 Task: Find connections with filter location Singur with filter topic #Educationwith filter profile language French with filter current company PwC Acceleration Centers in India with filter school Careers for youth in BANGALORE with filter industry Primary and Secondary Education with filter service category Ghostwriting with filter keywords title Help Desk Worker/Desktop Support
Action: Mouse moved to (488, 62)
Screenshot: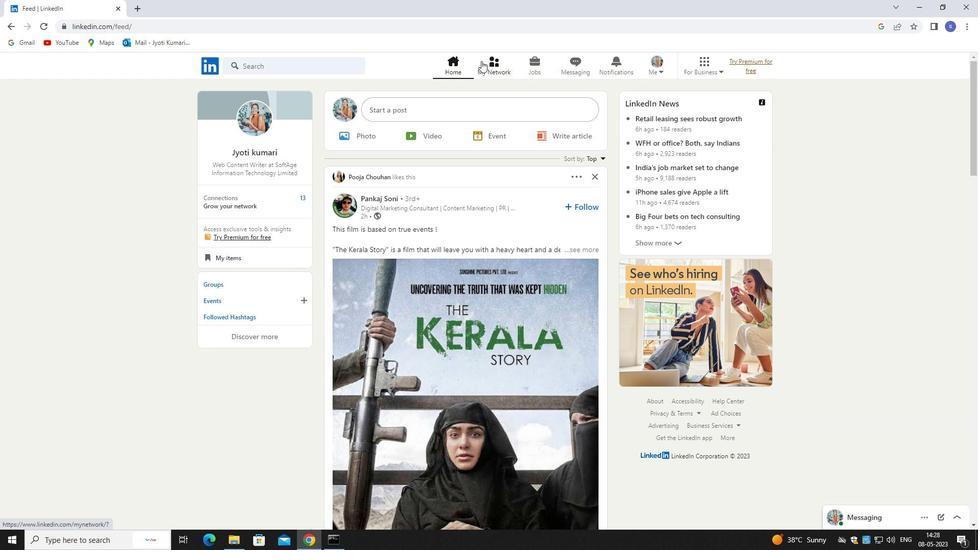 
Action: Mouse pressed left at (488, 62)
Screenshot: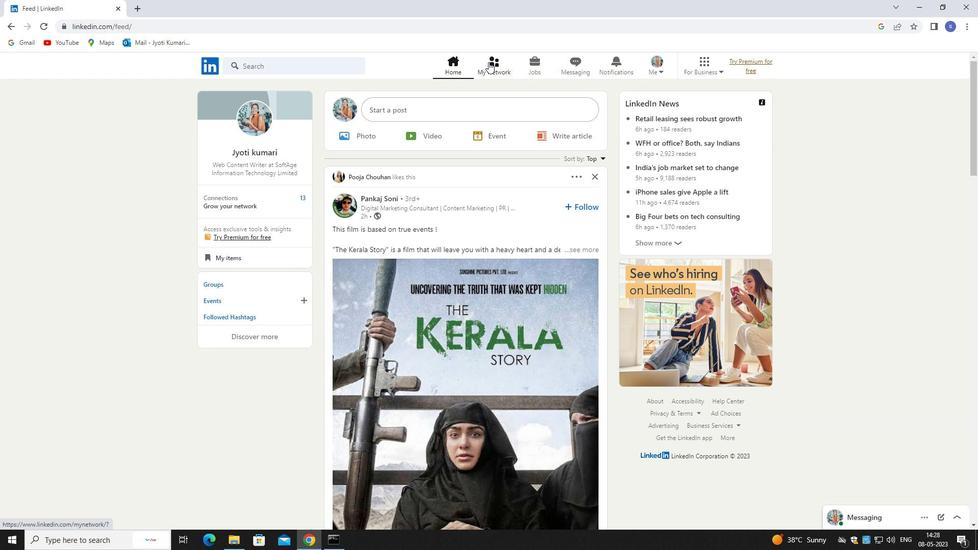 
Action: Mouse pressed left at (488, 62)
Screenshot: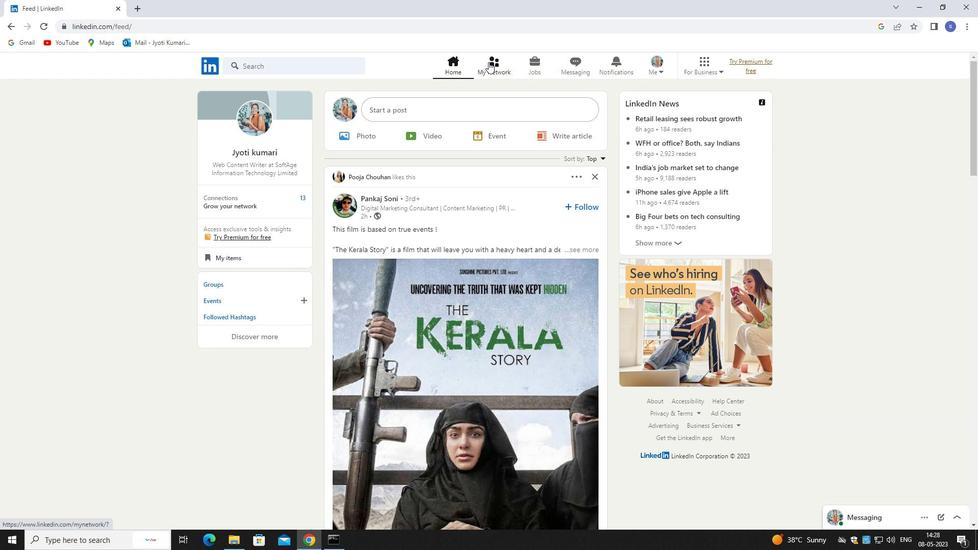
Action: Mouse moved to (337, 116)
Screenshot: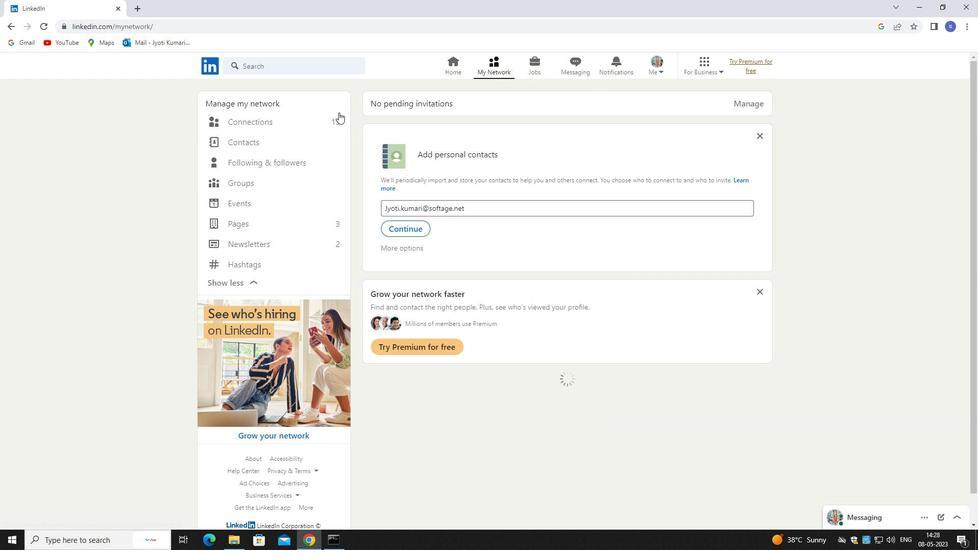
Action: Mouse pressed left at (337, 116)
Screenshot: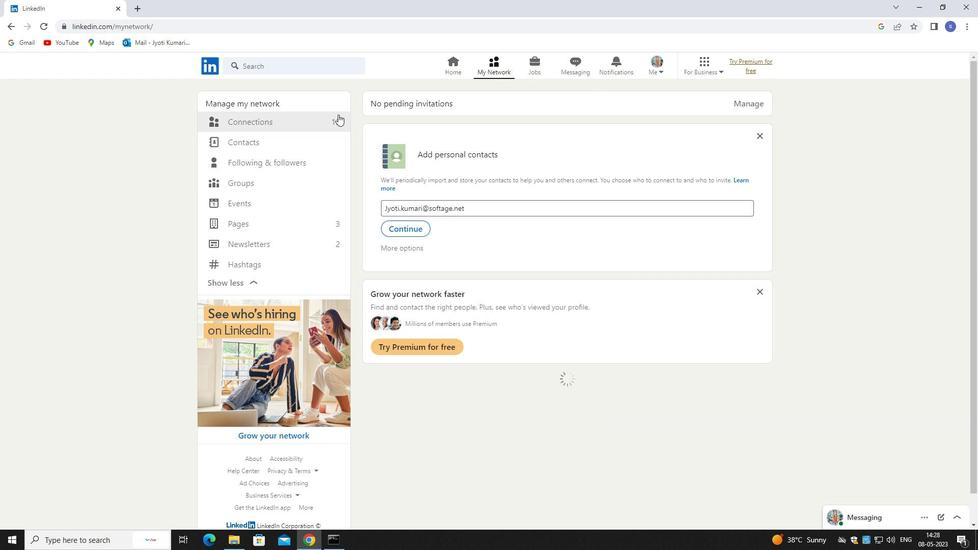 
Action: Mouse moved to (337, 116)
Screenshot: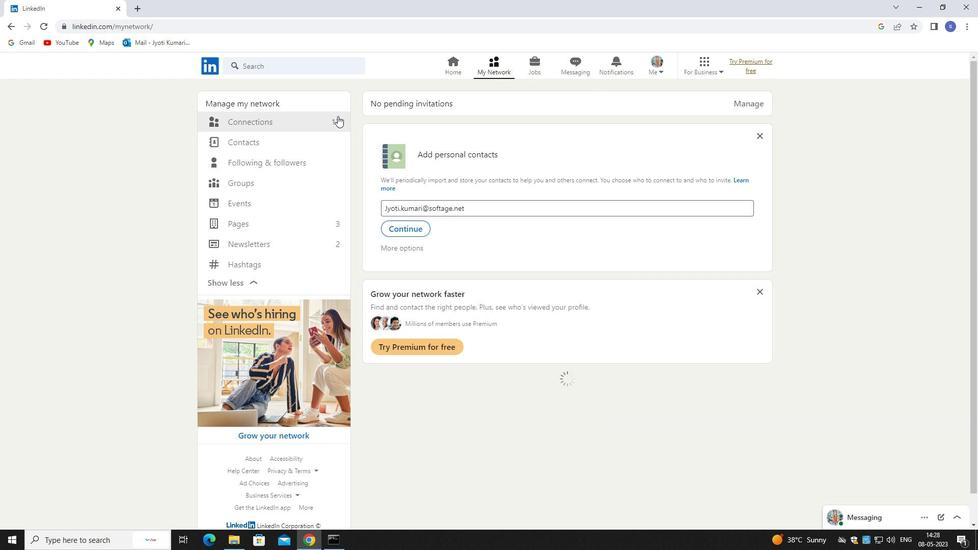 
Action: Mouse pressed left at (337, 116)
Screenshot: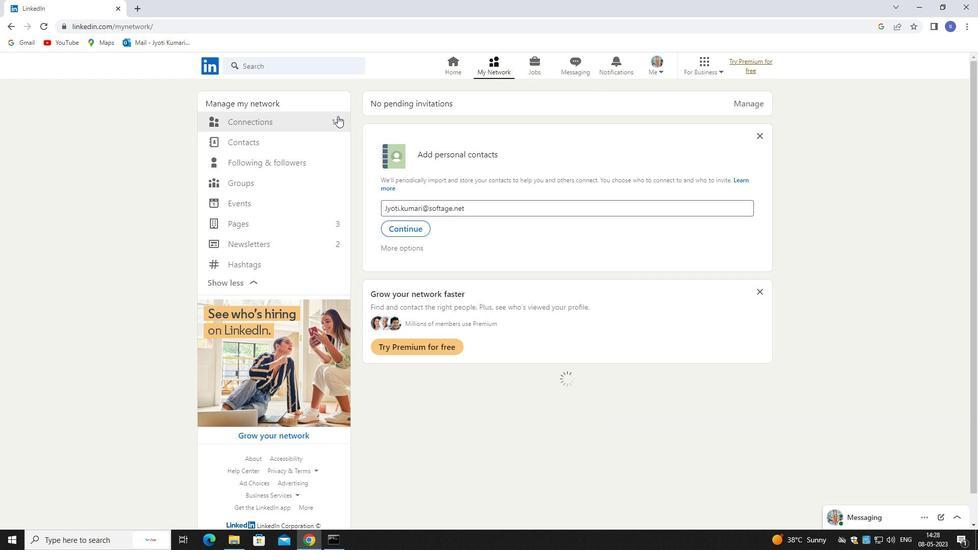 
Action: Mouse moved to (546, 116)
Screenshot: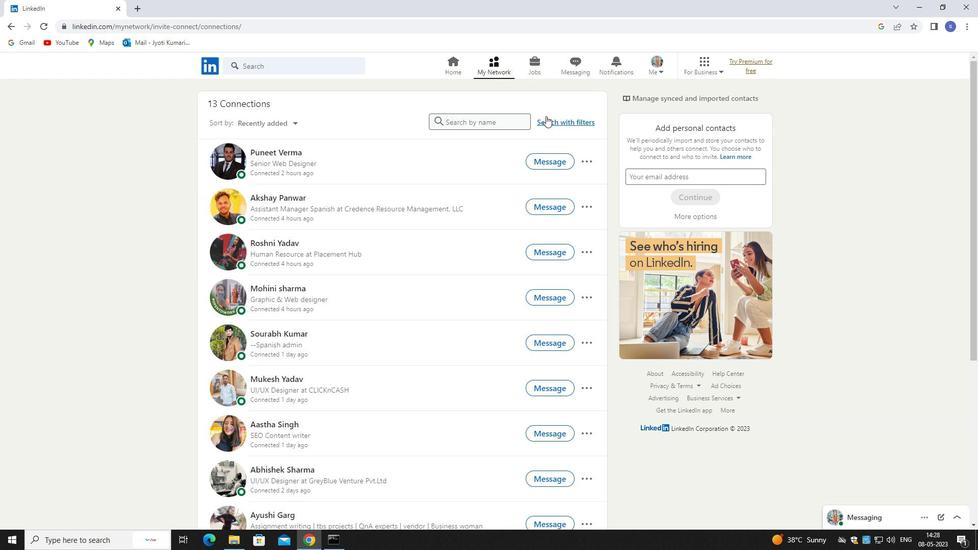 
Action: Mouse pressed left at (546, 116)
Screenshot: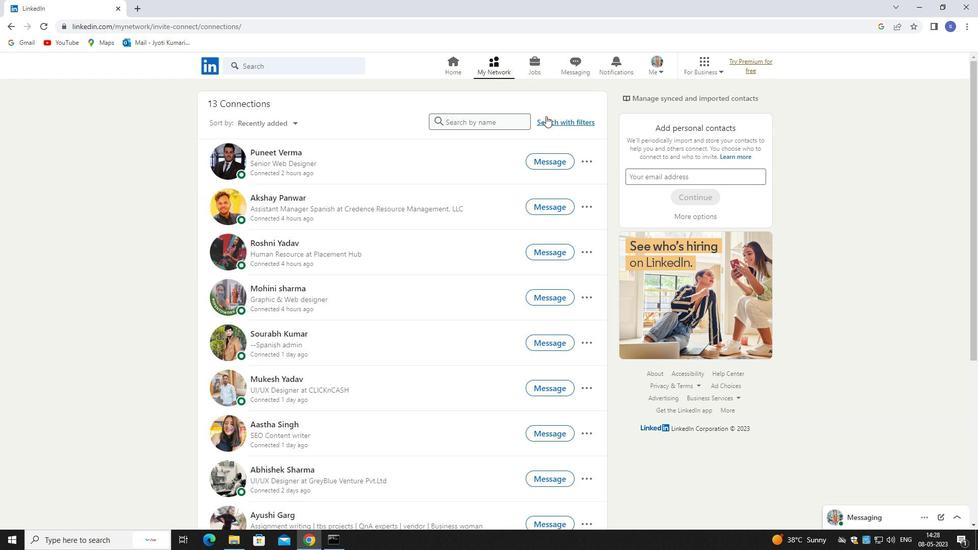 
Action: Mouse moved to (520, 92)
Screenshot: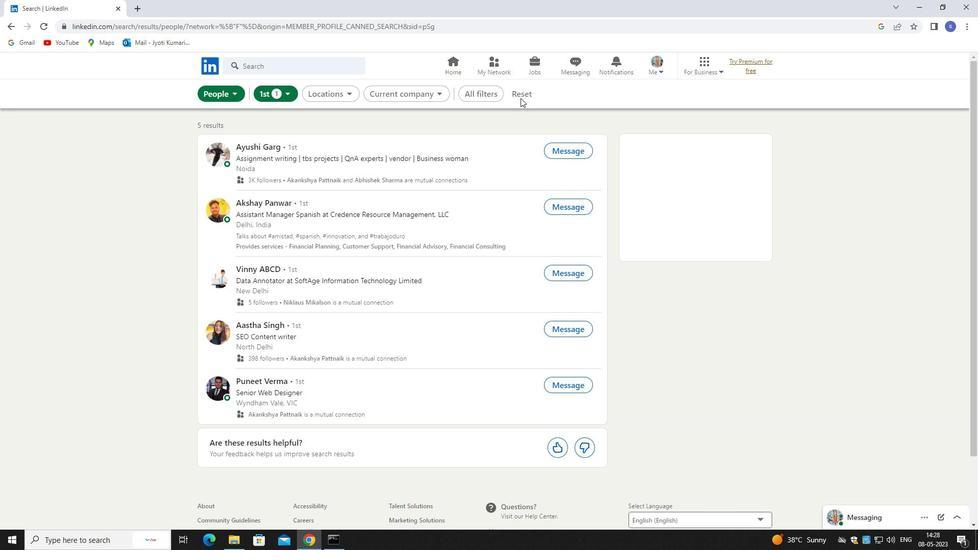 
Action: Mouse pressed left at (520, 92)
Screenshot: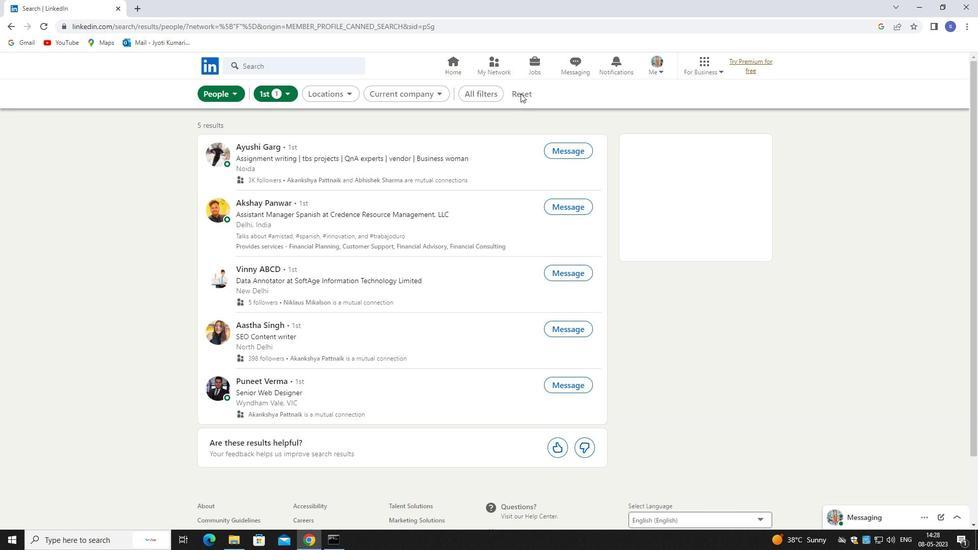 
Action: Mouse moved to (499, 99)
Screenshot: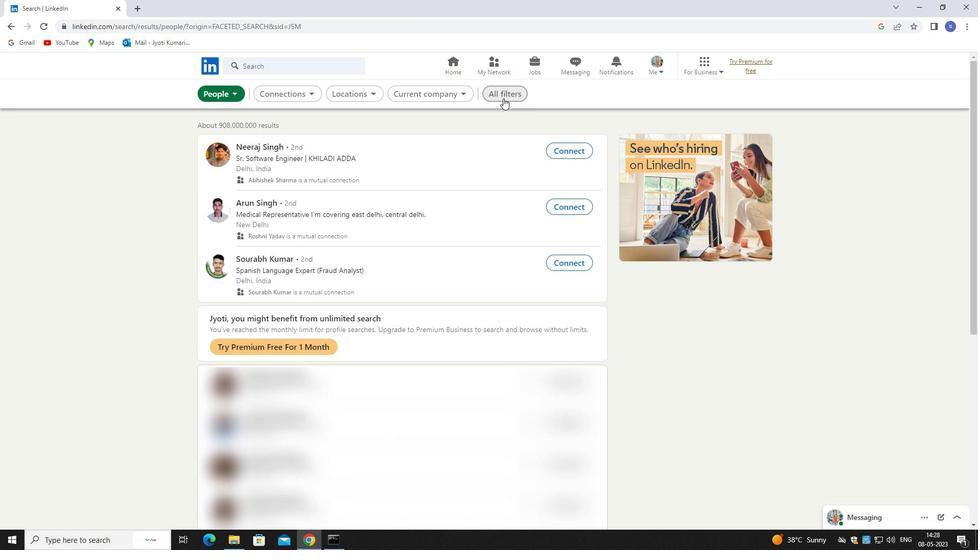 
Action: Mouse pressed left at (499, 99)
Screenshot: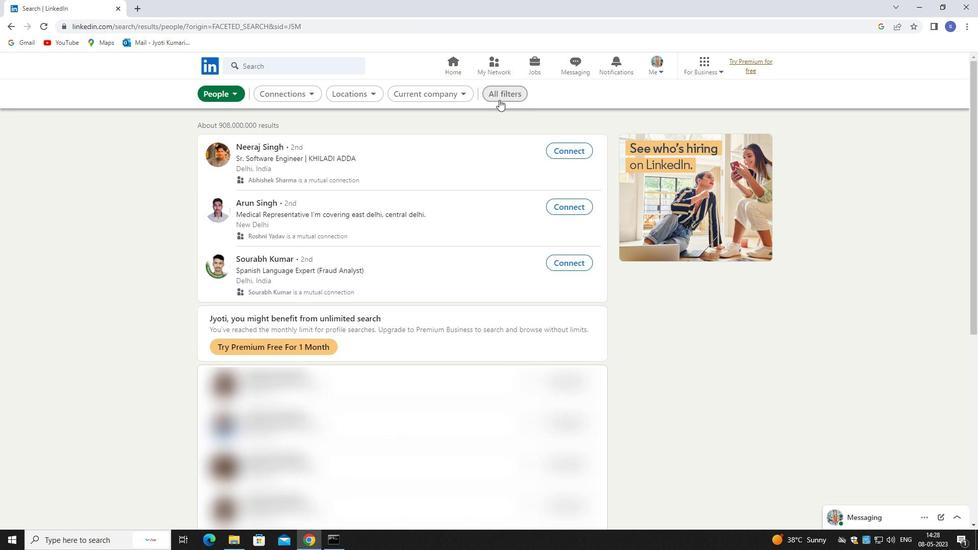 
Action: Mouse moved to (868, 403)
Screenshot: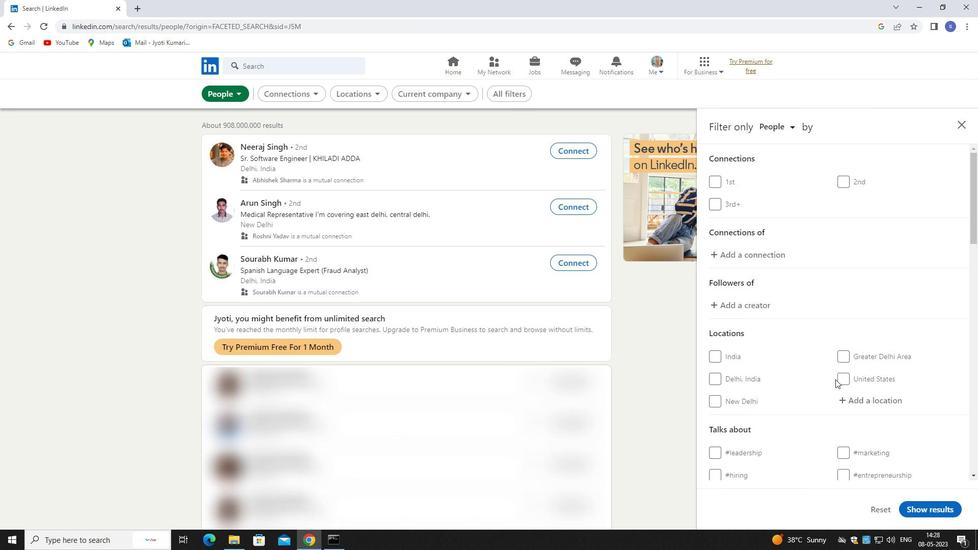 
Action: Mouse pressed left at (868, 403)
Screenshot: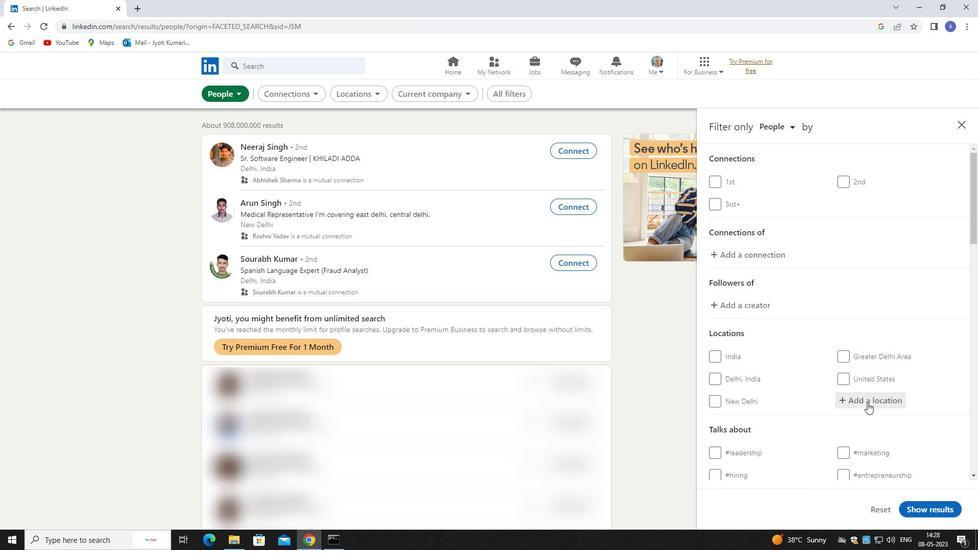 
Action: Mouse moved to (849, 331)
Screenshot: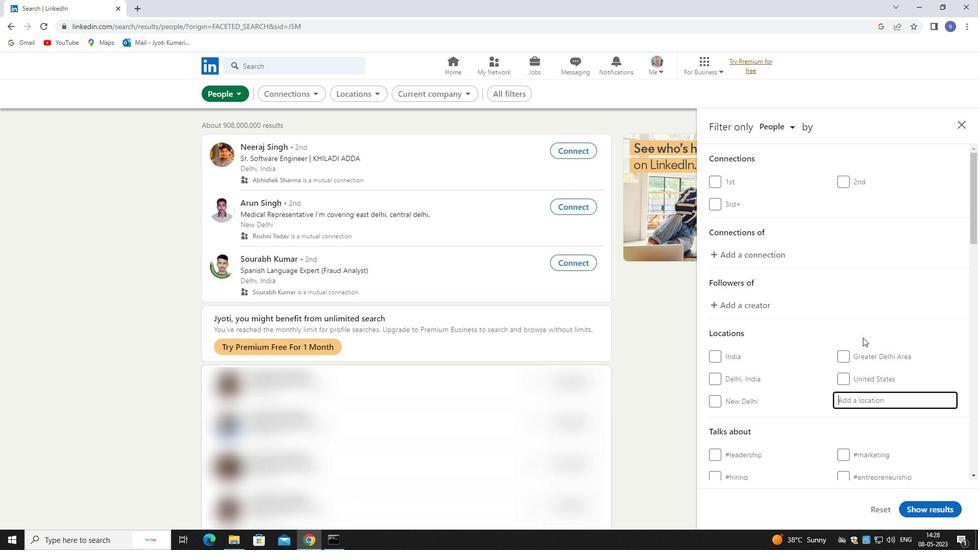 
Action: Key pressed <Key.shift>SINGUR
Screenshot: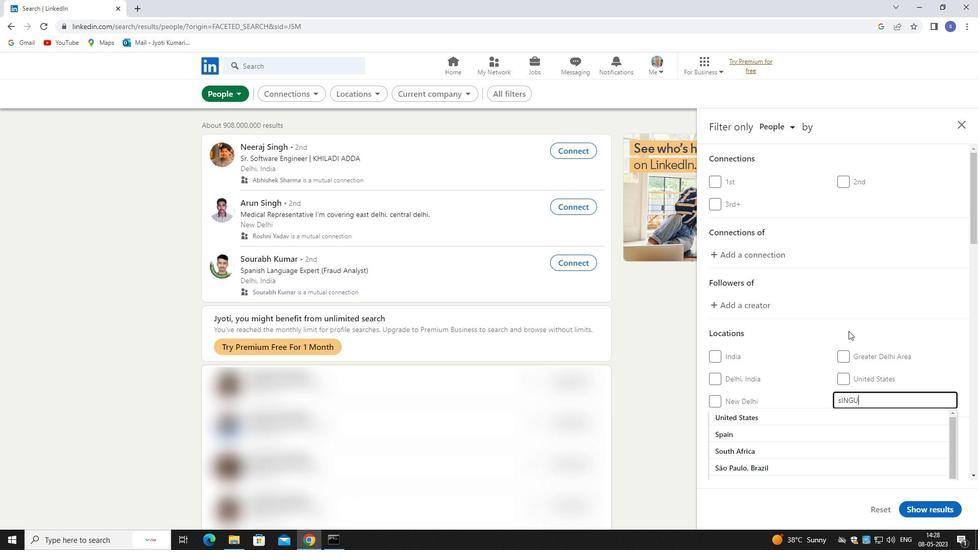 
Action: Mouse moved to (807, 415)
Screenshot: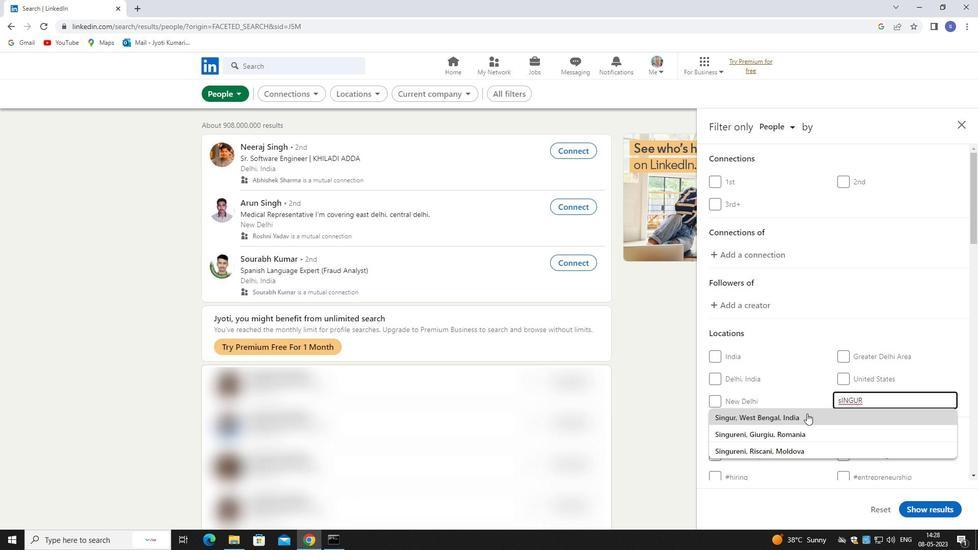 
Action: Mouse pressed left at (807, 415)
Screenshot: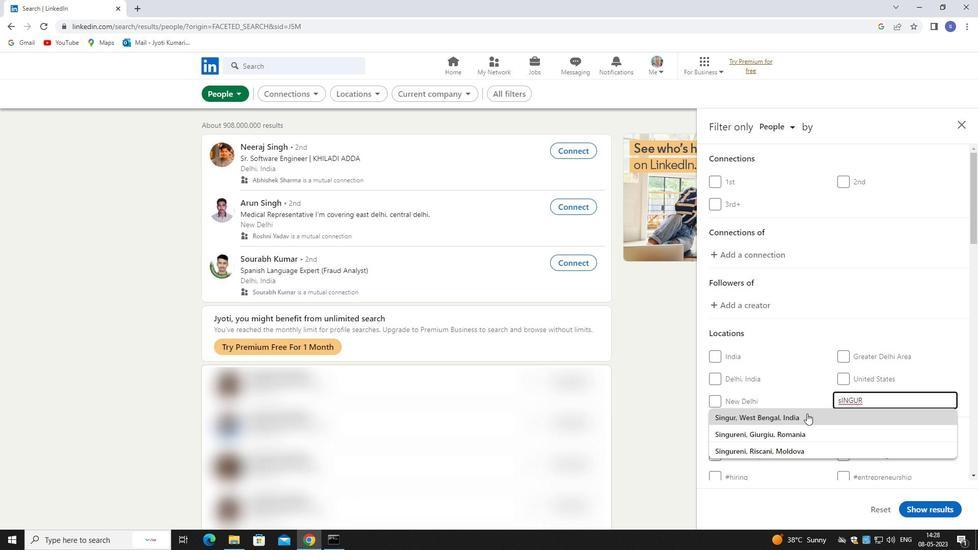 
Action: Mouse moved to (796, 425)
Screenshot: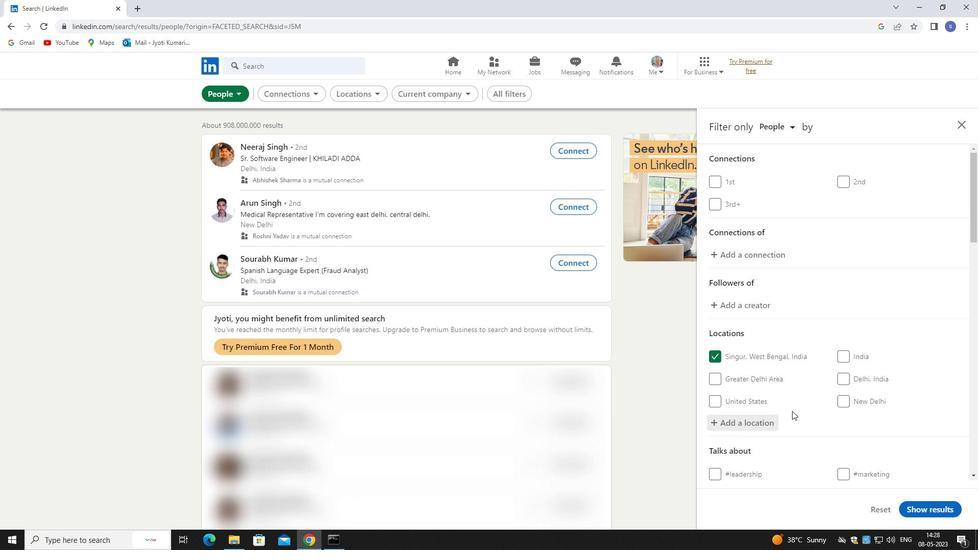 
Action: Mouse scrolled (796, 425) with delta (0, 0)
Screenshot: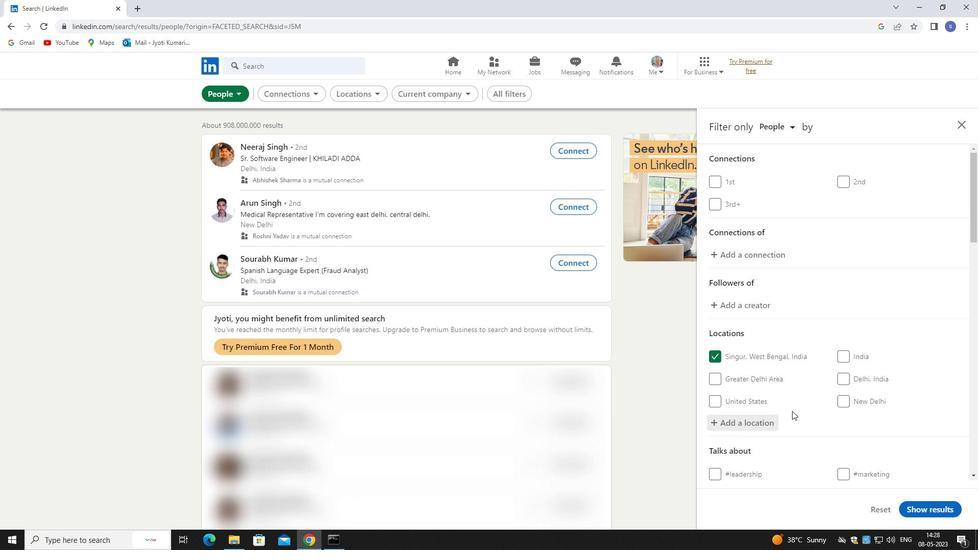 
Action: Mouse moved to (801, 433)
Screenshot: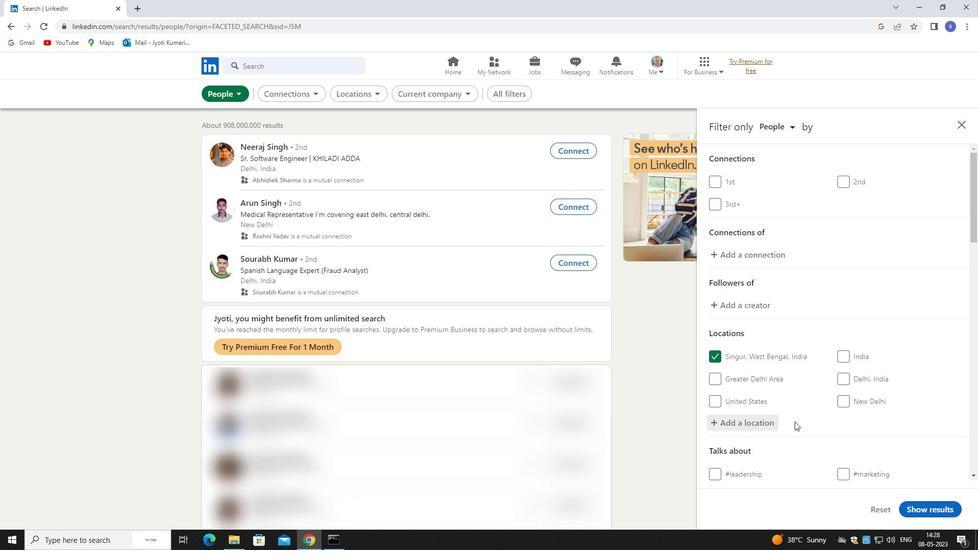 
Action: Mouse scrolled (801, 432) with delta (0, 0)
Screenshot: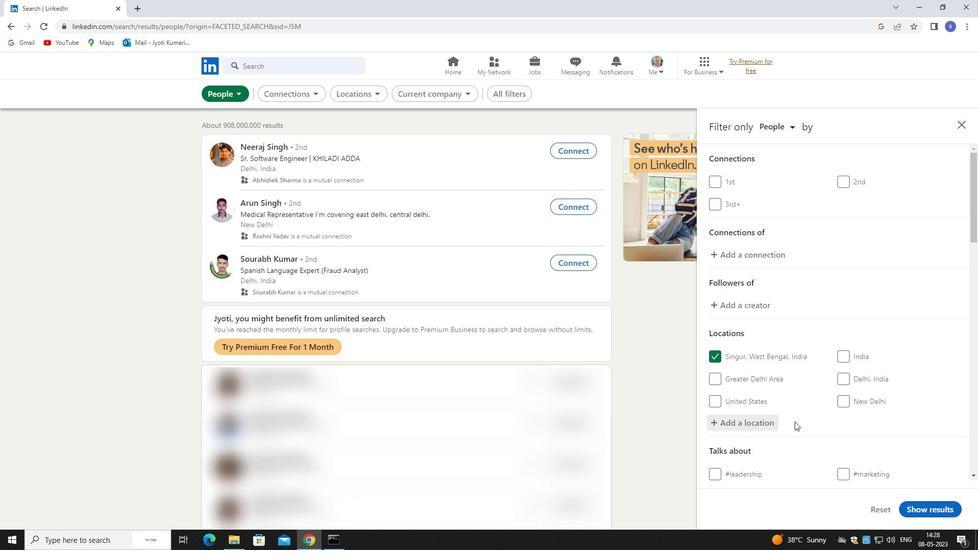 
Action: Mouse moved to (806, 435)
Screenshot: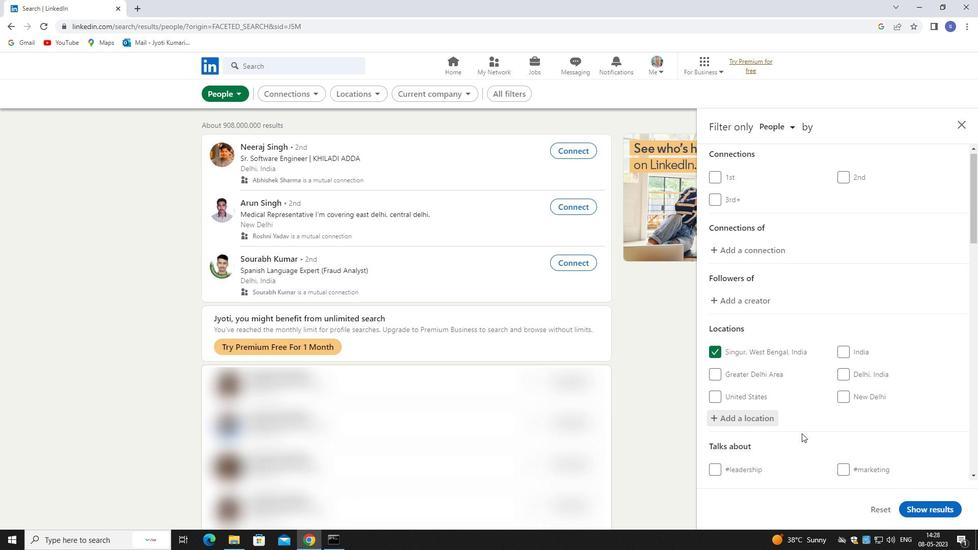 
Action: Mouse scrolled (806, 434) with delta (0, 0)
Screenshot: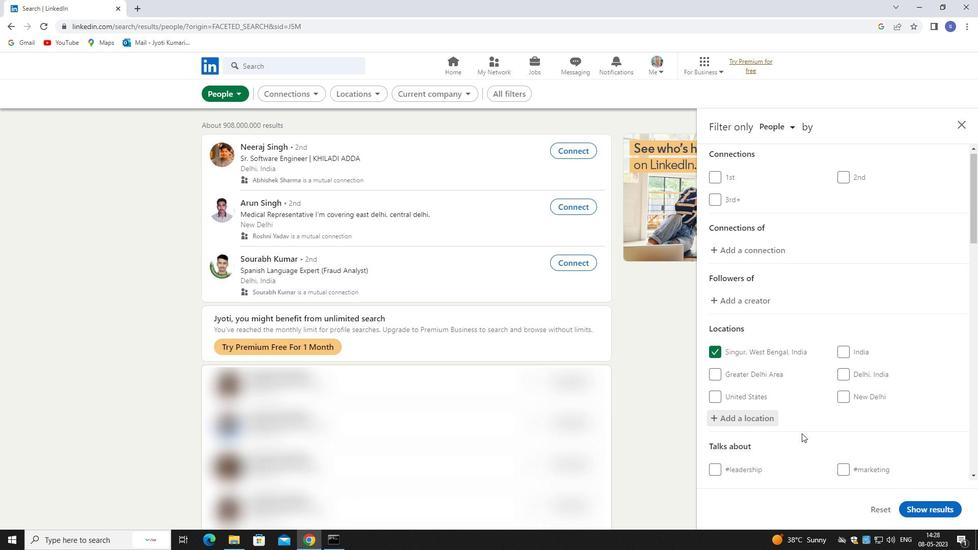 
Action: Mouse moved to (883, 363)
Screenshot: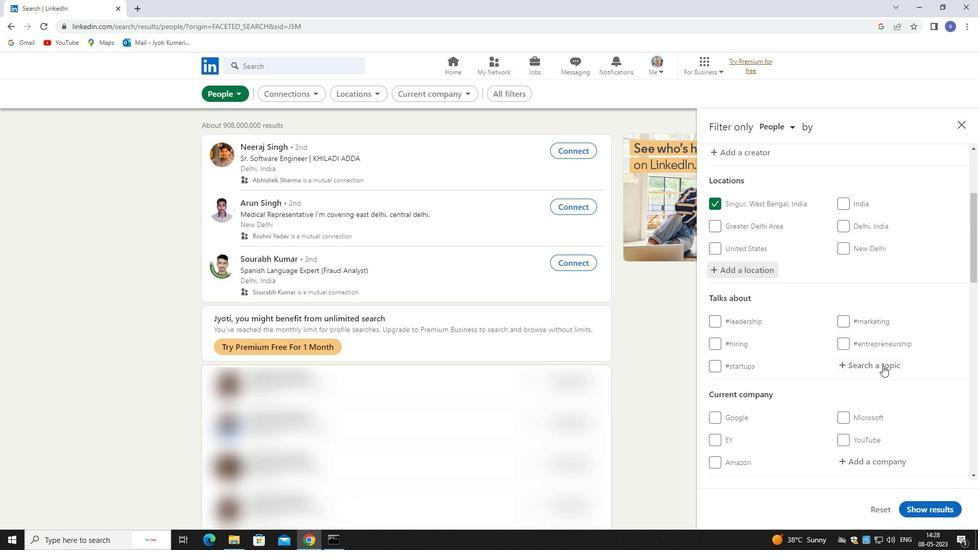
Action: Mouse pressed left at (883, 363)
Screenshot: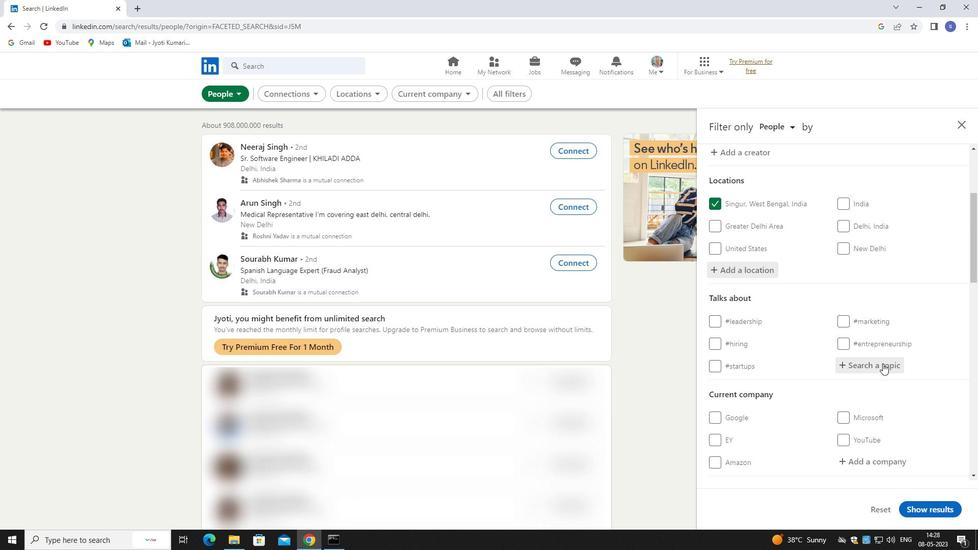 
Action: Mouse moved to (851, 358)
Screenshot: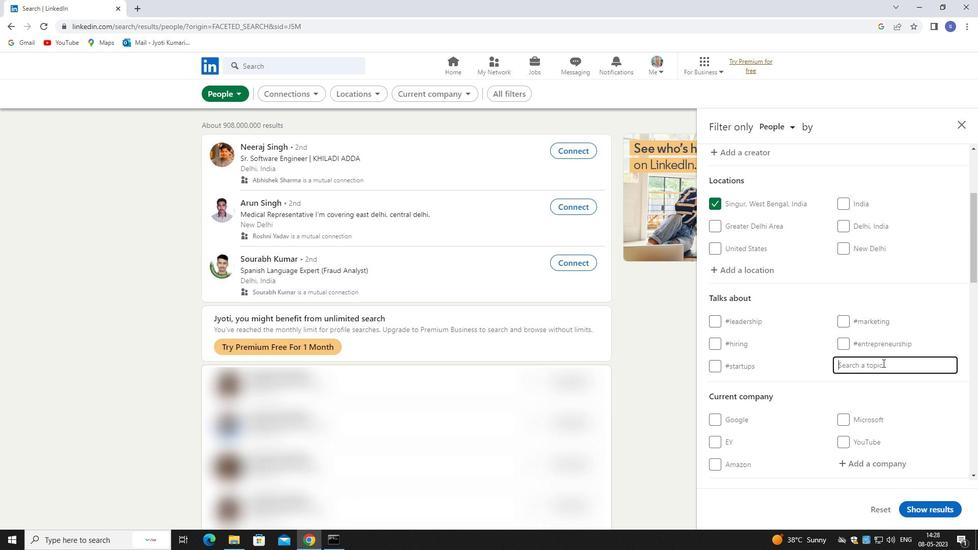 
Action: Key pressed EDUCATION
Screenshot: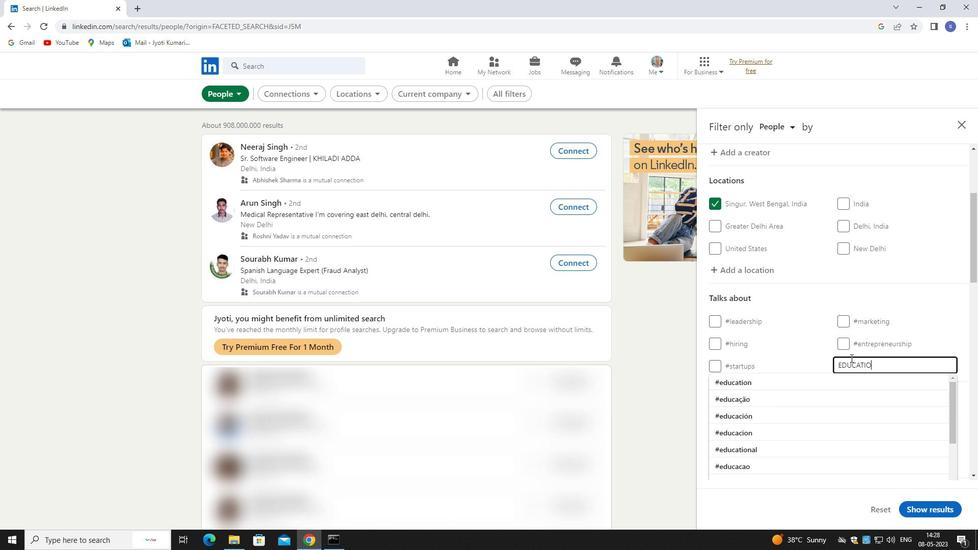 
Action: Mouse moved to (847, 385)
Screenshot: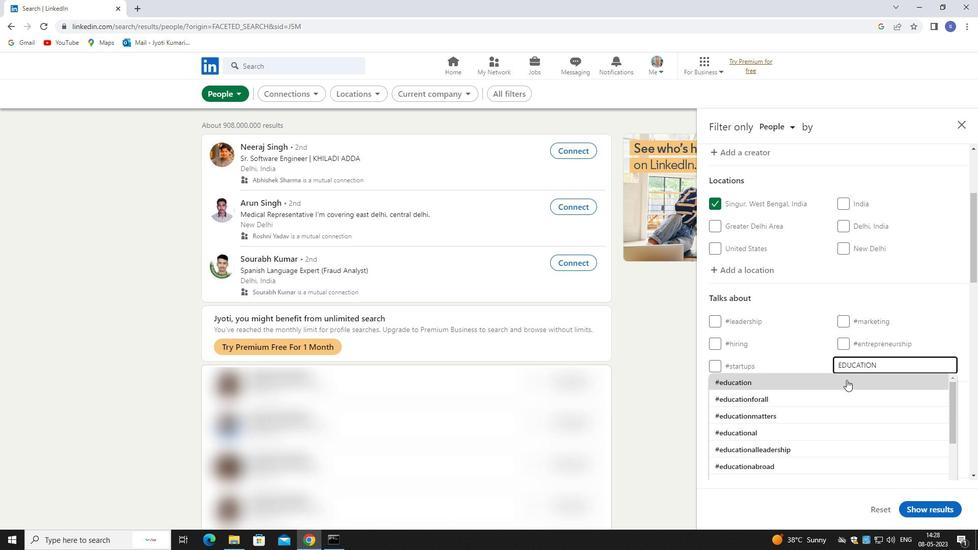 
Action: Mouse pressed left at (847, 385)
Screenshot: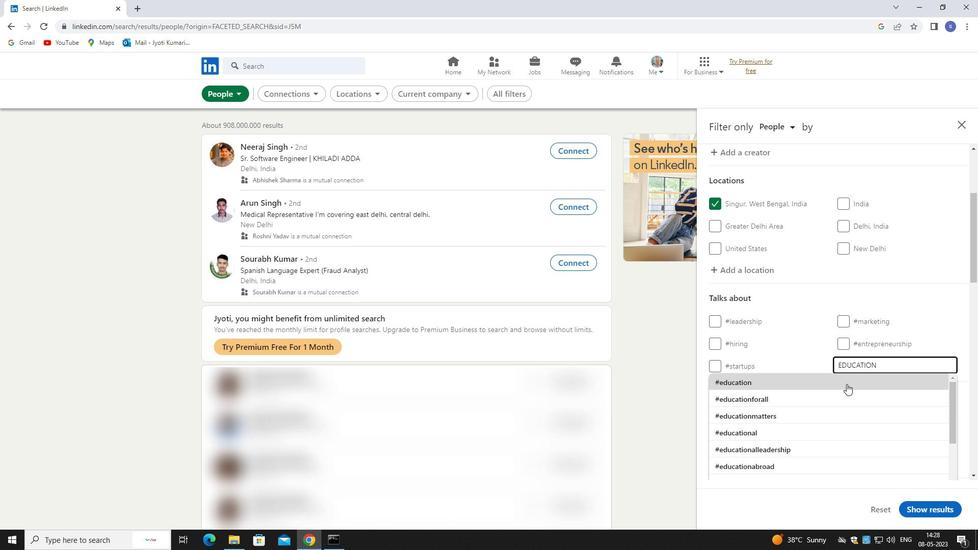 
Action: Mouse moved to (847, 383)
Screenshot: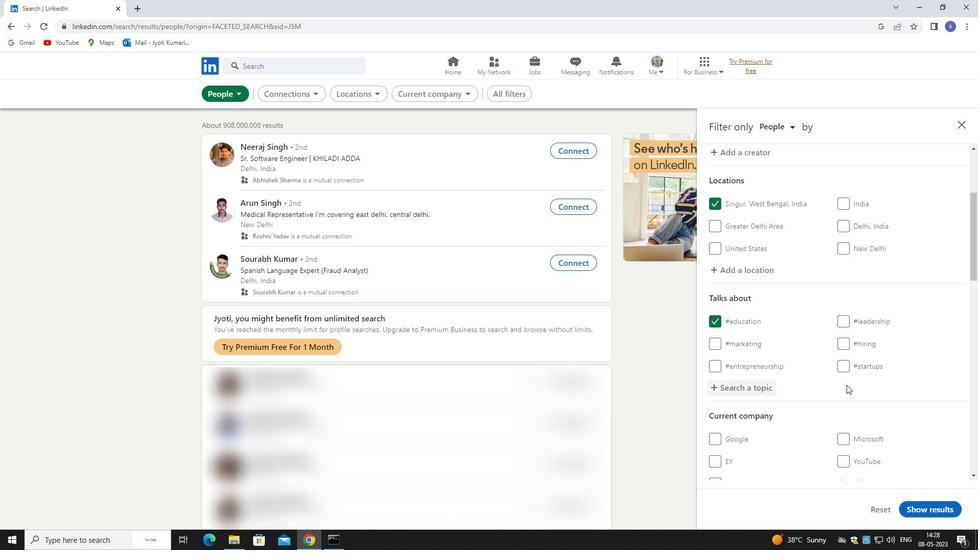 
Action: Mouse scrolled (847, 383) with delta (0, 0)
Screenshot: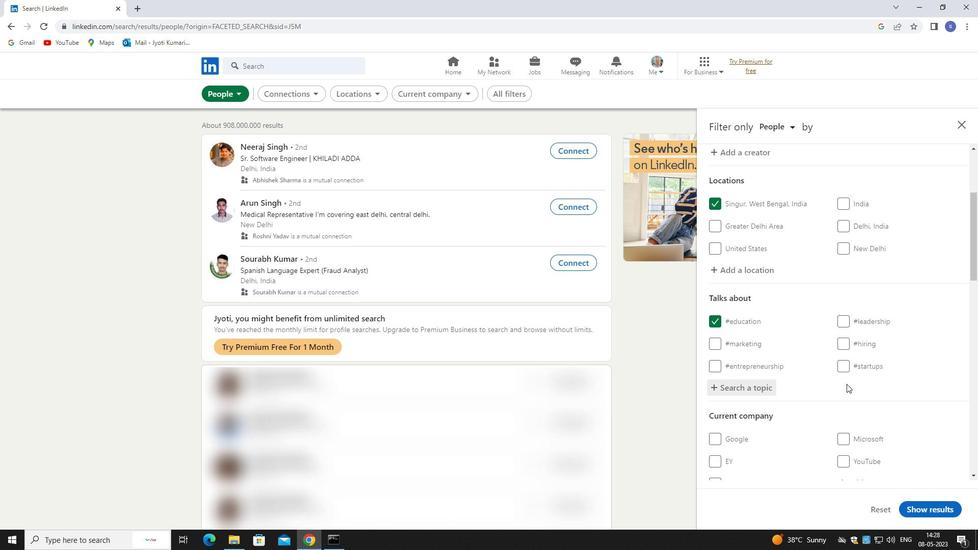 
Action: Mouse scrolled (847, 383) with delta (0, 0)
Screenshot: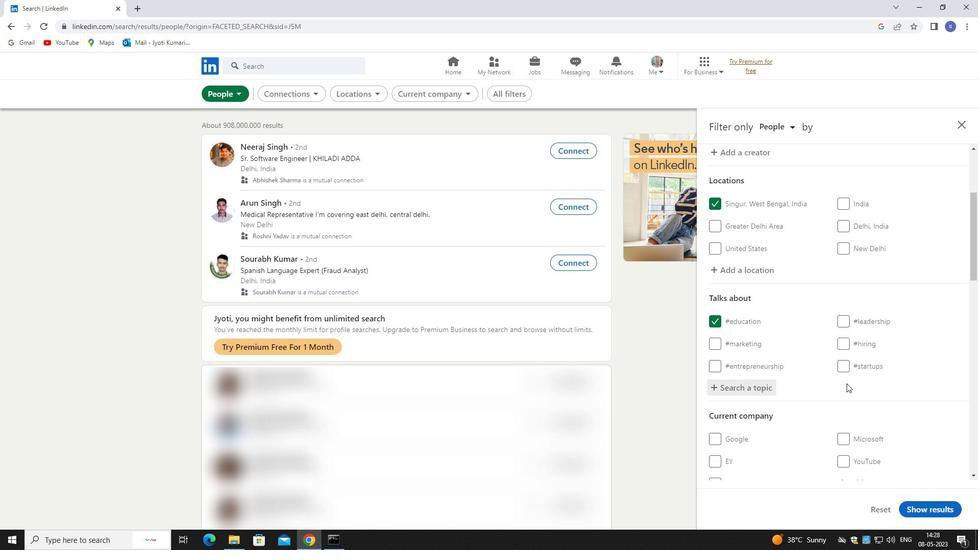 
Action: Mouse scrolled (847, 383) with delta (0, 0)
Screenshot: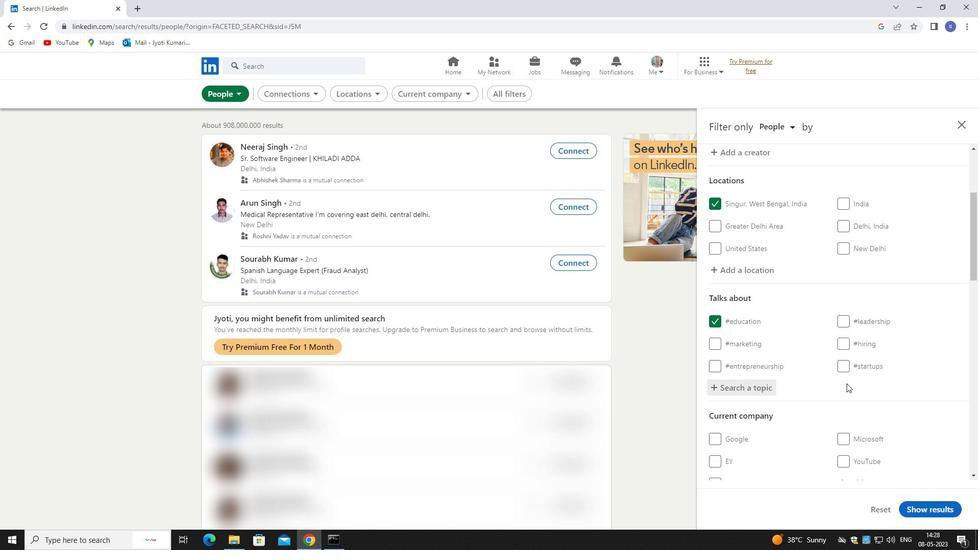 
Action: Mouse moved to (879, 334)
Screenshot: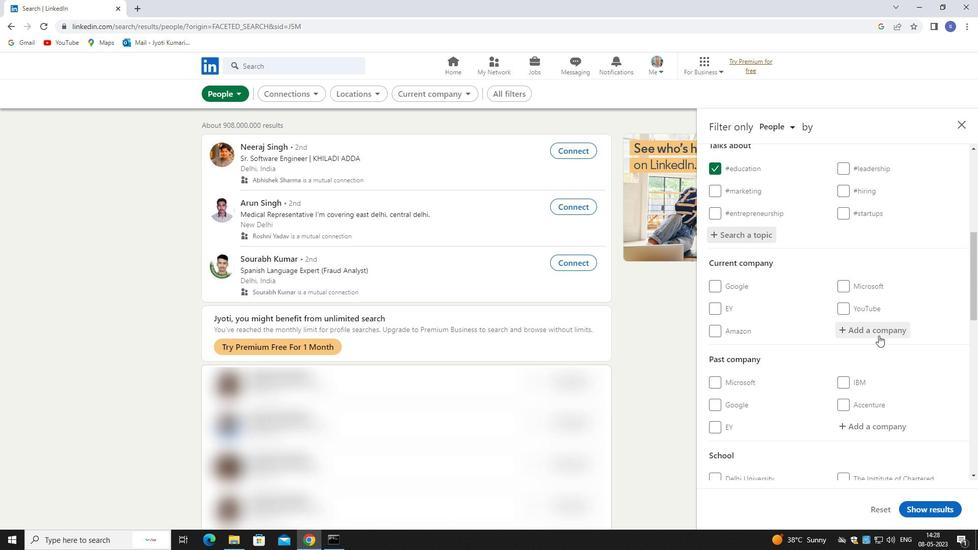 
Action: Mouse pressed left at (879, 334)
Screenshot: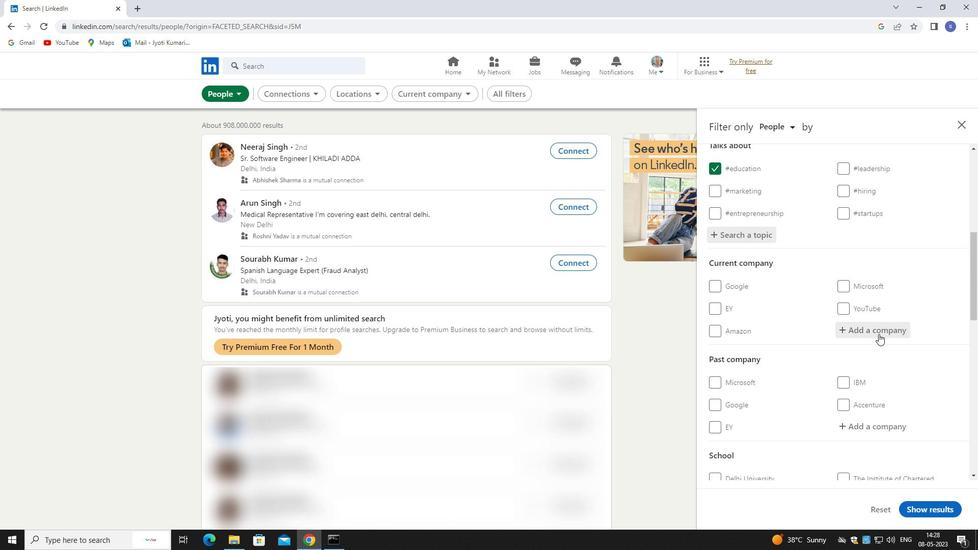 
Action: Mouse moved to (877, 333)
Screenshot: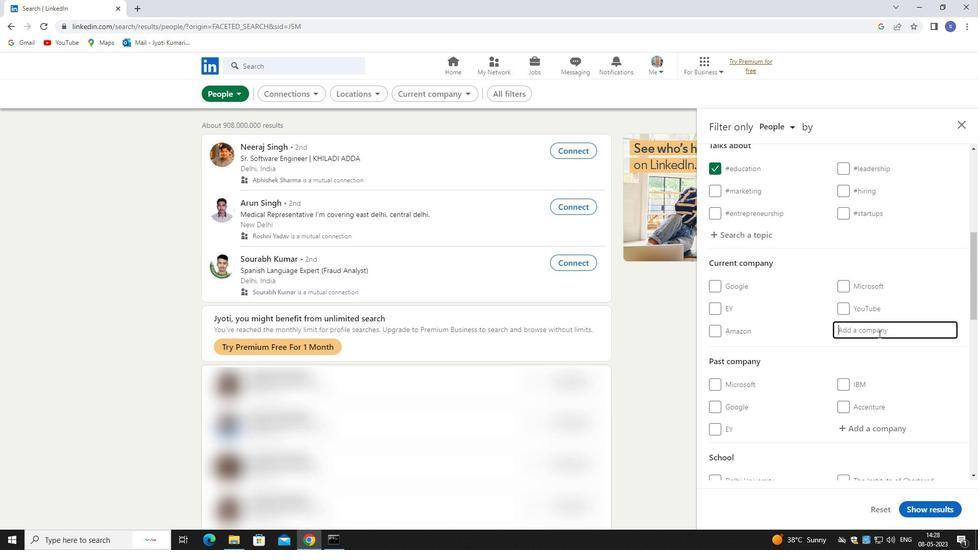 
Action: Key pressed <Key.caps_lock>
Screenshot: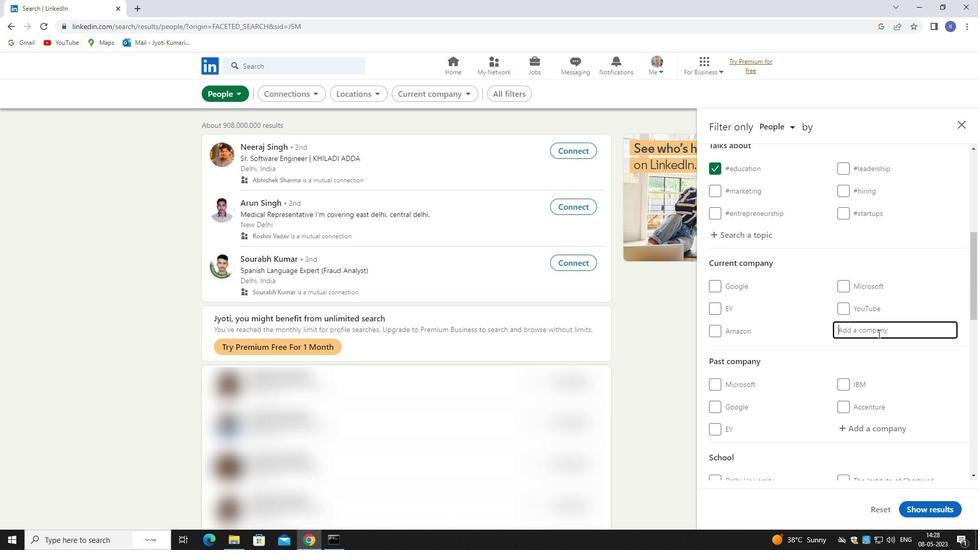 
Action: Mouse moved to (870, 335)
Screenshot: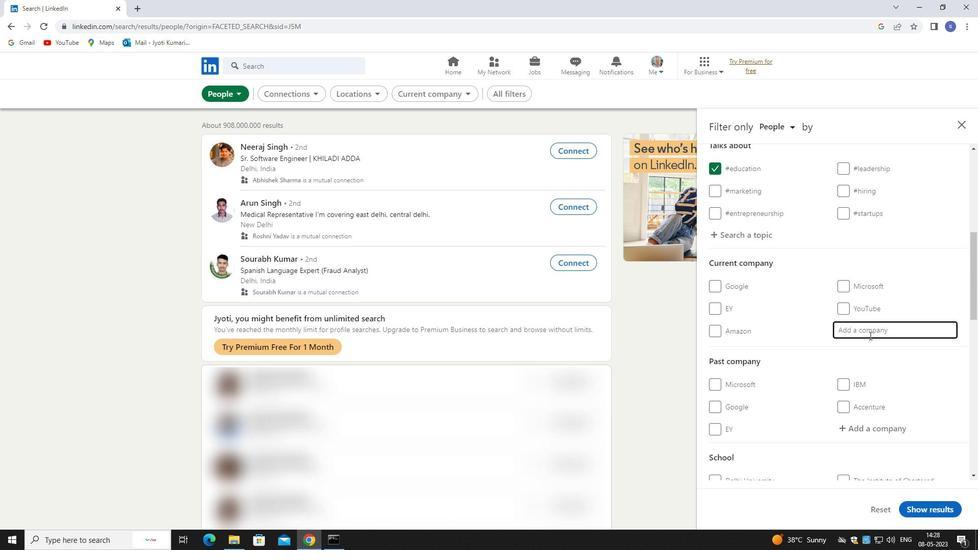 
Action: Key pressed <Key.shift>PWC
Screenshot: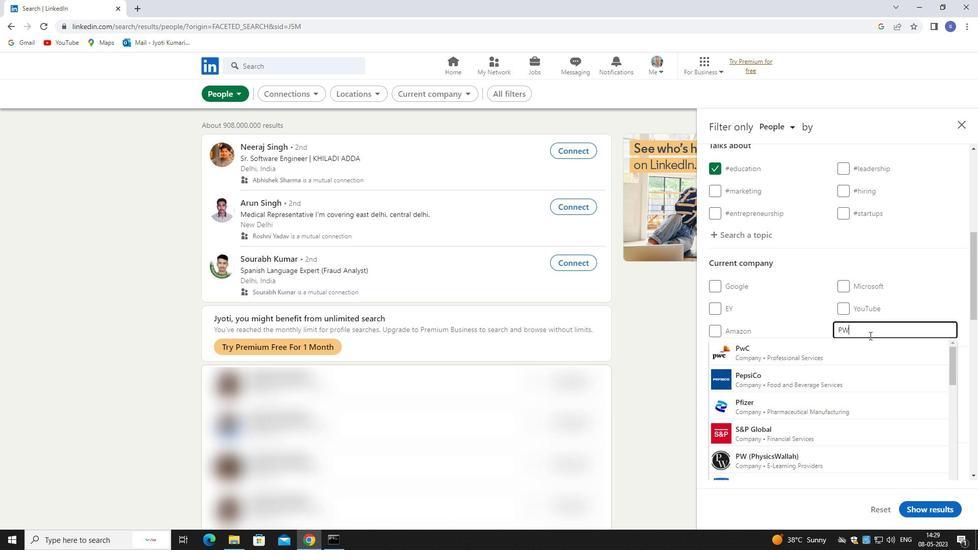 
Action: Mouse moved to (841, 393)
Screenshot: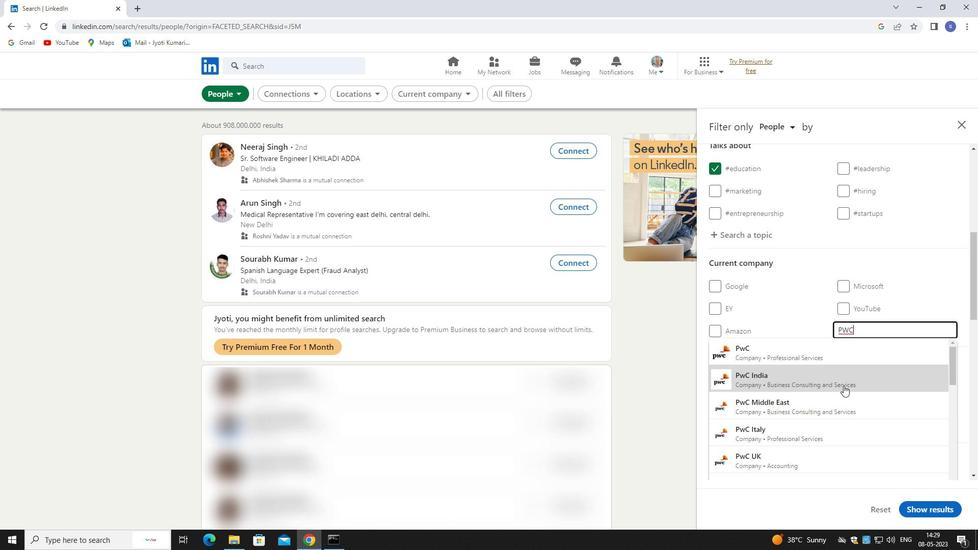 
Action: Mouse scrolled (841, 392) with delta (0, 0)
Screenshot: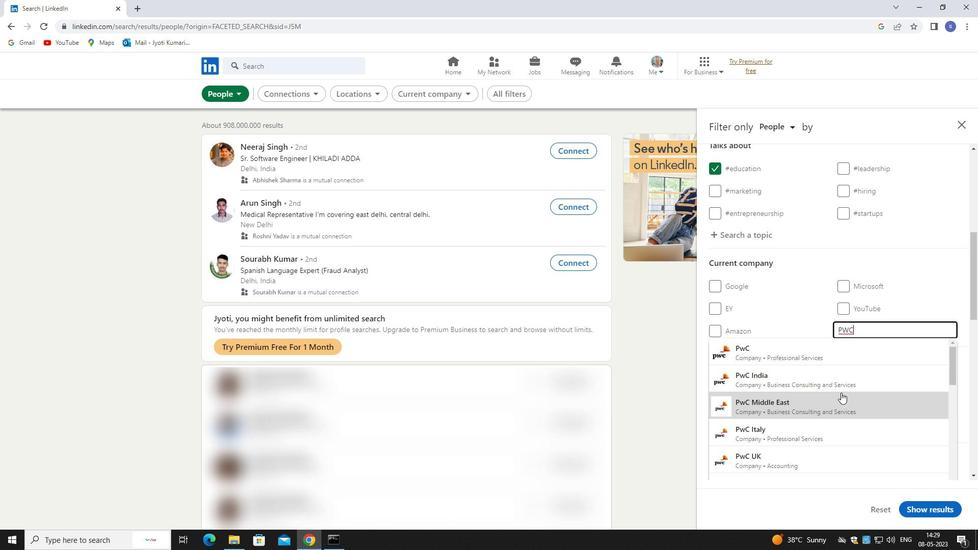 
Action: Mouse scrolled (841, 392) with delta (0, 0)
Screenshot: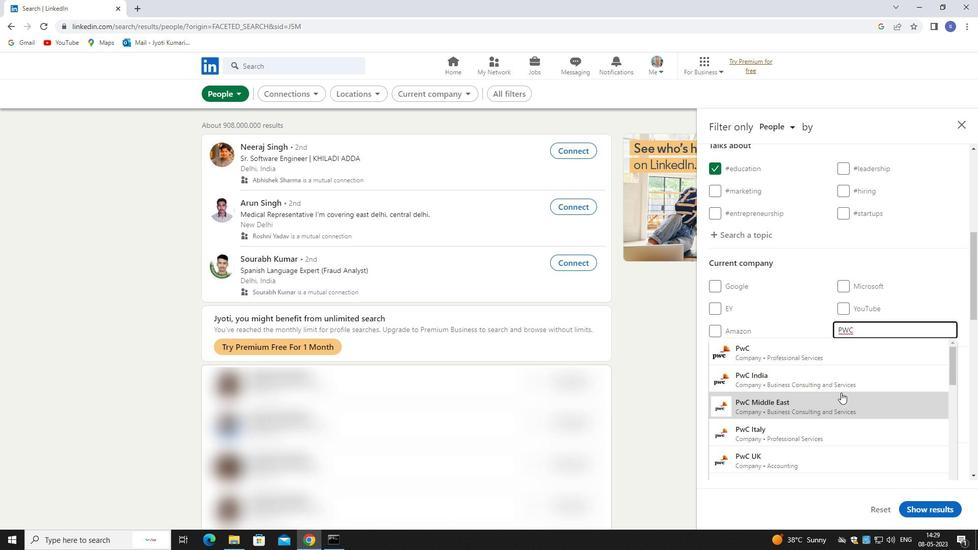
Action: Mouse moved to (841, 393)
Screenshot: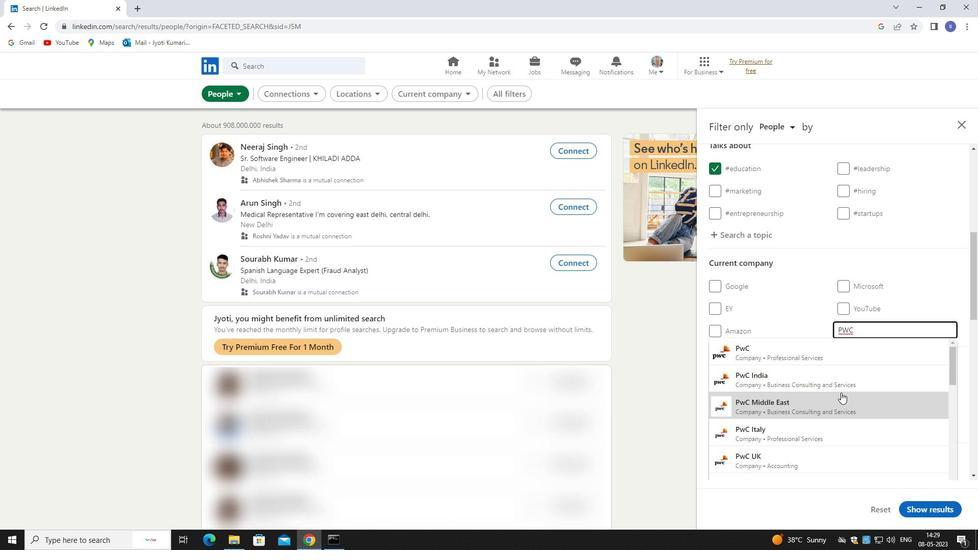 
Action: Mouse scrolled (841, 393) with delta (0, 0)
Screenshot: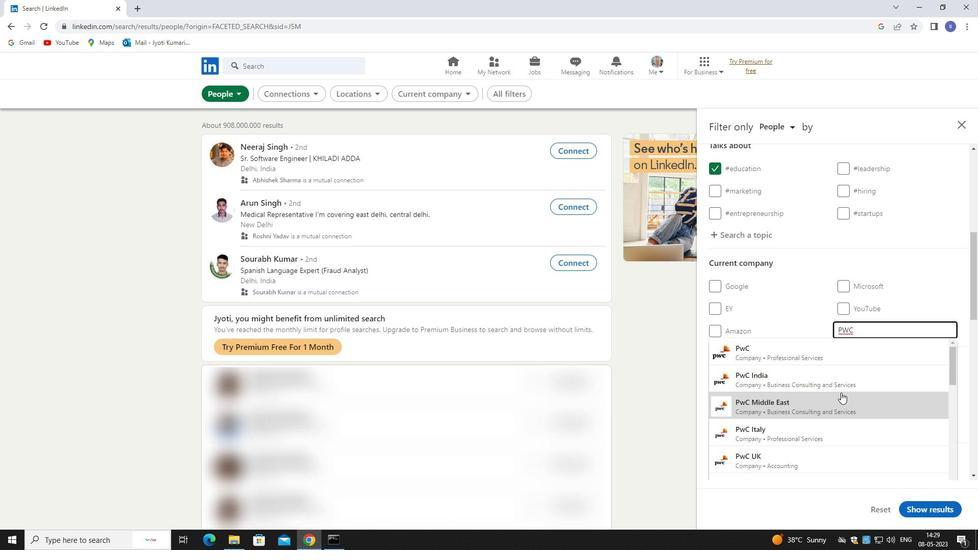 
Action: Mouse moved to (844, 392)
Screenshot: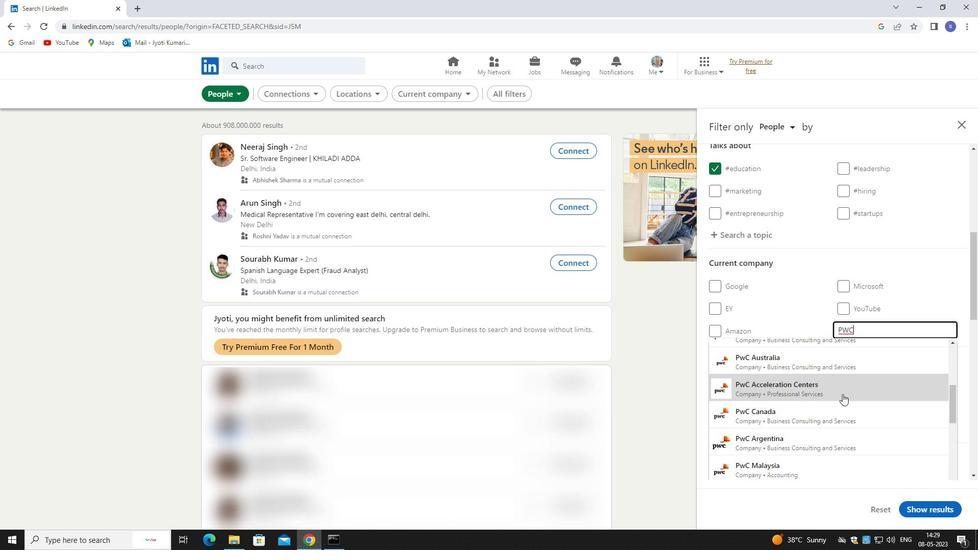 
Action: Mouse scrolled (844, 393) with delta (0, 0)
Screenshot: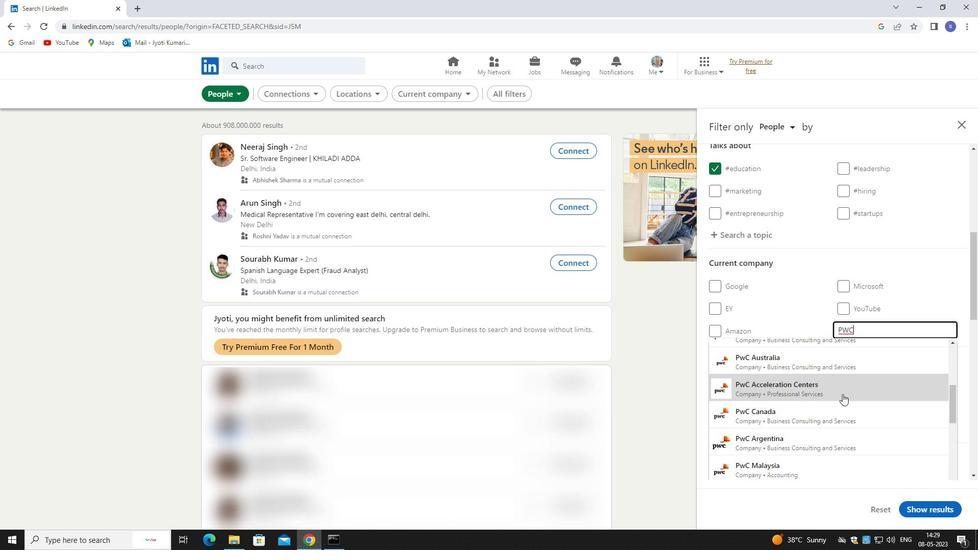 
Action: Mouse moved to (839, 432)
Screenshot: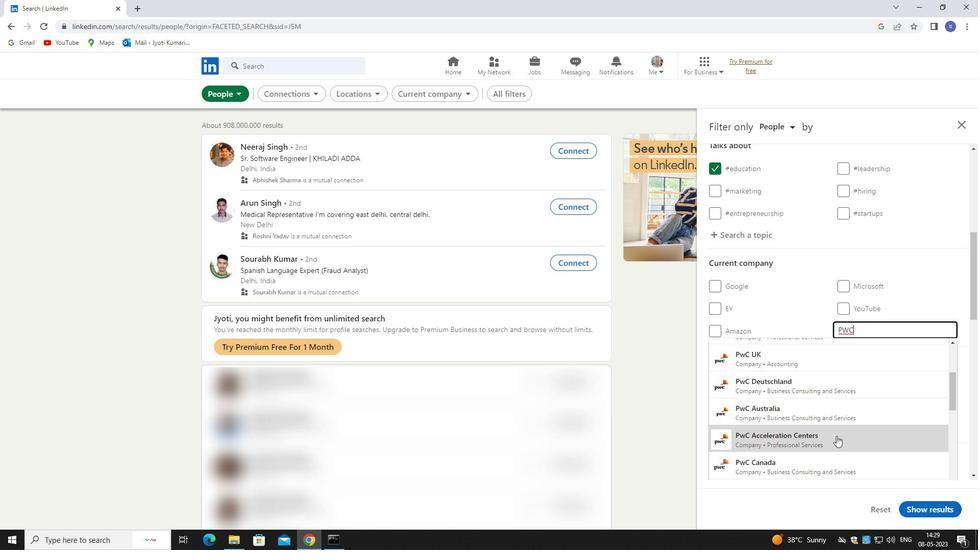 
Action: Mouse pressed left at (839, 432)
Screenshot: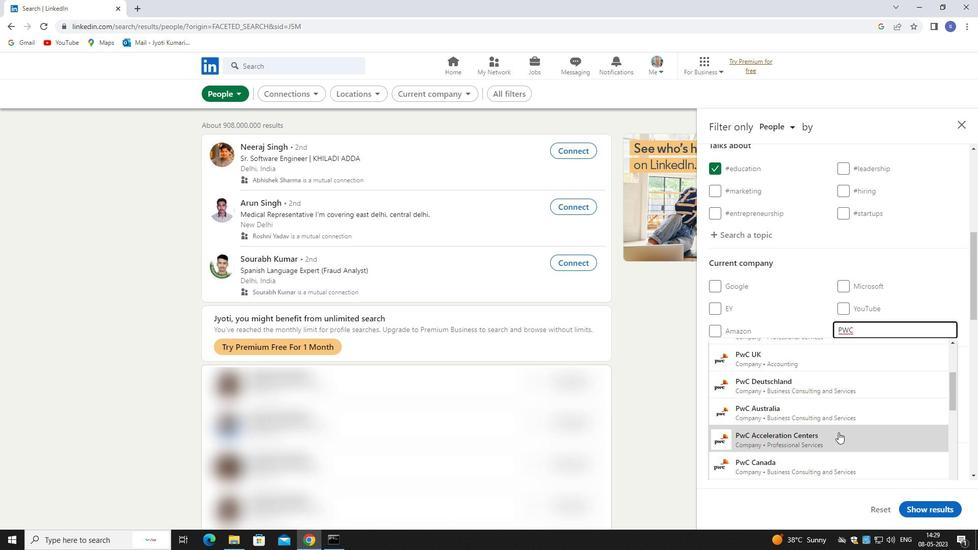 
Action: Mouse moved to (840, 432)
Screenshot: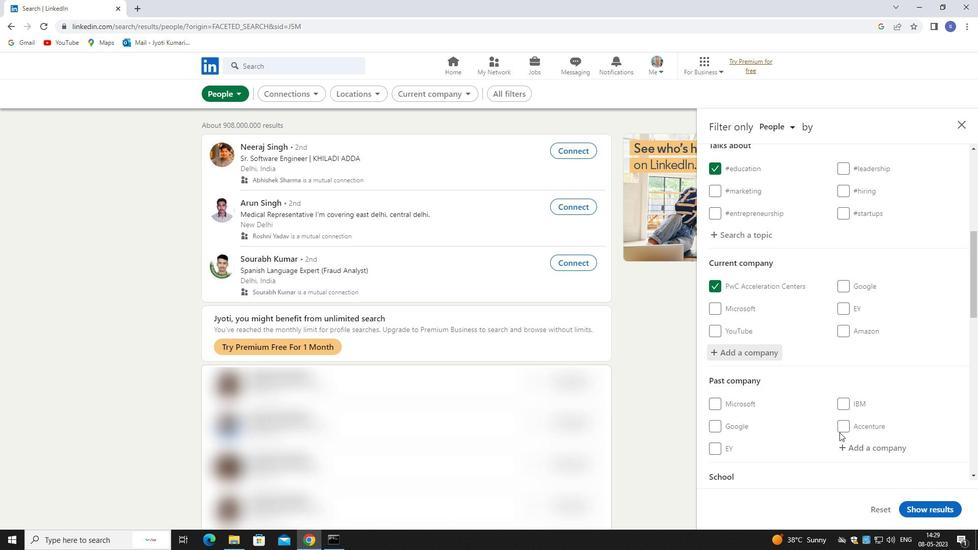 
Action: Mouse scrolled (840, 431) with delta (0, 0)
Screenshot: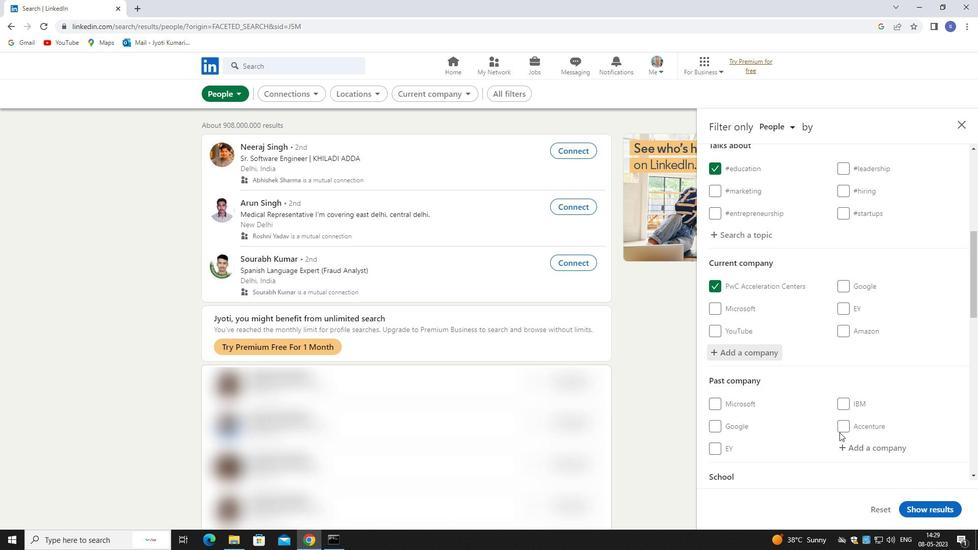 
Action: Mouse scrolled (840, 431) with delta (0, 0)
Screenshot: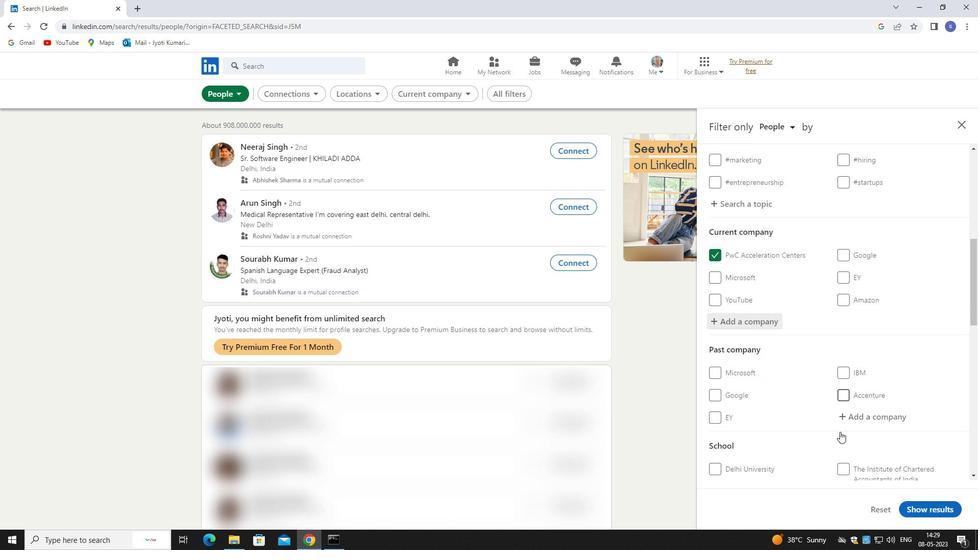 
Action: Mouse scrolled (840, 431) with delta (0, 0)
Screenshot: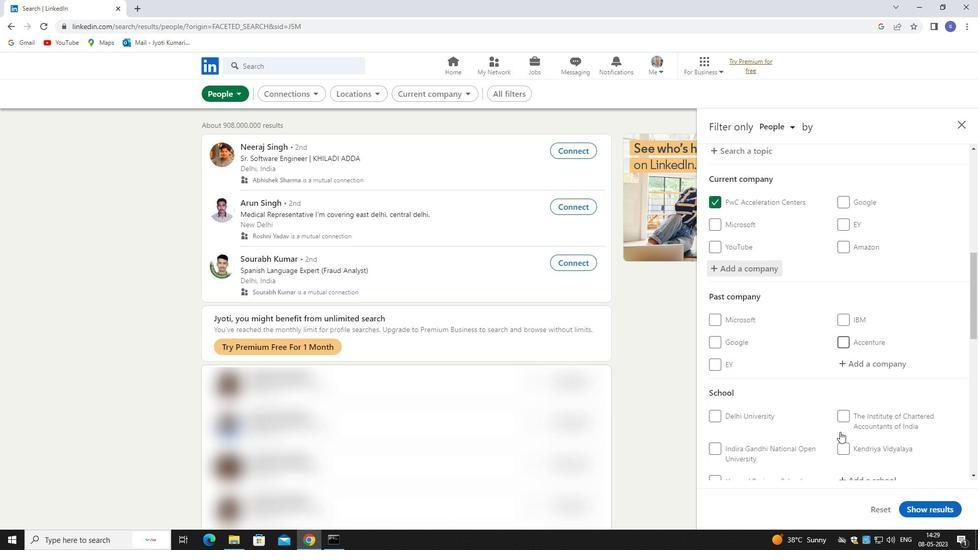 
Action: Mouse moved to (862, 417)
Screenshot: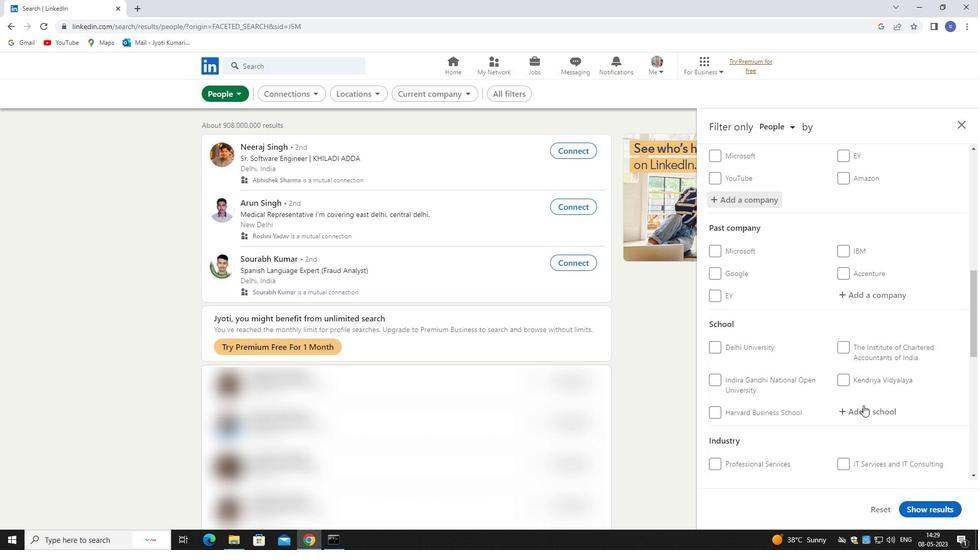 
Action: Mouse pressed left at (862, 417)
Screenshot: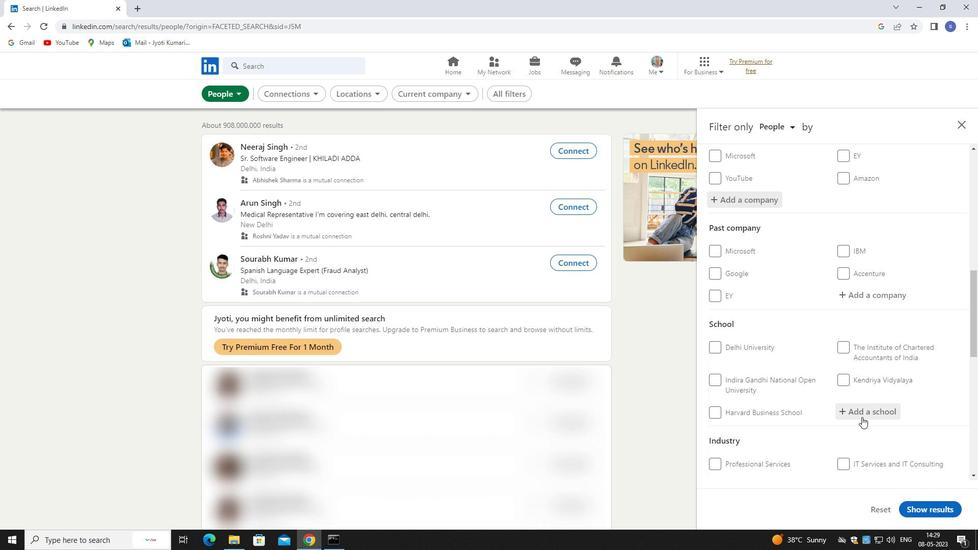 
Action: Mouse moved to (862, 422)
Screenshot: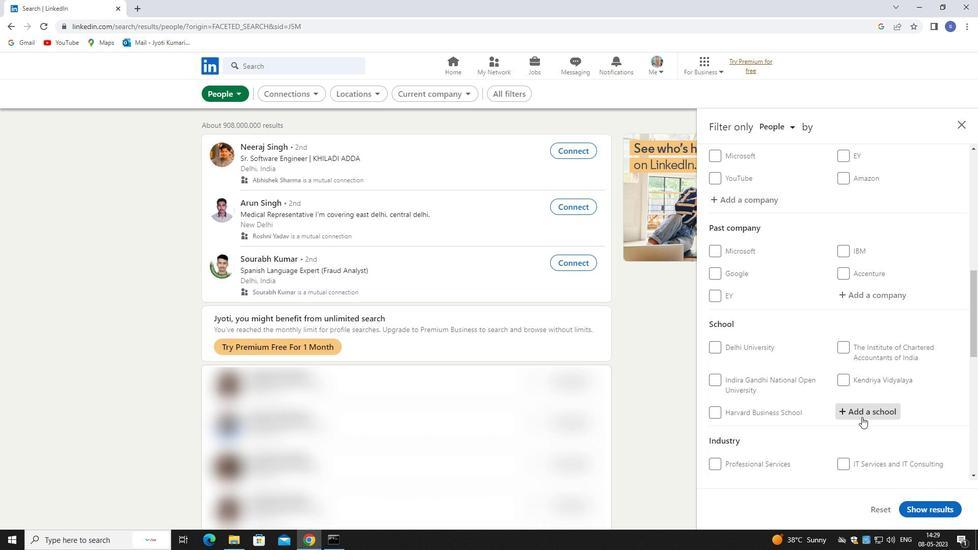 
Action: Key pressed CAREER
Screenshot: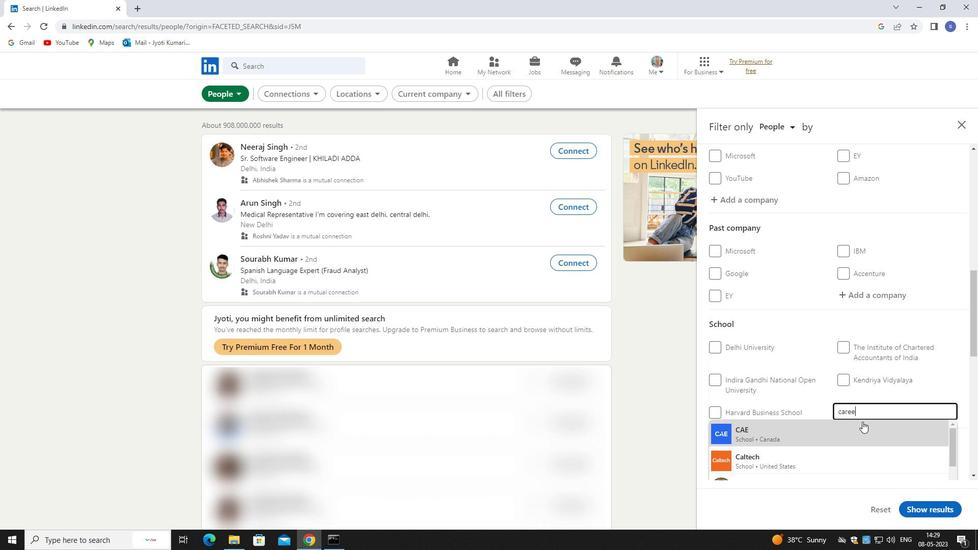 
Action: Mouse moved to (826, 429)
Screenshot: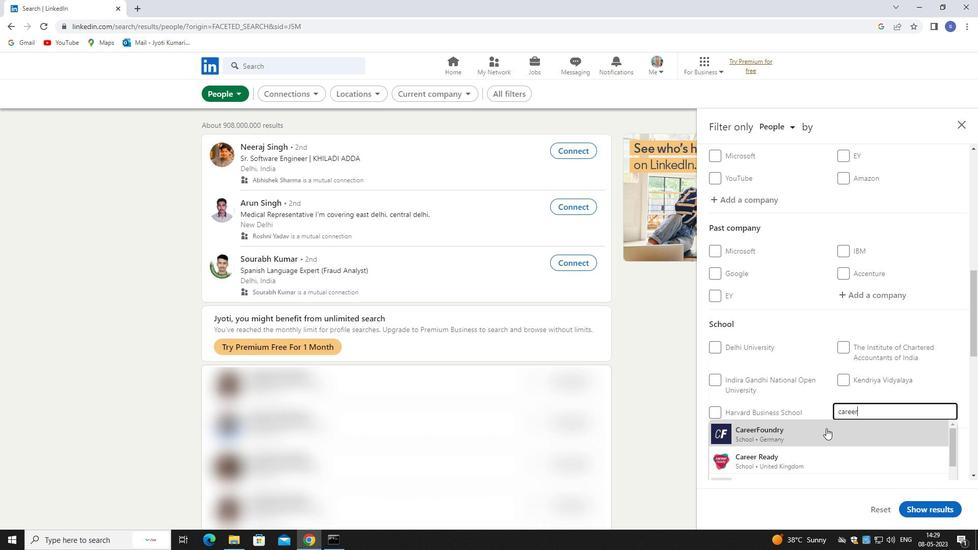 
Action: Mouse scrolled (826, 429) with delta (0, 0)
Screenshot: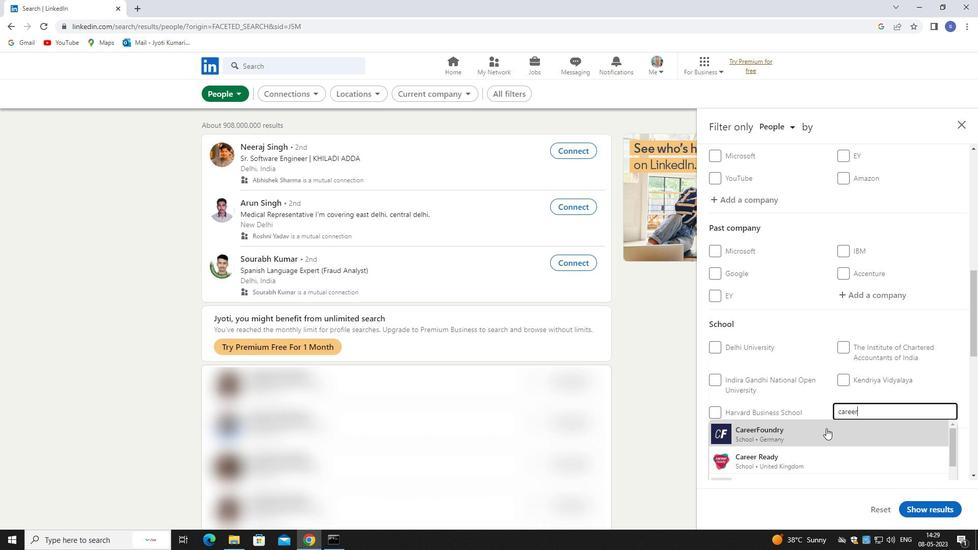 
Action: Mouse moved to (826, 430)
Screenshot: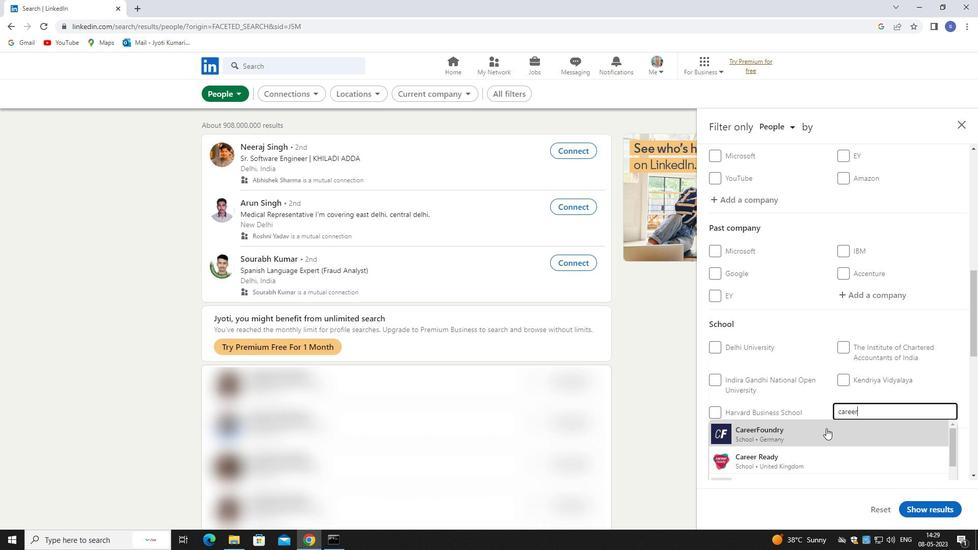 
Action: Mouse scrolled (826, 430) with delta (0, 0)
Screenshot: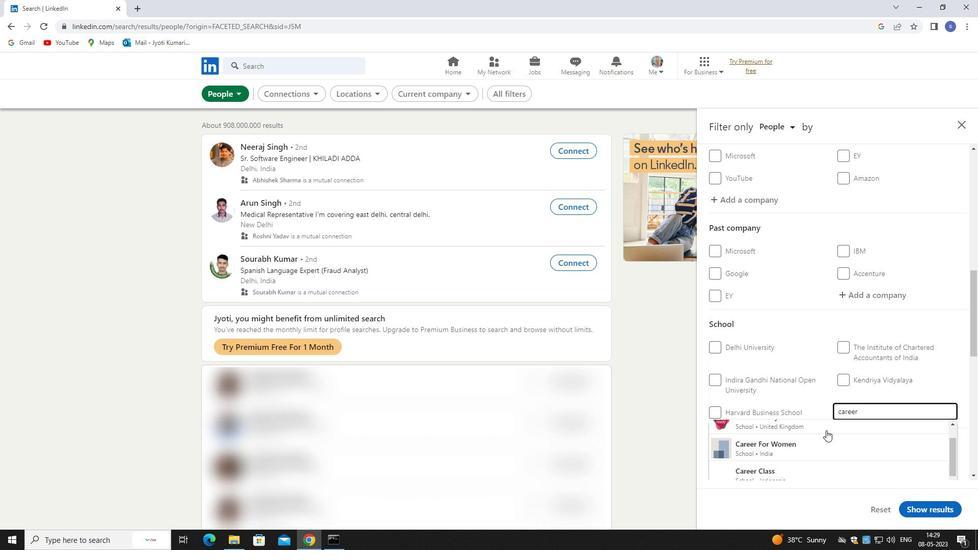 
Action: Mouse moved to (826, 428)
Screenshot: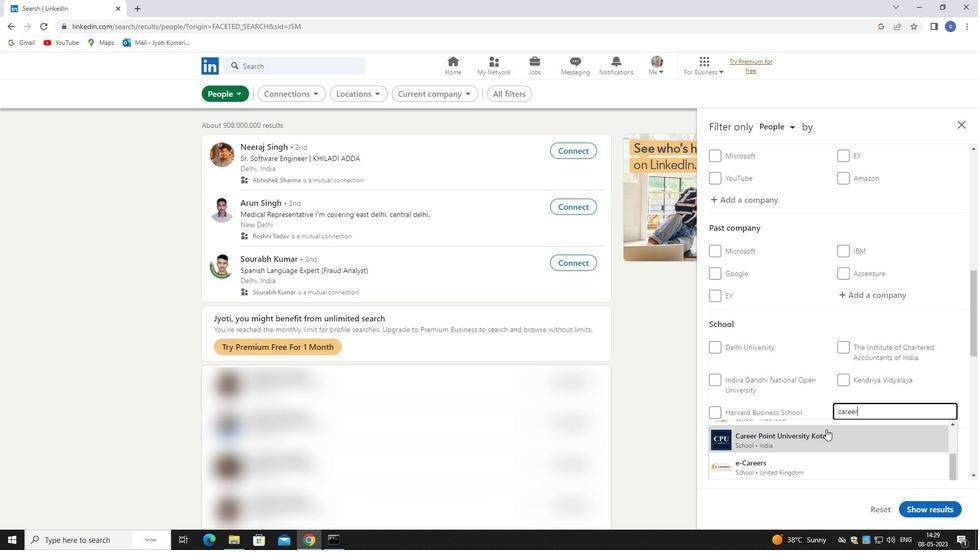 
Action: Mouse scrolled (826, 427) with delta (0, 0)
Screenshot: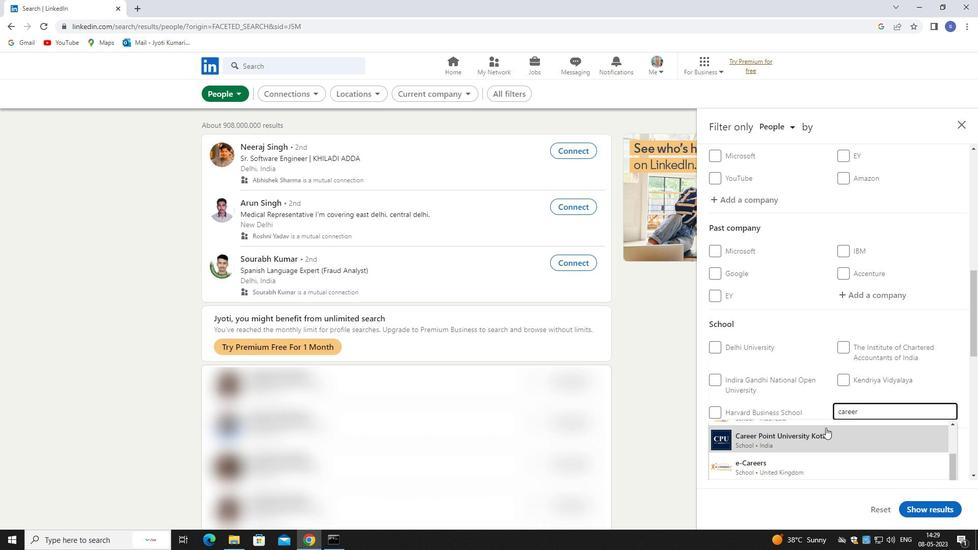 
Action: Mouse scrolled (826, 427) with delta (0, 0)
Screenshot: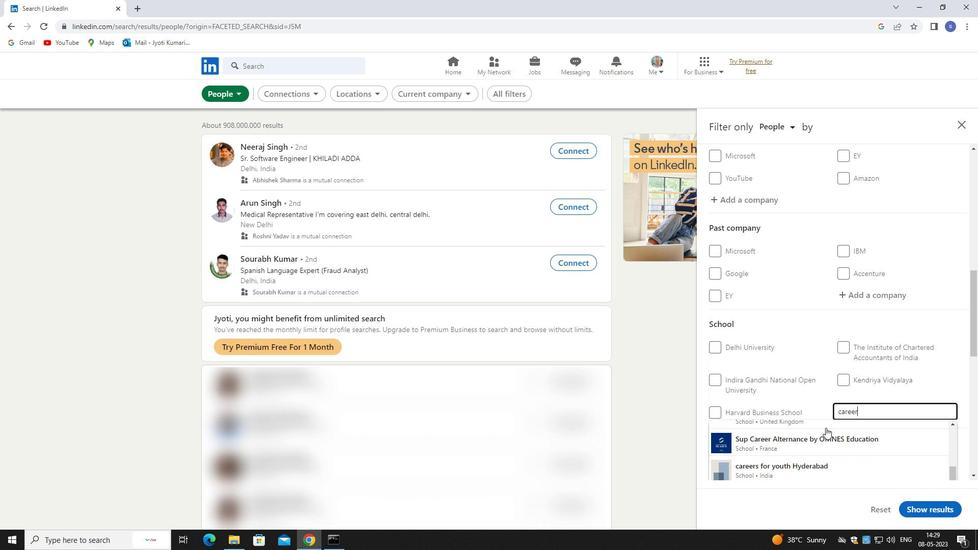 
Action: Mouse moved to (825, 425)
Screenshot: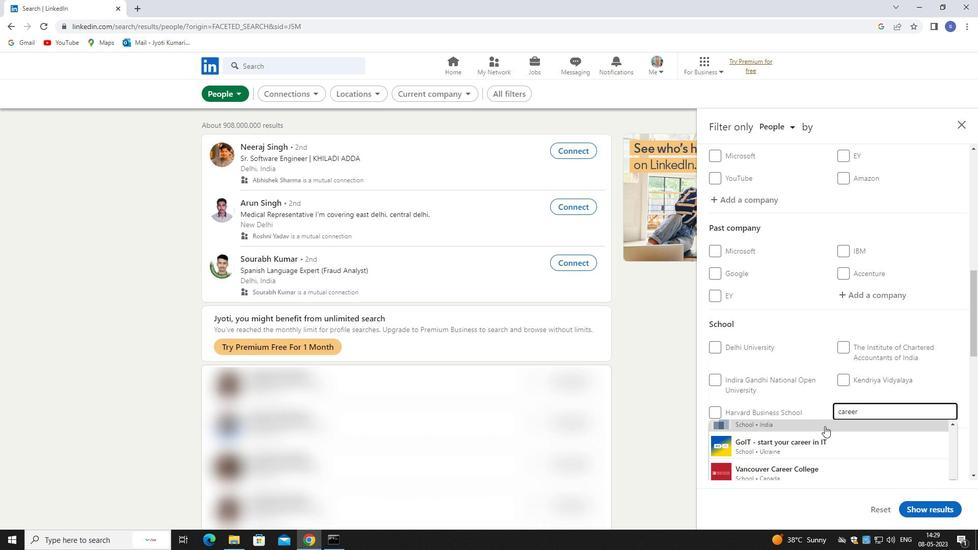 
Action: Mouse scrolled (825, 426) with delta (0, 0)
Screenshot: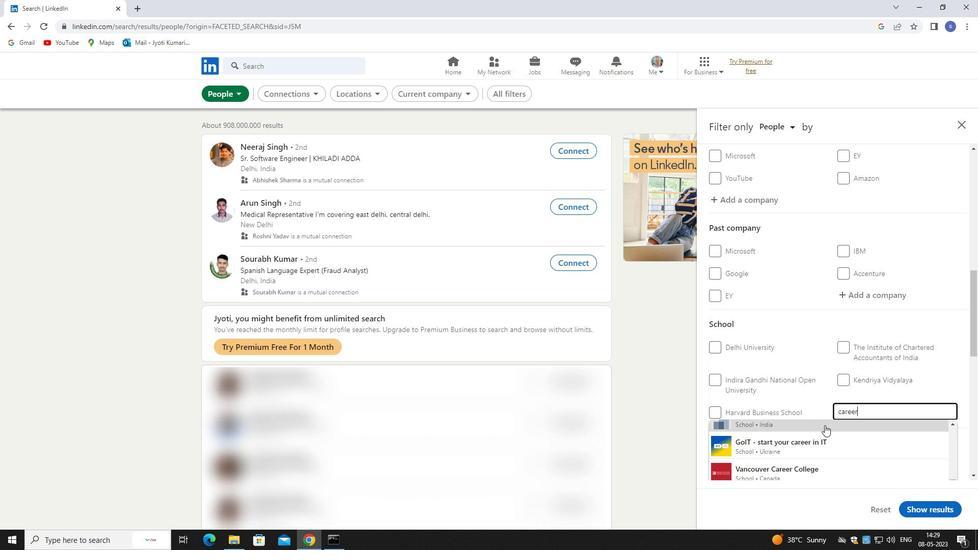 
Action: Mouse moved to (833, 436)
Screenshot: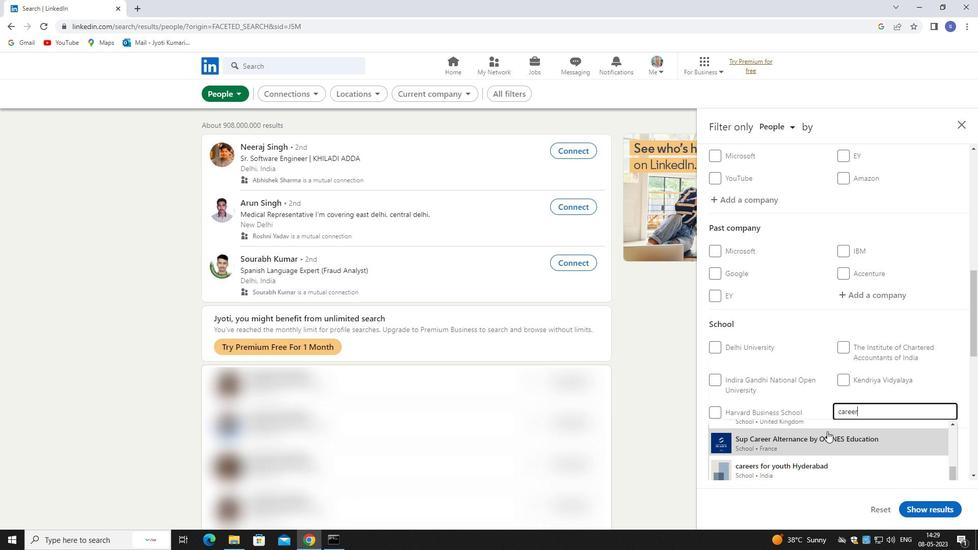
Action: Key pressed <Key.space>
Screenshot: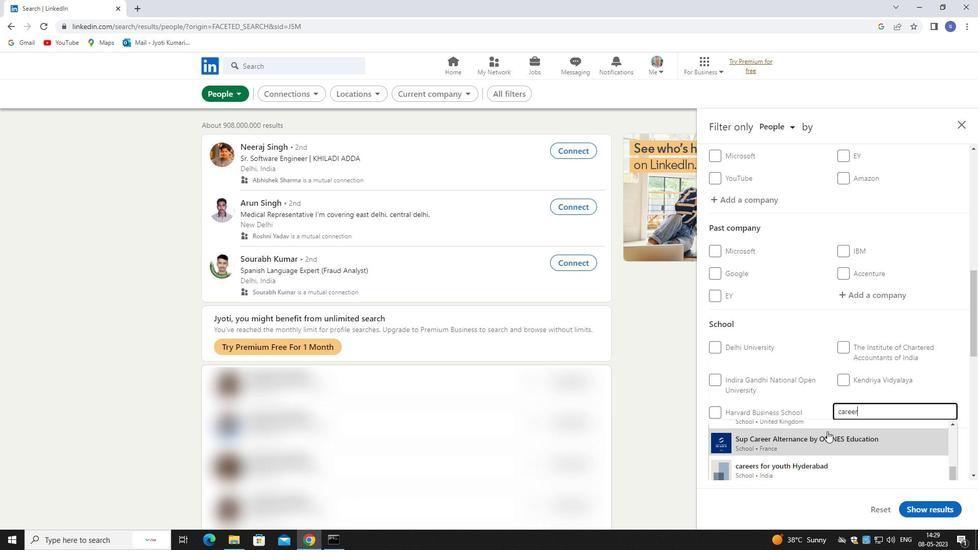 
Action: Mouse moved to (831, 434)
Screenshot: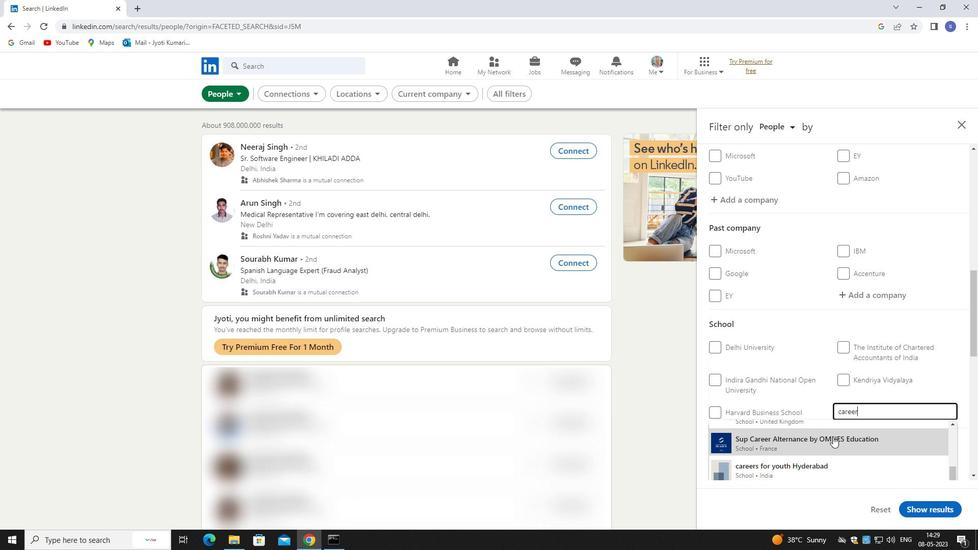 
Action: Key pressed OF<Key.space>Y
Screenshot: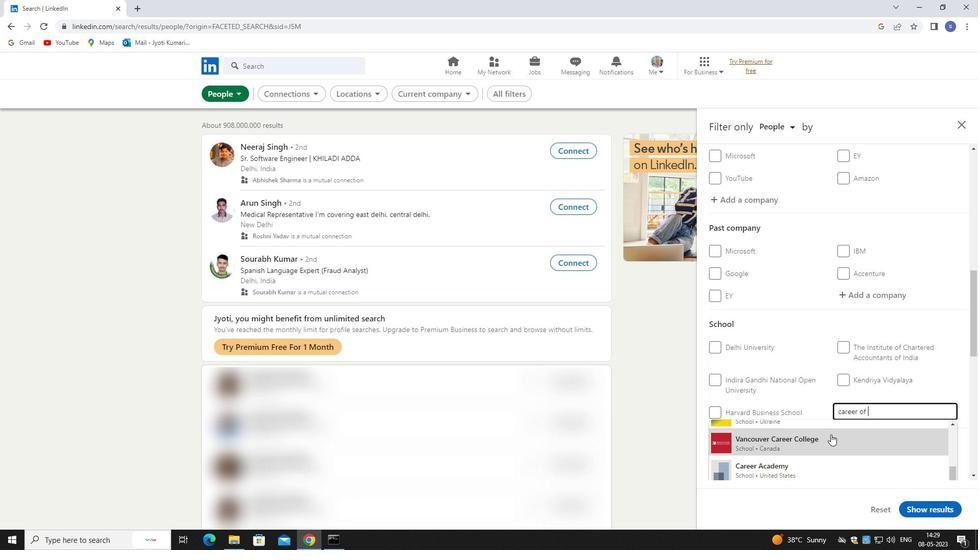 
Action: Mouse moved to (821, 432)
Screenshot: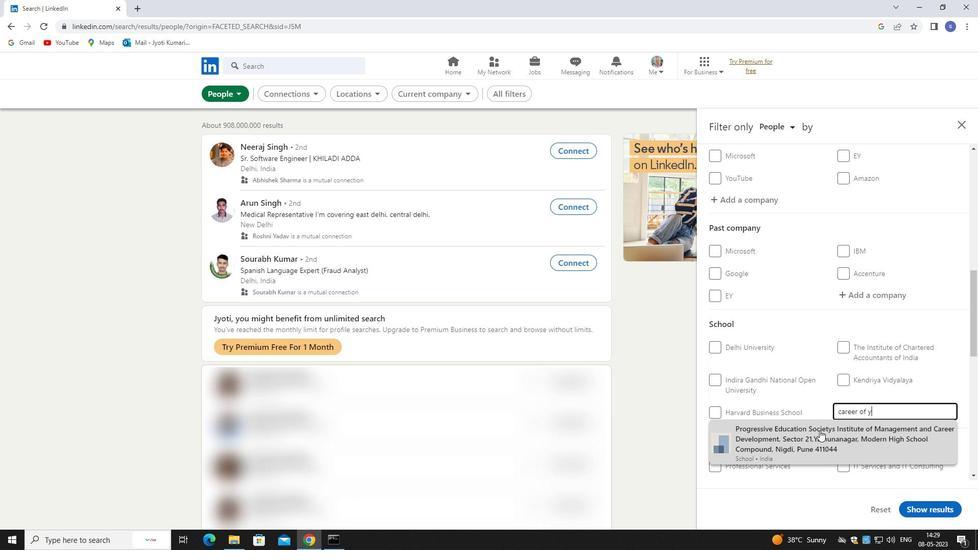 
Action: Mouse scrolled (821, 432) with delta (0, 0)
Screenshot: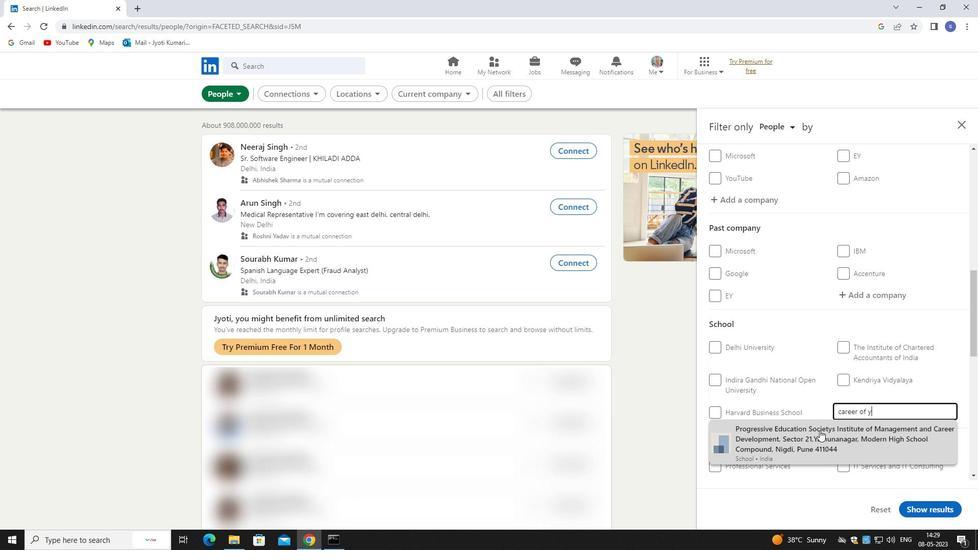 
Action: Mouse moved to (822, 433)
Screenshot: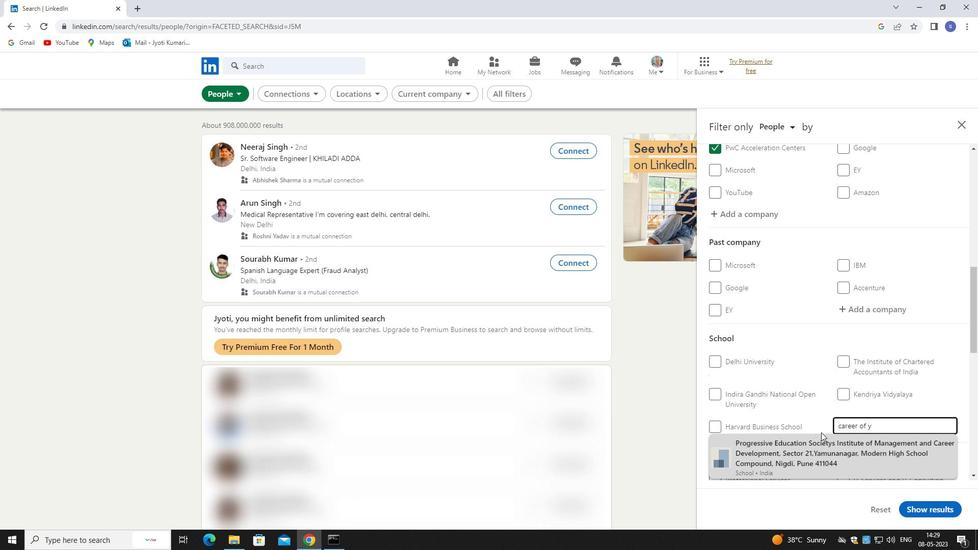 
Action: Mouse scrolled (822, 434) with delta (0, 0)
Screenshot: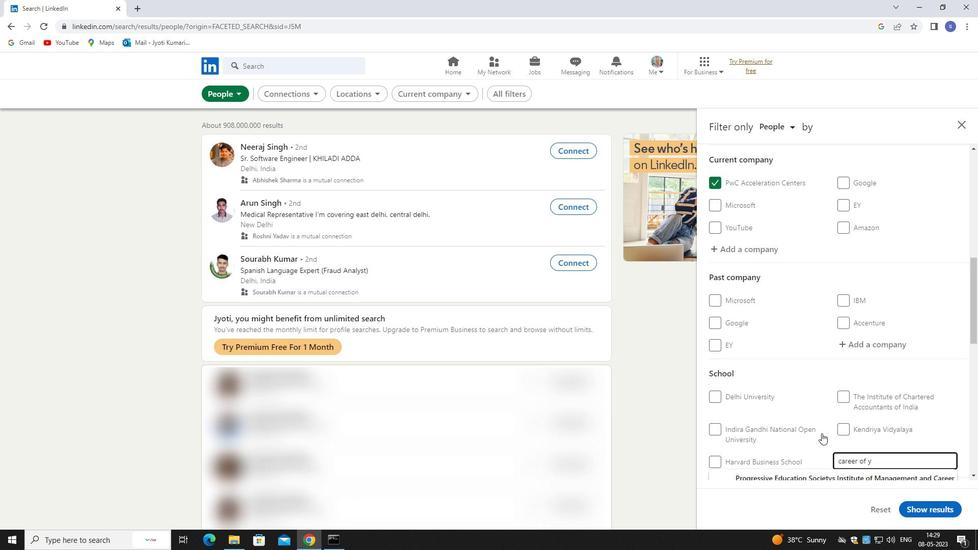 
Action: Mouse moved to (823, 434)
Screenshot: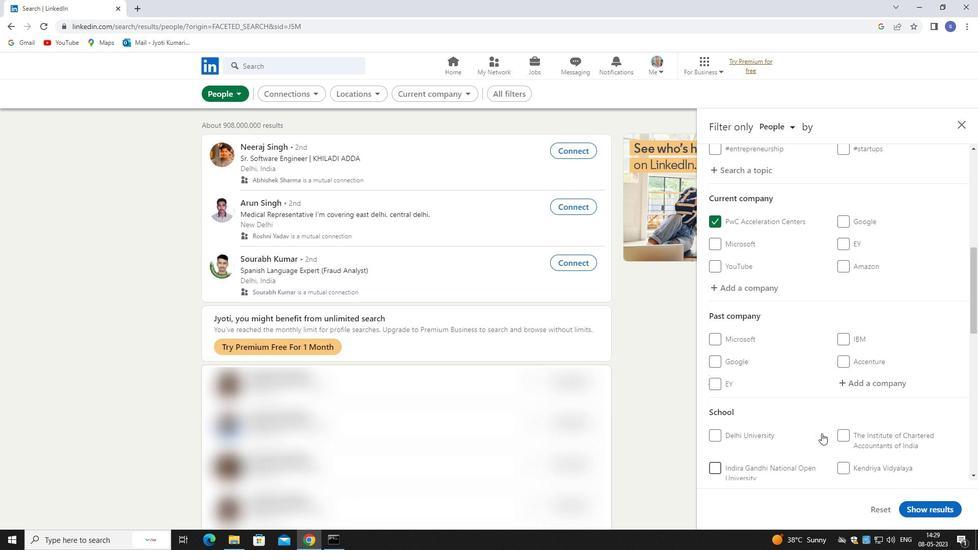 
Action: Mouse scrolled (823, 433) with delta (0, 0)
Screenshot: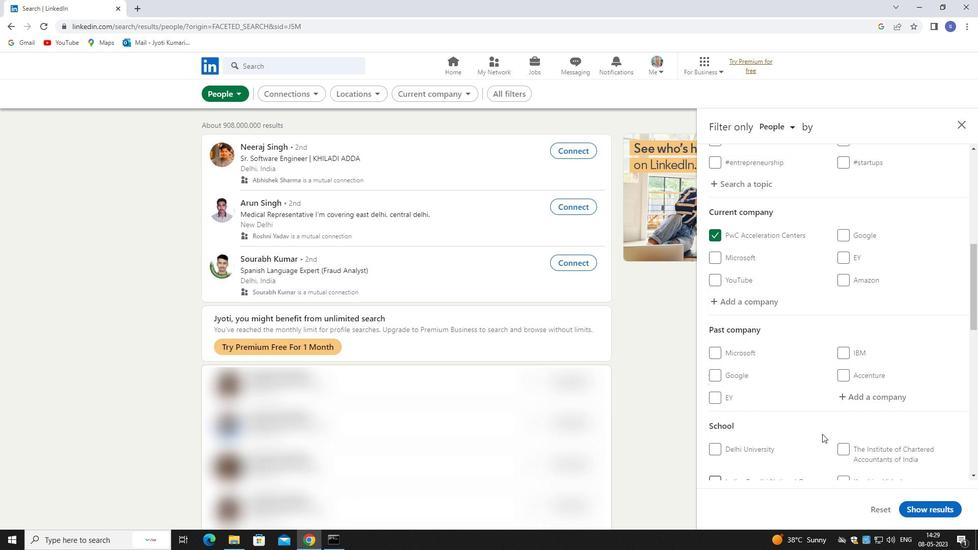 
Action: Mouse moved to (824, 434)
Screenshot: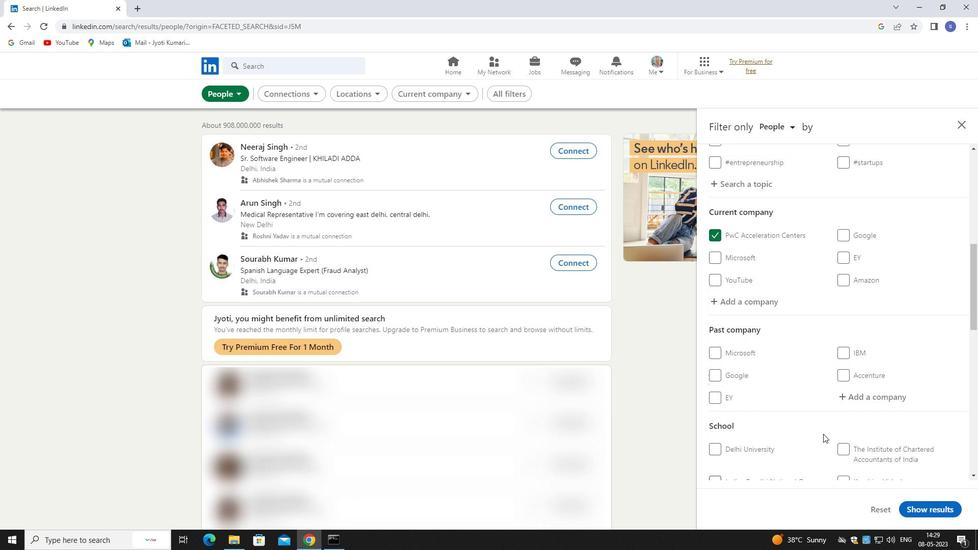 
Action: Mouse scrolled (824, 433) with delta (0, 0)
Screenshot: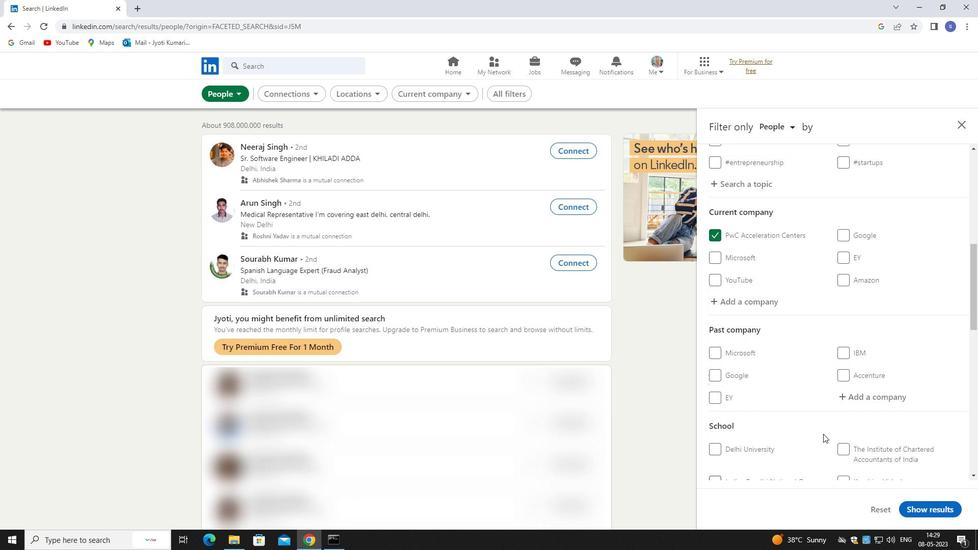 
Action: Mouse scrolled (824, 433) with delta (0, 0)
Screenshot: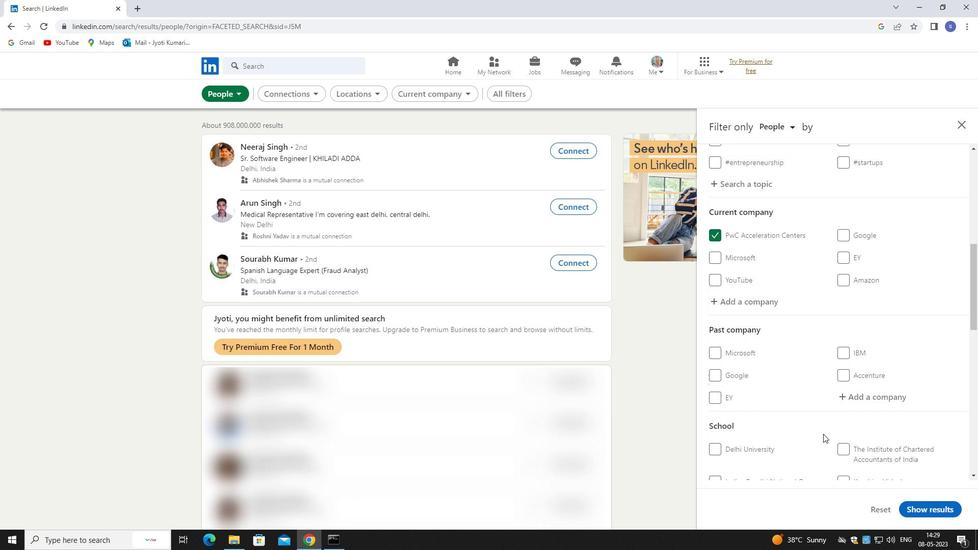 
Action: Mouse moved to (837, 411)
Screenshot: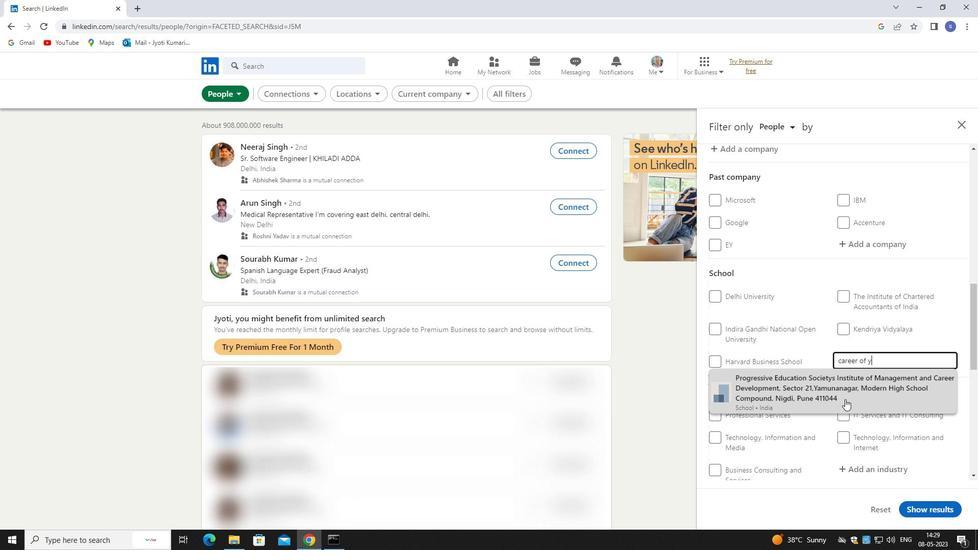 
Action: Key pressed <Key.backspace><Key.backspace><Key.backspace><Key.backspace>FOR<Key.space>
Screenshot: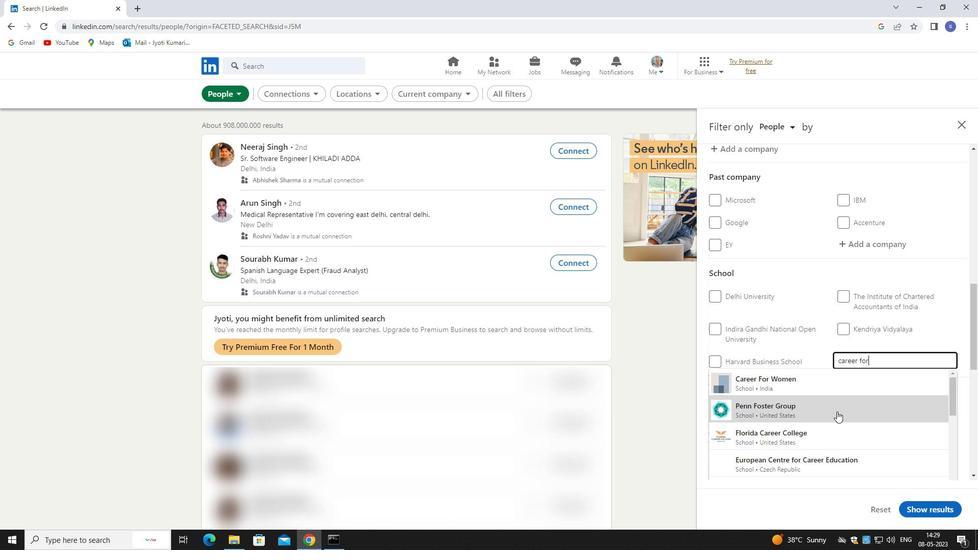 
Action: Mouse moved to (825, 409)
Screenshot: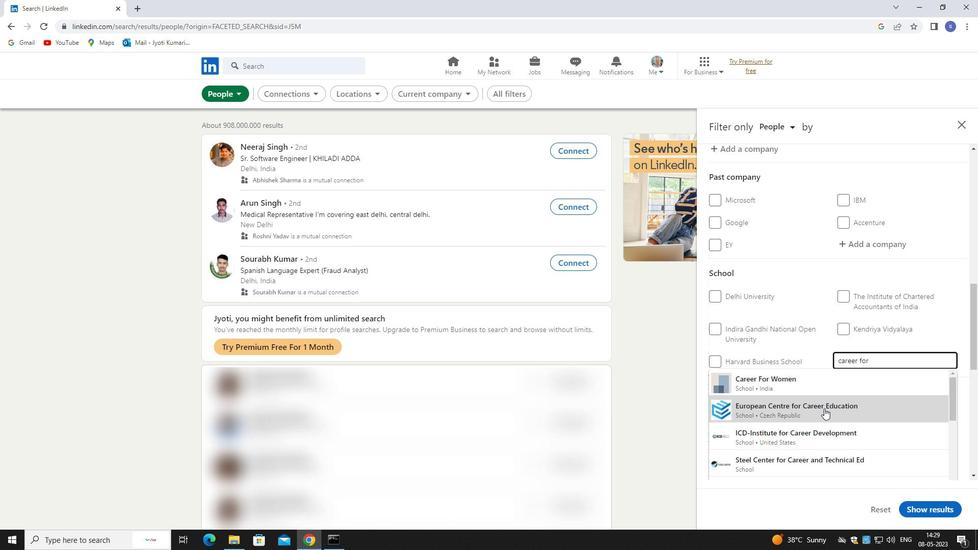 
Action: Mouse scrolled (825, 409) with delta (0, 0)
Screenshot: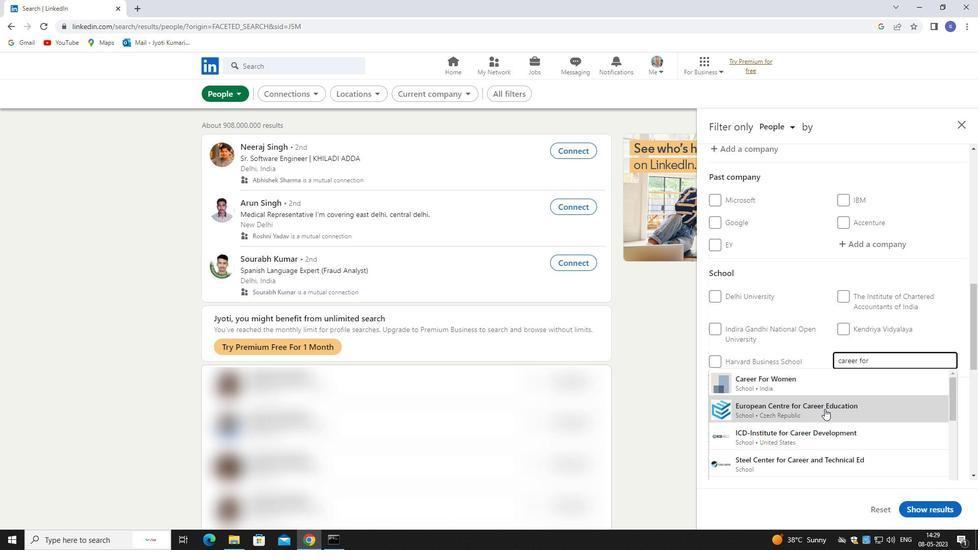 
Action: Mouse moved to (828, 415)
Screenshot: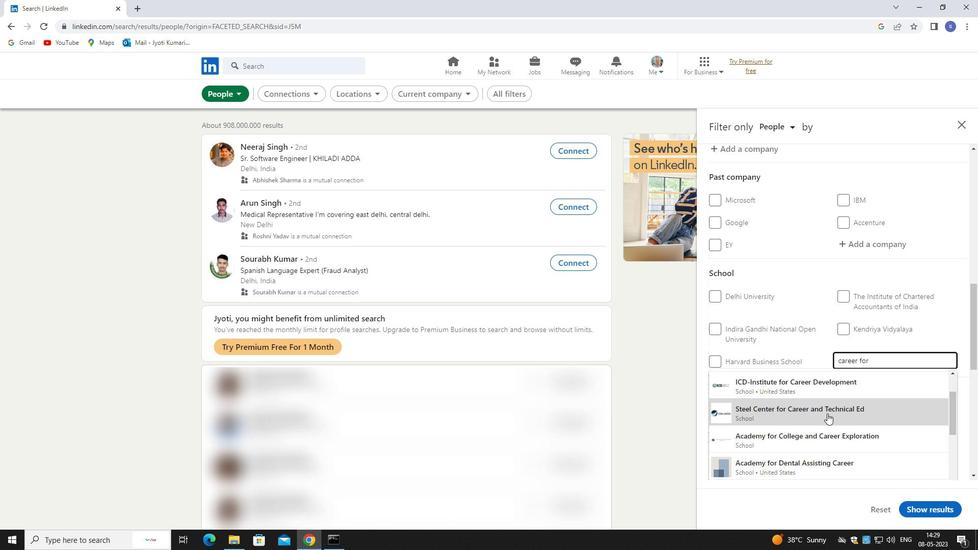 
Action: Mouse scrolled (828, 415) with delta (0, 0)
Screenshot: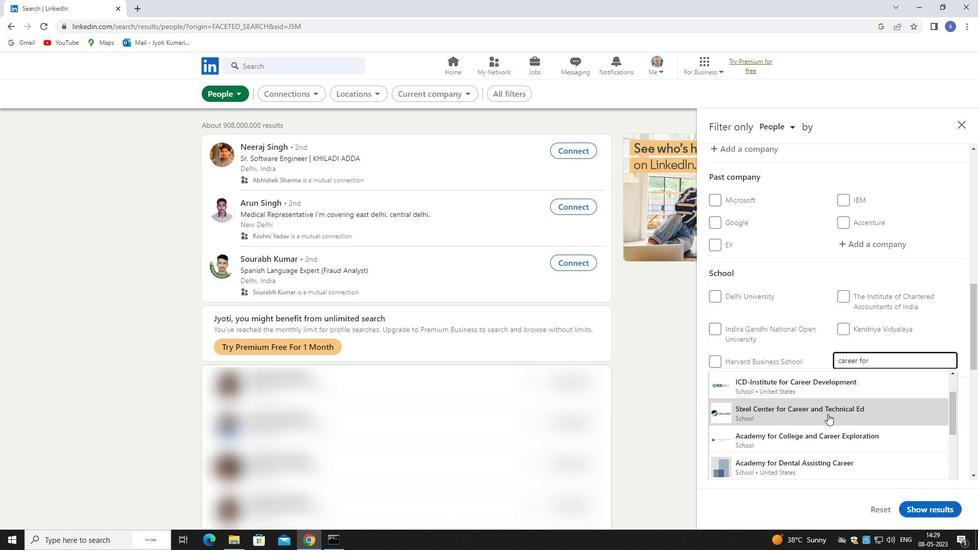
Action: Mouse moved to (829, 416)
Screenshot: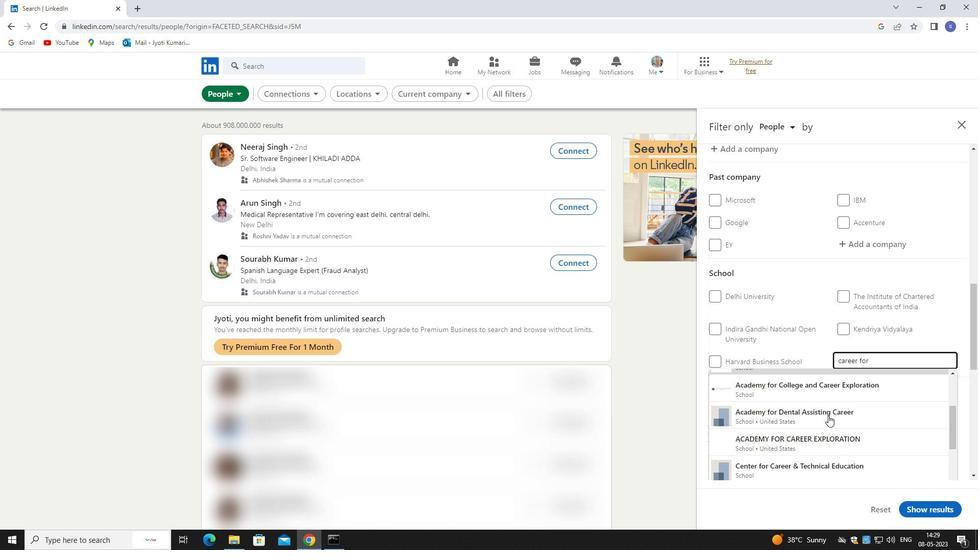 
Action: Mouse scrolled (829, 415) with delta (0, 0)
Screenshot: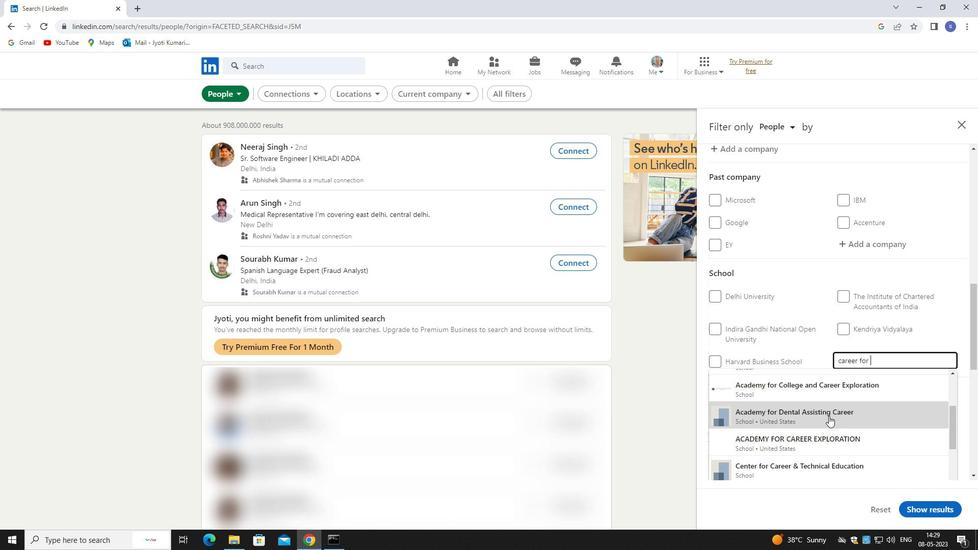 
Action: Mouse moved to (829, 421)
Screenshot: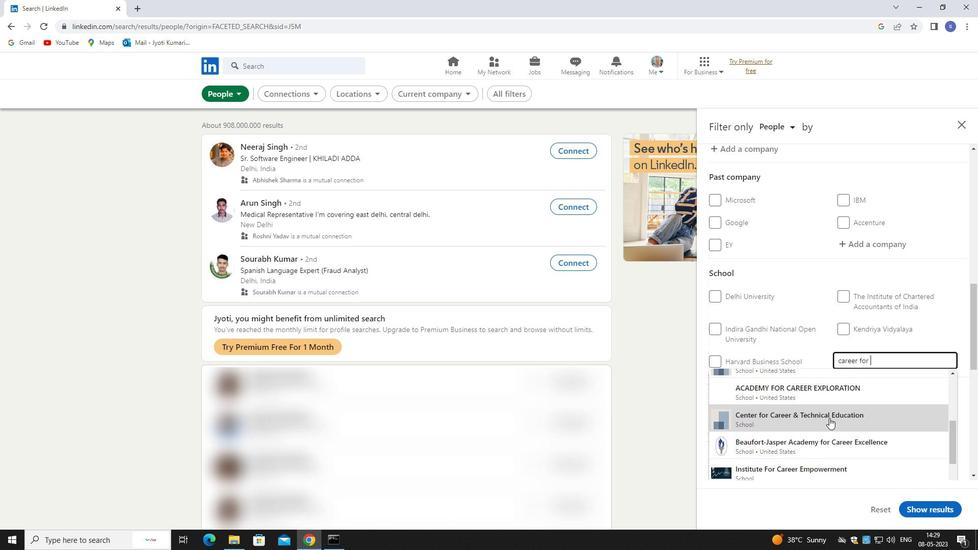 
Action: Mouse scrolled (829, 420) with delta (0, 0)
Screenshot: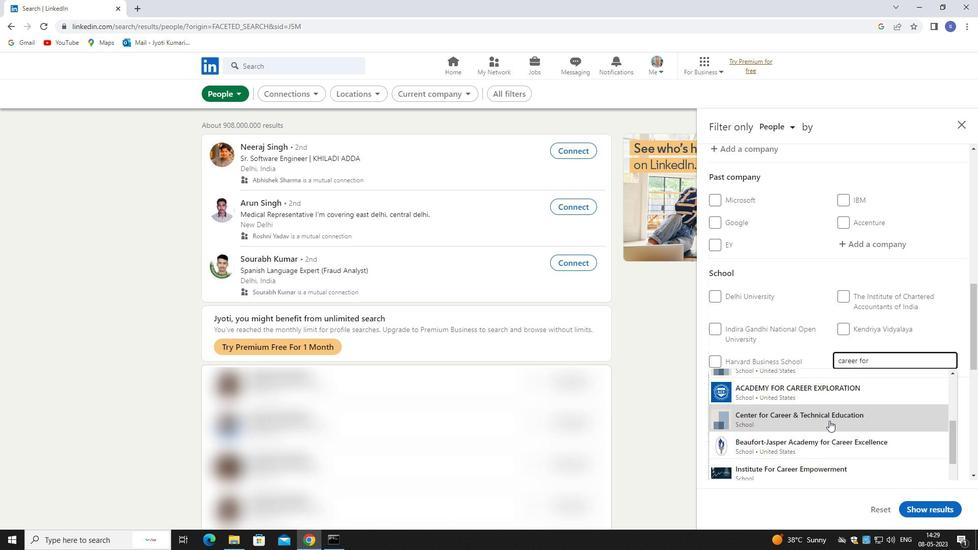
Action: Mouse scrolled (829, 420) with delta (0, 0)
Screenshot: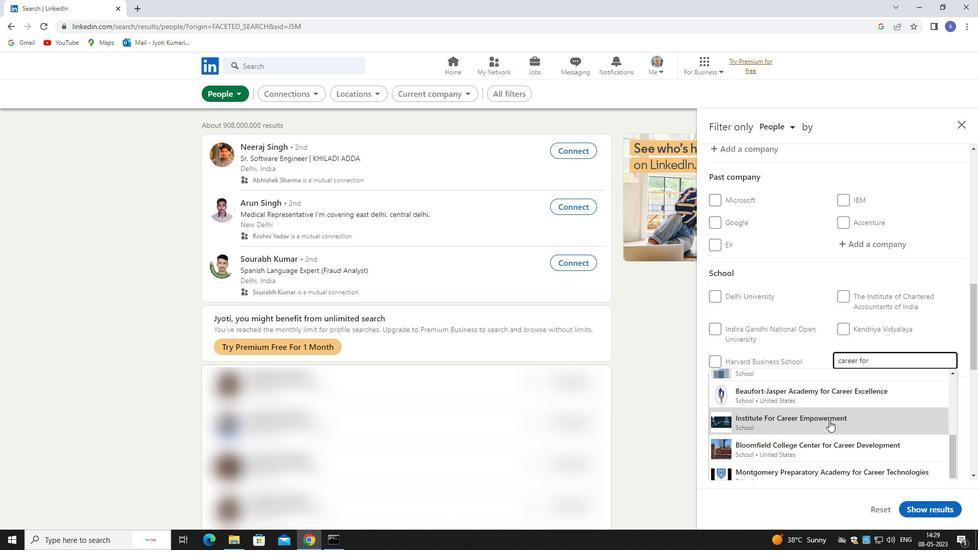 
Action: Mouse moved to (827, 427)
Screenshot: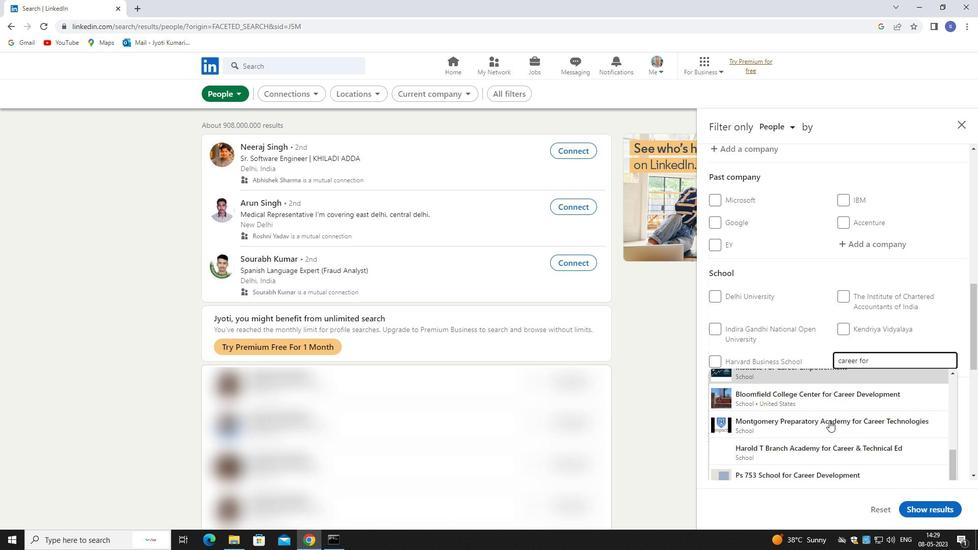 
Action: Key pressed <Key.space>YOU
Screenshot: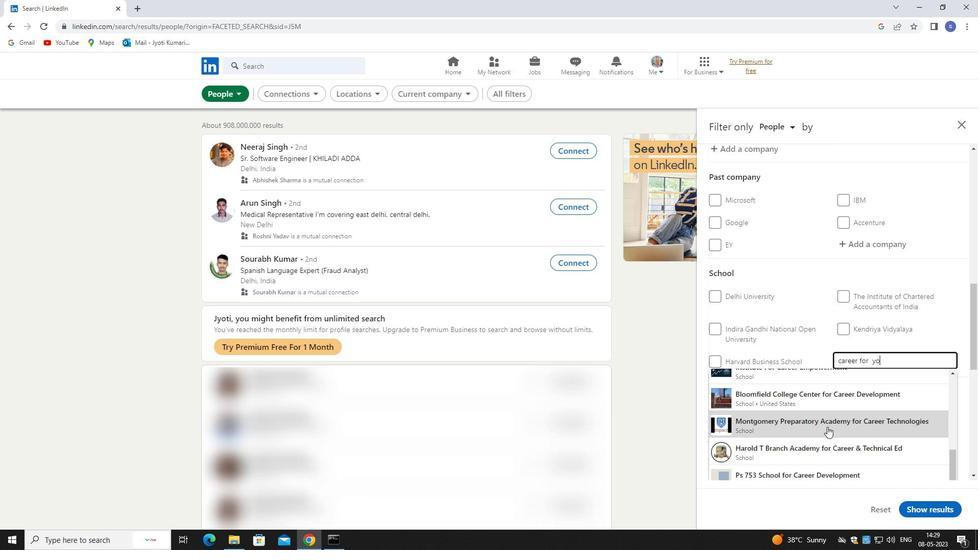 
Action: Mouse moved to (861, 390)
Screenshot: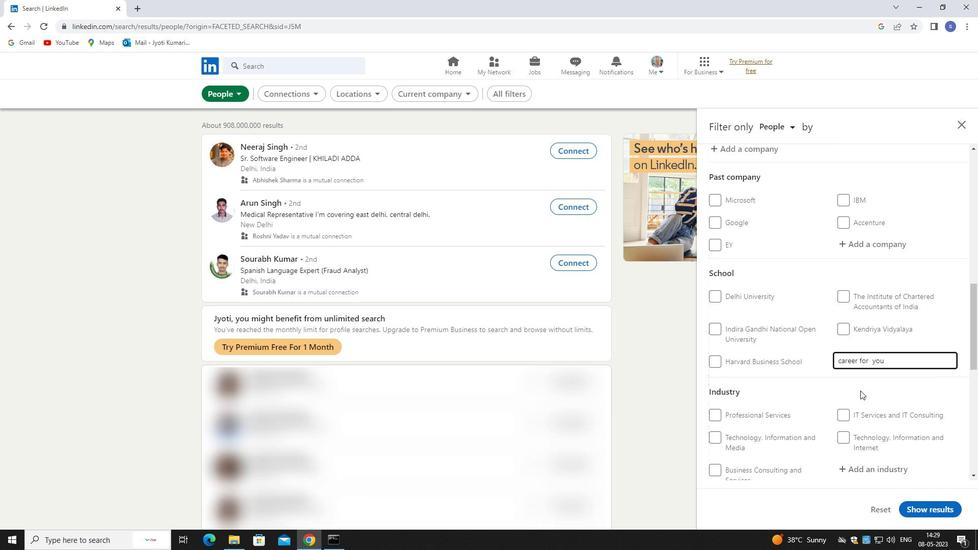 
Action: Key pressed TH<Key.space>IN<Key.space>BANGLORE<Key.enter>
Screenshot: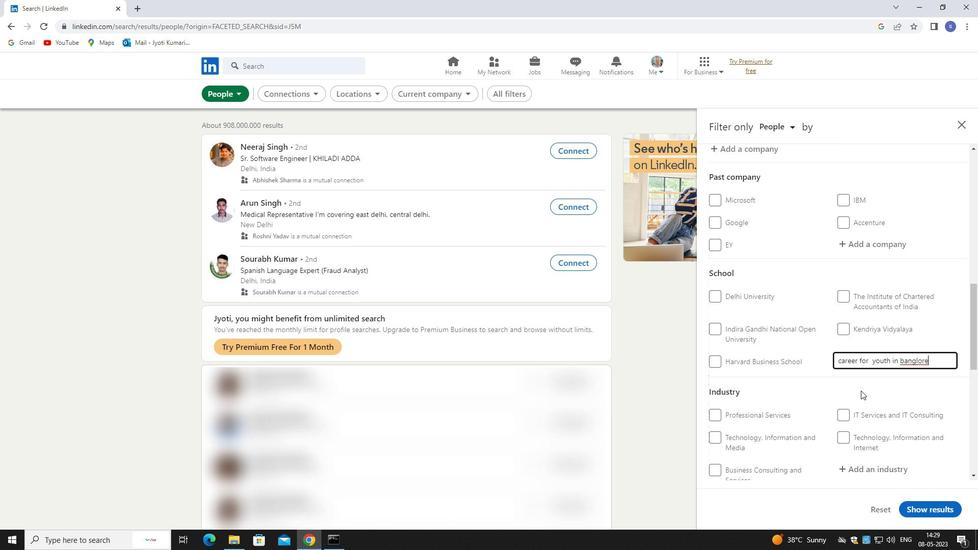 
Action: Mouse moved to (839, 375)
Screenshot: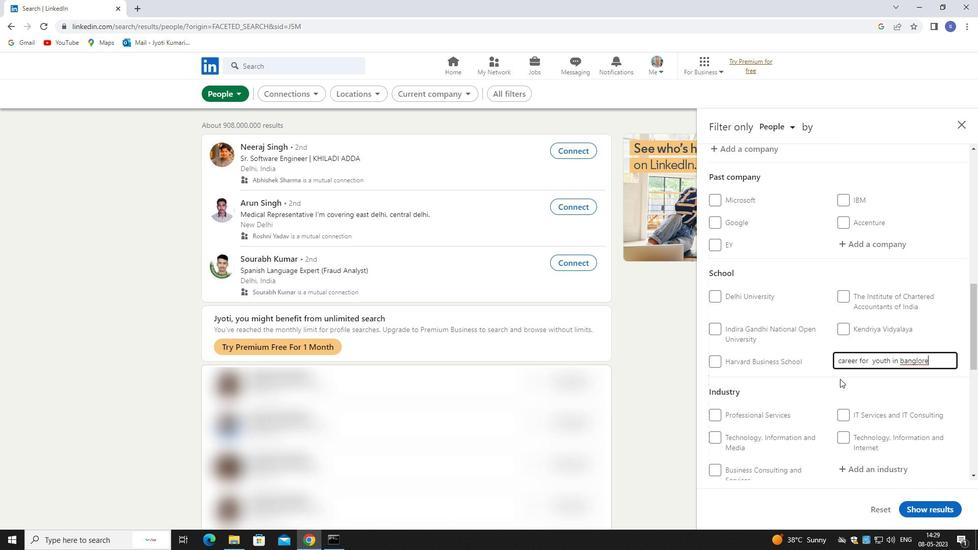 
Action: Mouse scrolled (839, 375) with delta (0, 0)
Screenshot: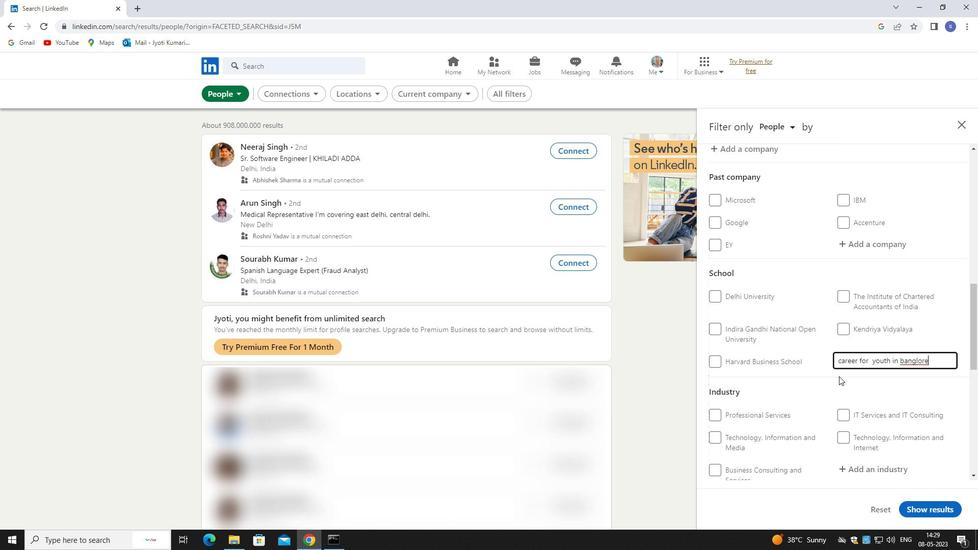 
Action: Mouse moved to (839, 375)
Screenshot: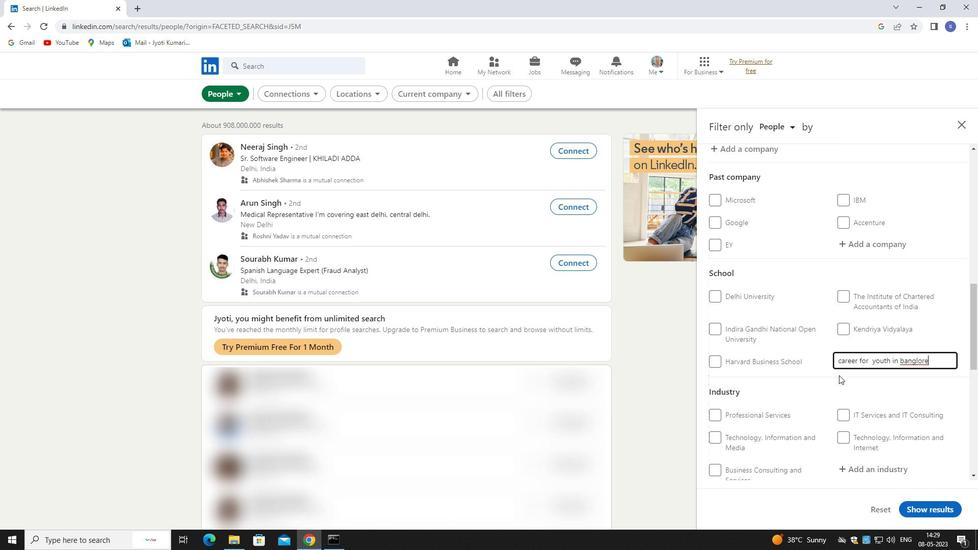 
Action: Mouse scrolled (839, 375) with delta (0, 0)
Screenshot: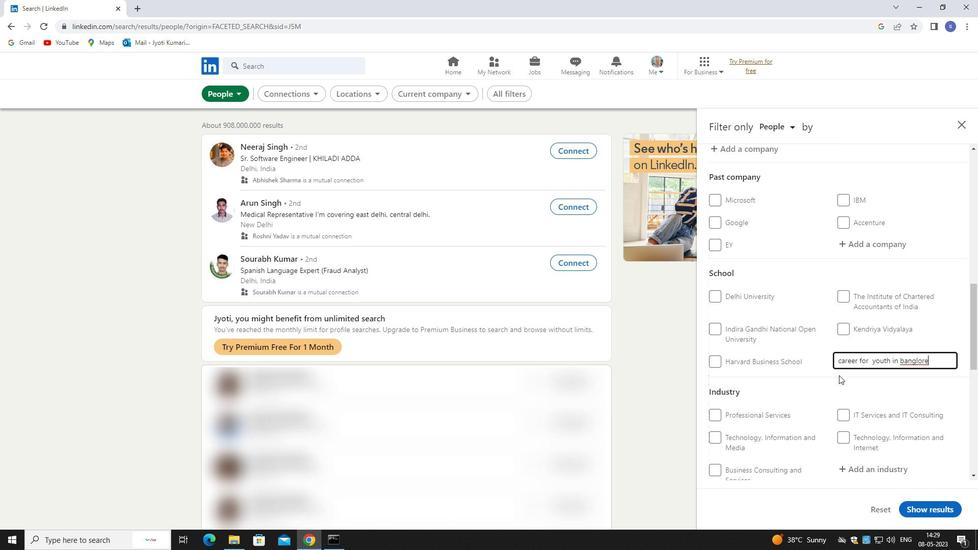 
Action: Mouse moved to (863, 355)
Screenshot: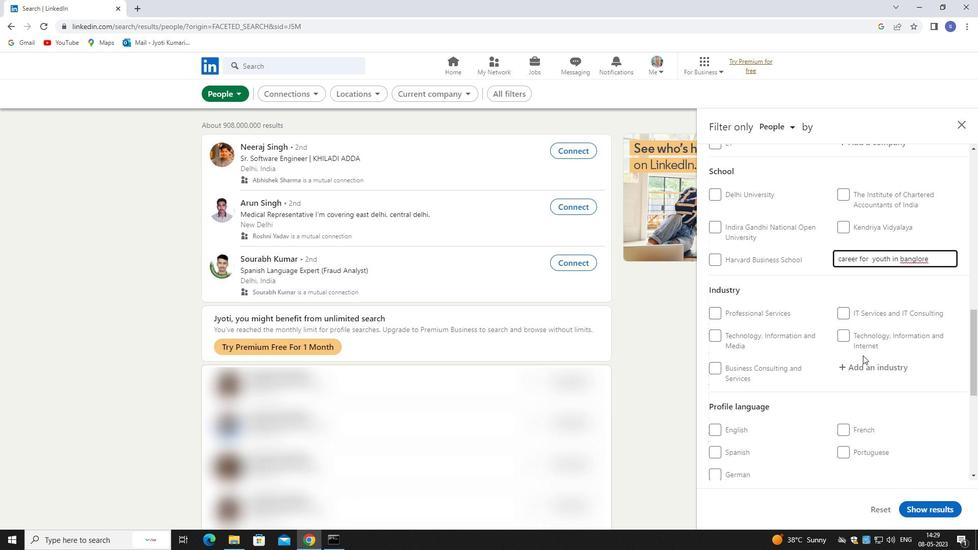 
Action: Key pressed <Key.left><Key.left><Key.left><Key.left>A
Screenshot: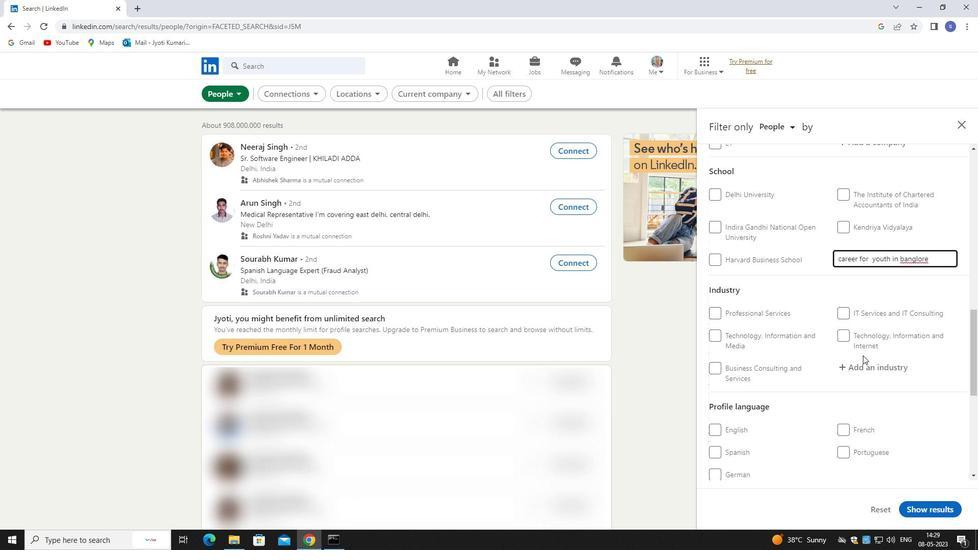 
Action: Mouse moved to (861, 356)
Screenshot: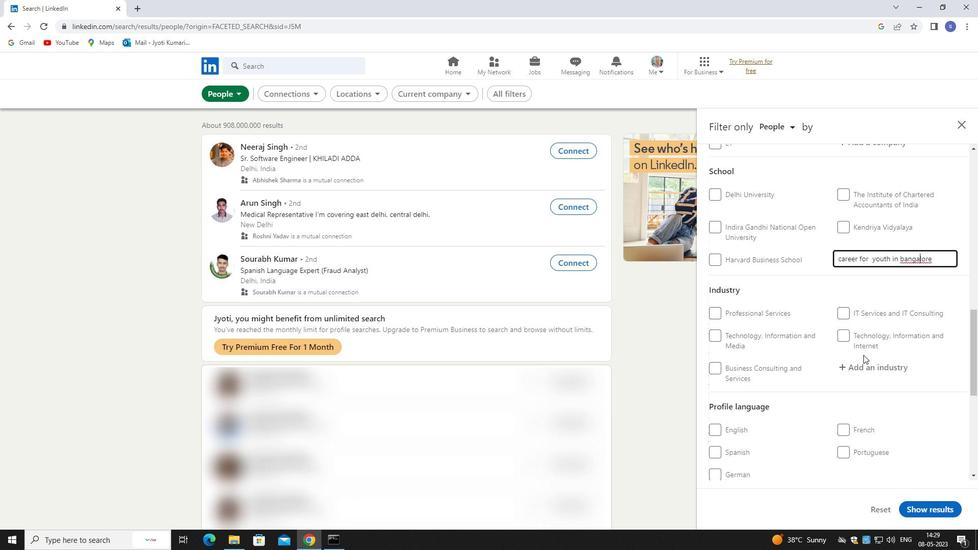 
Action: Mouse scrolled (861, 355) with delta (0, 0)
Screenshot: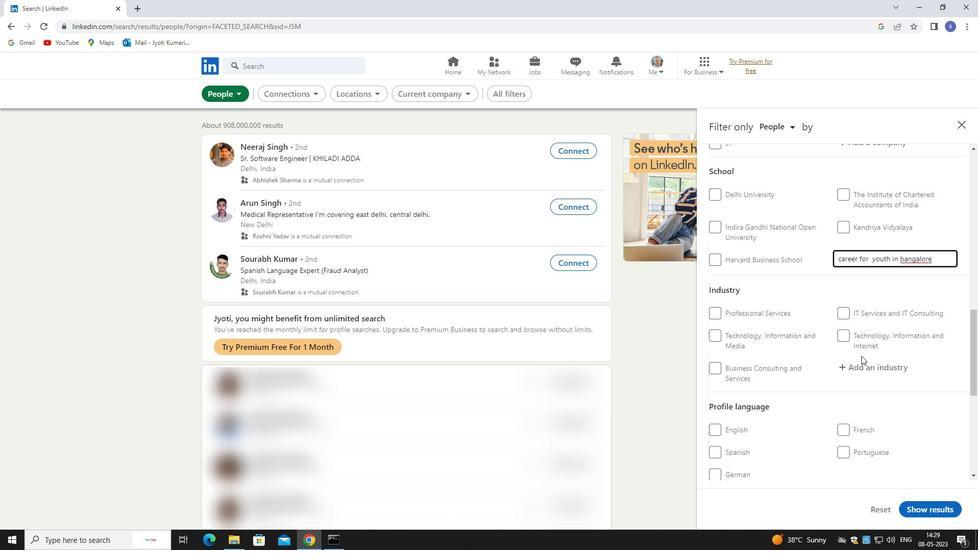 
Action: Mouse scrolled (861, 355) with delta (0, 0)
Screenshot: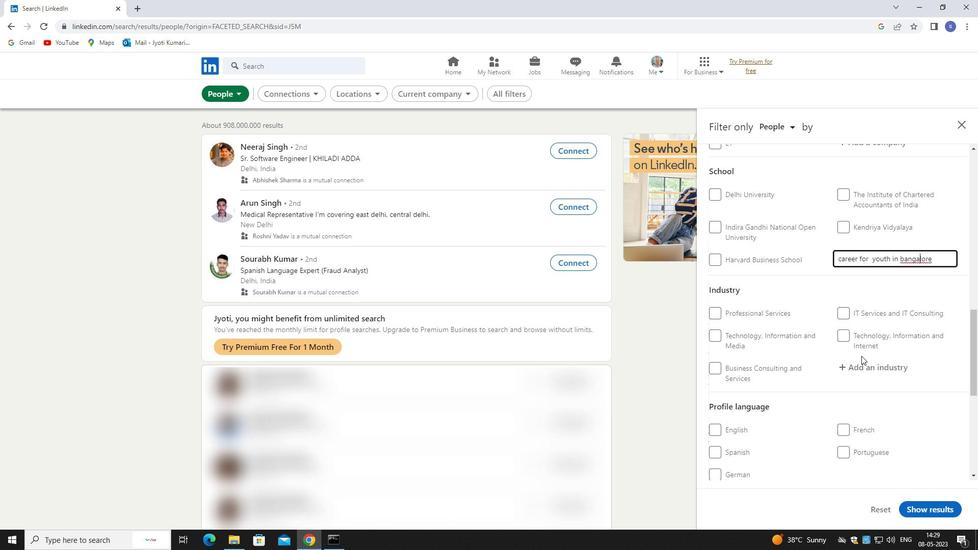 
Action: Mouse moved to (877, 265)
Screenshot: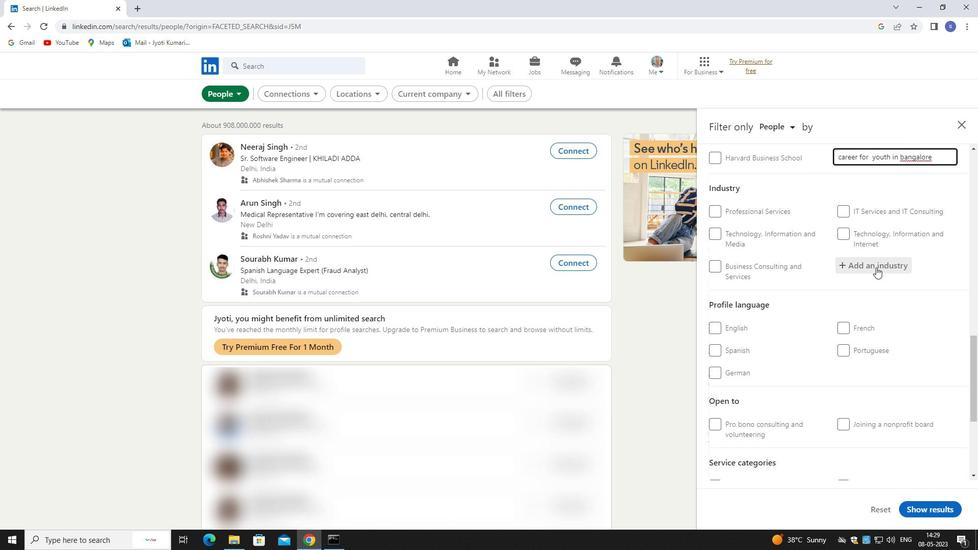 
Action: Mouse pressed left at (877, 265)
Screenshot: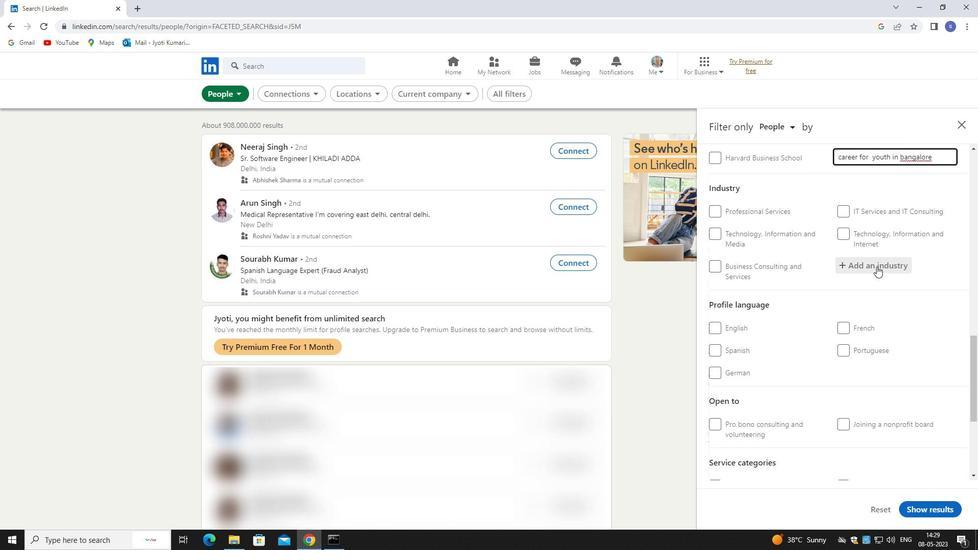
Action: Mouse moved to (863, 275)
Screenshot: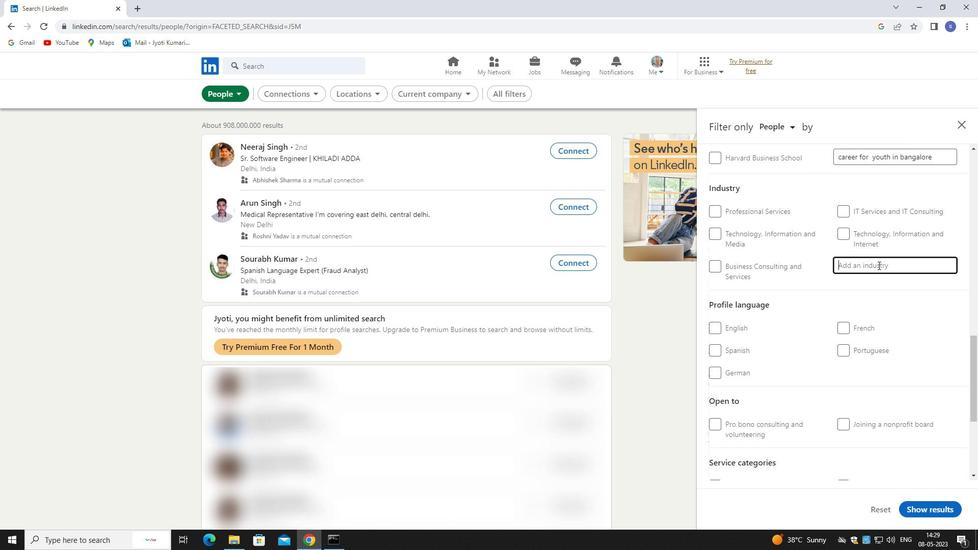 
Action: Key pressed <Key.shift>PRIMART<Key.backspace>Y
Screenshot: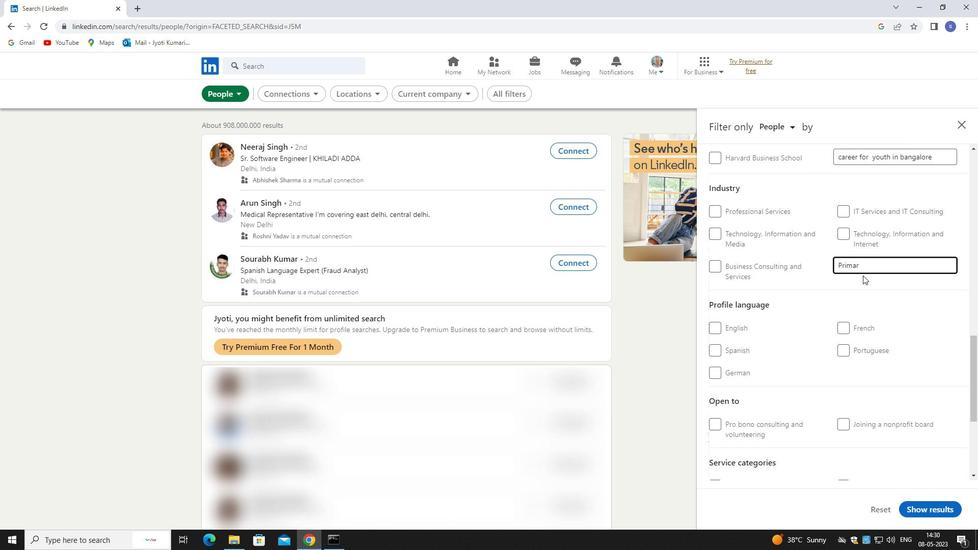 
Action: Mouse moved to (859, 277)
Screenshot: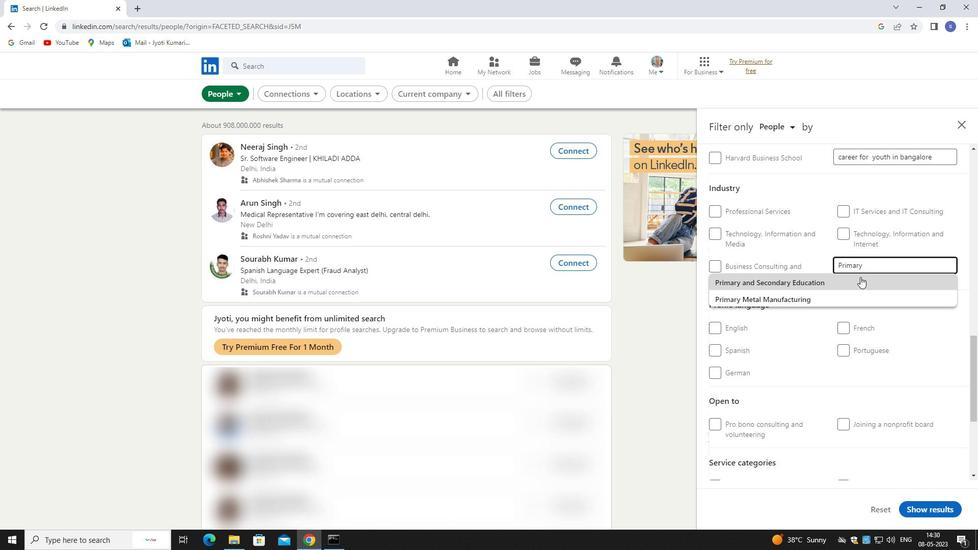 
Action: Mouse pressed left at (859, 277)
Screenshot: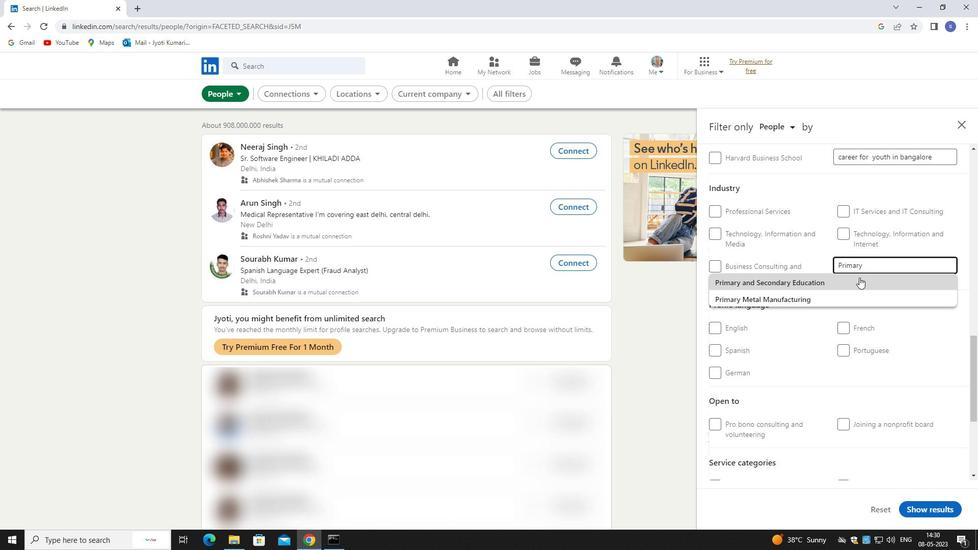 
Action: Mouse moved to (848, 363)
Screenshot: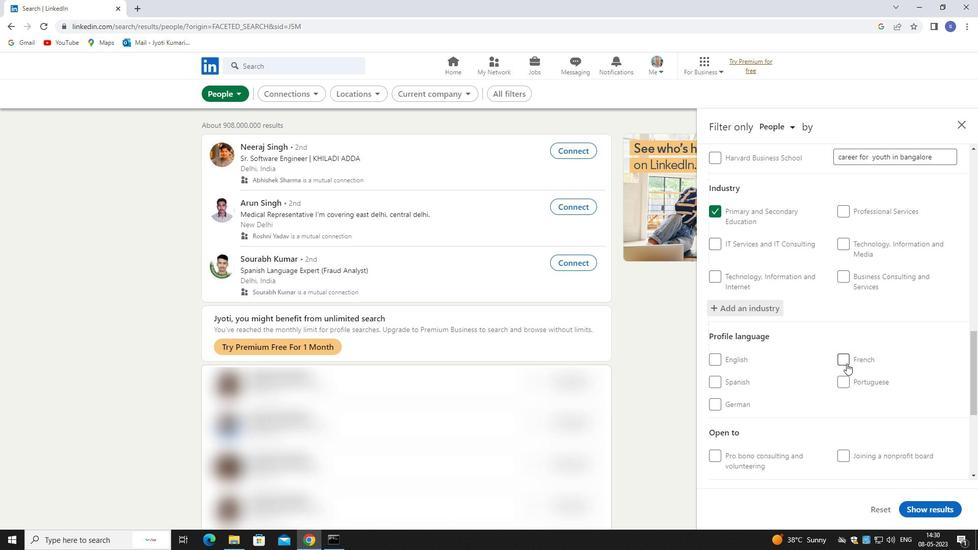 
Action: Mouse pressed left at (848, 363)
Screenshot: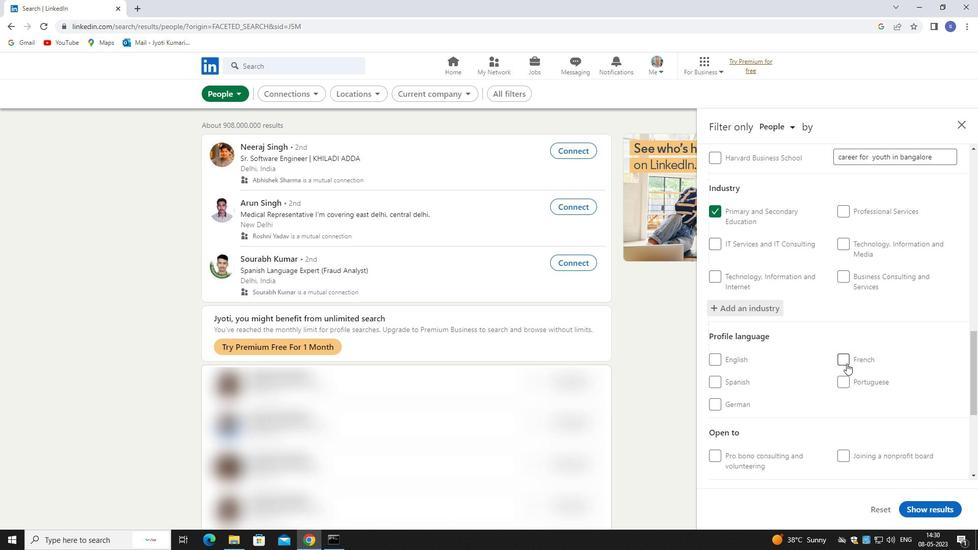 
Action: Mouse moved to (848, 363)
Screenshot: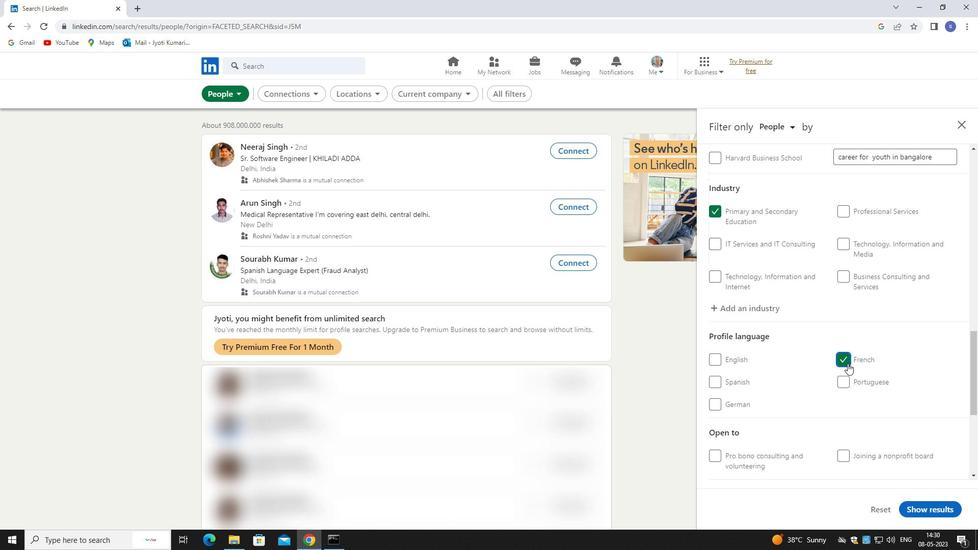 
Action: Mouse scrolled (848, 363) with delta (0, 0)
Screenshot: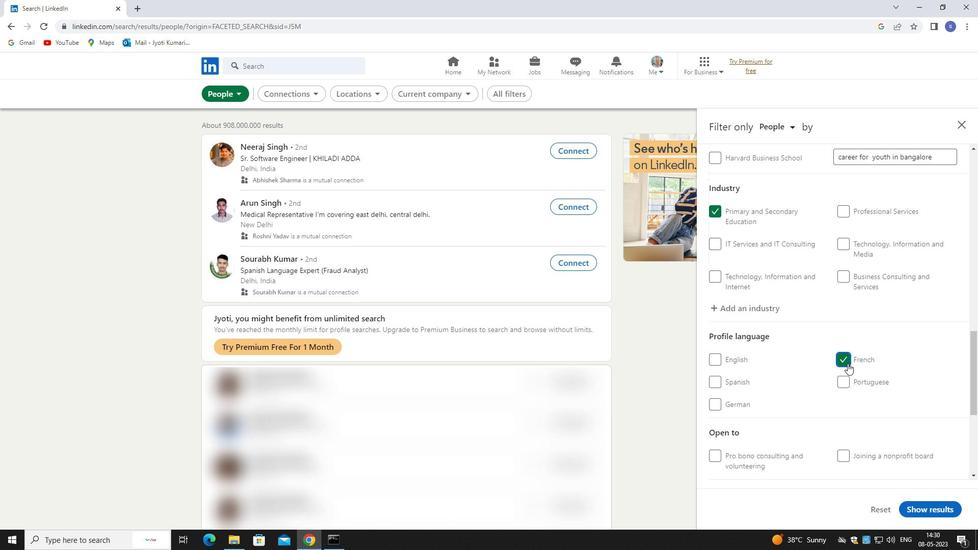 
Action: Mouse scrolled (848, 363) with delta (0, 0)
Screenshot: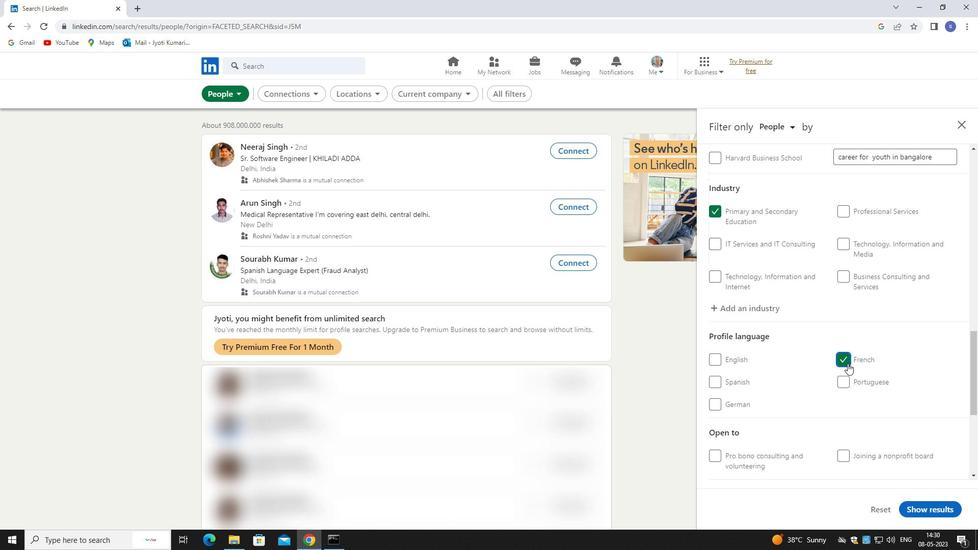 
Action: Mouse scrolled (848, 363) with delta (0, 0)
Screenshot: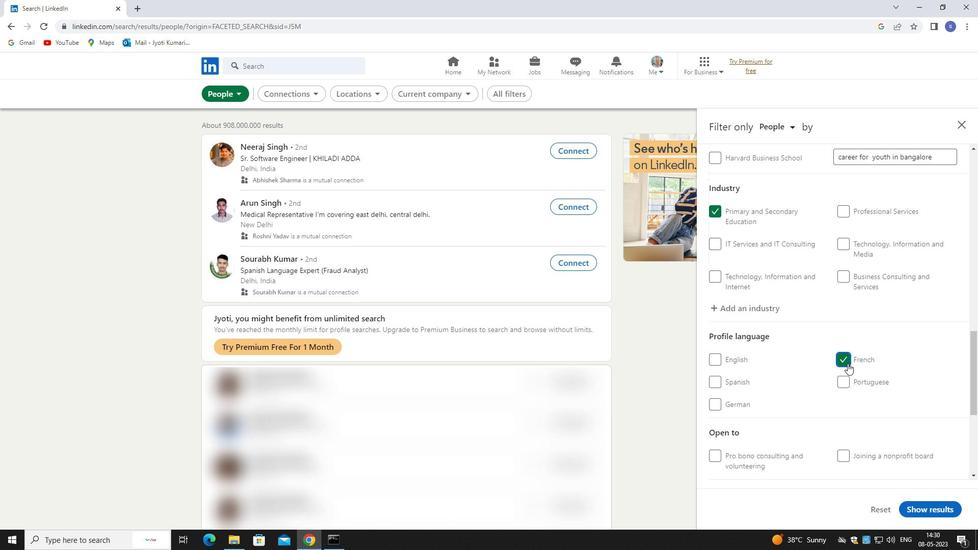 
Action: Mouse scrolled (848, 363) with delta (0, 0)
Screenshot: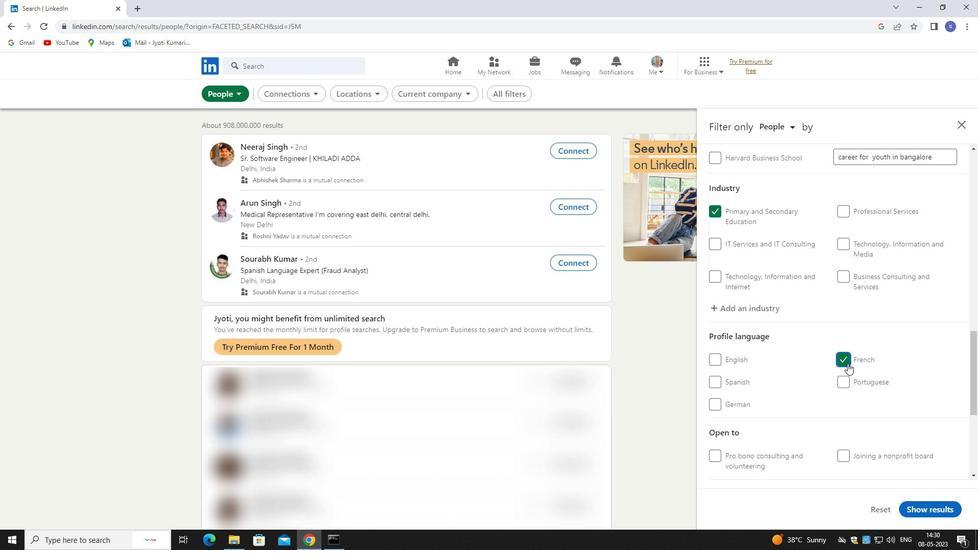 
Action: Mouse moved to (847, 361)
Screenshot: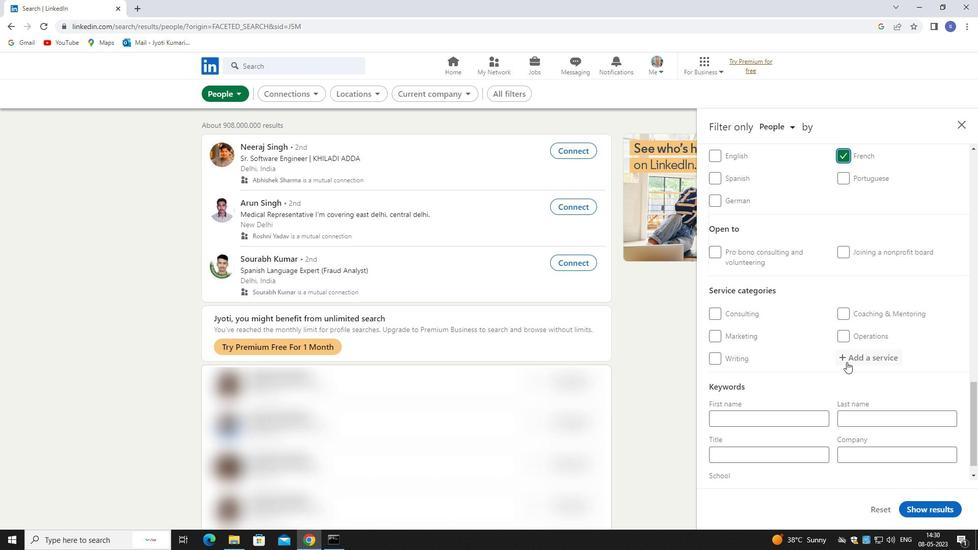 
Action: Mouse scrolled (847, 361) with delta (0, 0)
Screenshot: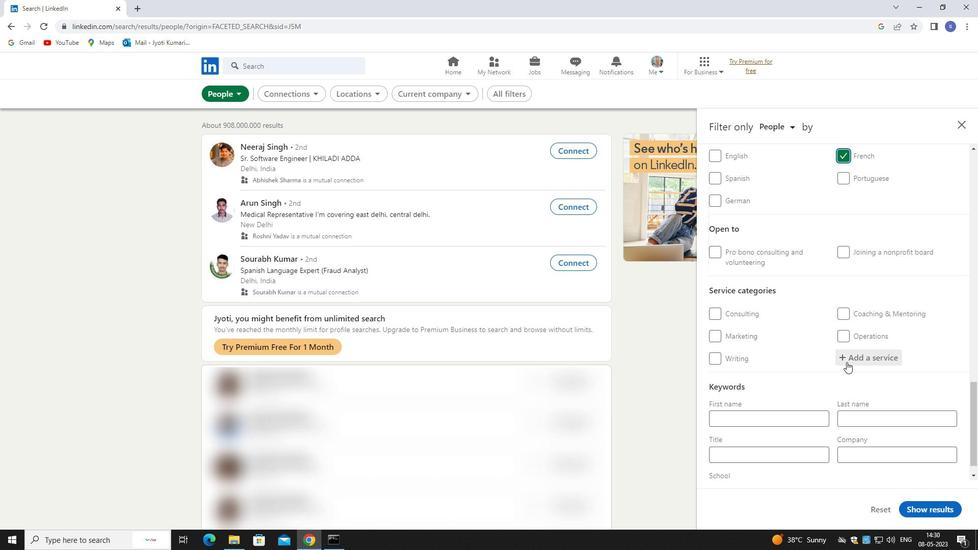 
Action: Mouse scrolled (847, 361) with delta (0, 0)
Screenshot: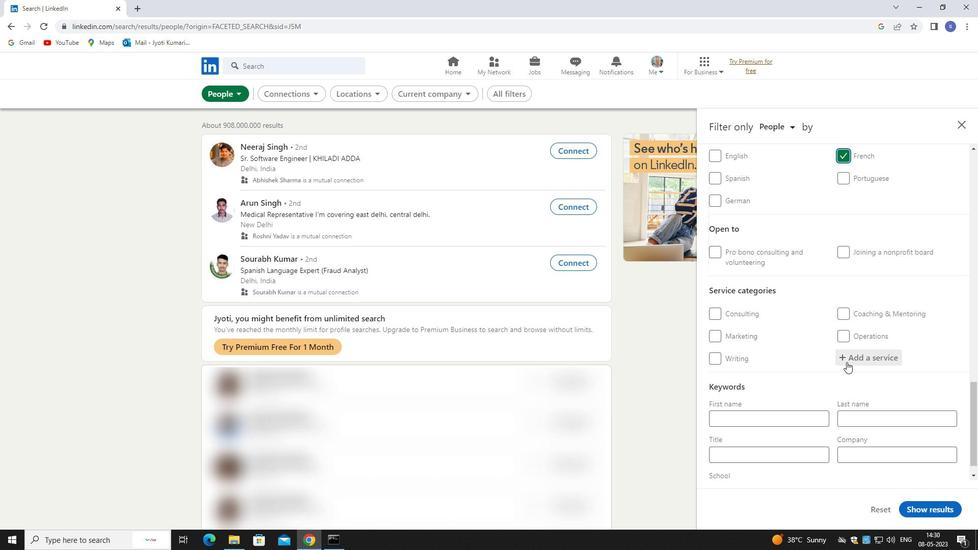 
Action: Mouse moved to (847, 361)
Screenshot: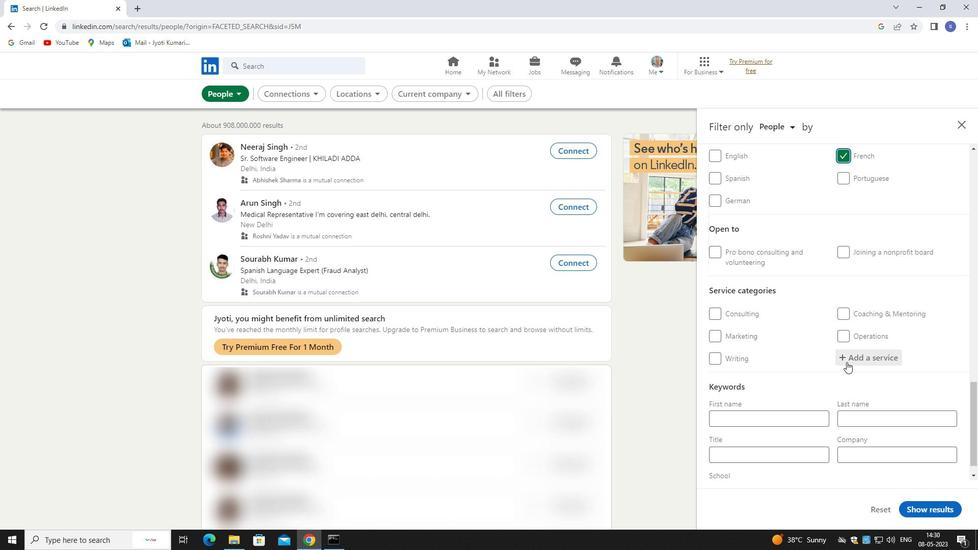 
Action: Mouse scrolled (847, 361) with delta (0, 0)
Screenshot: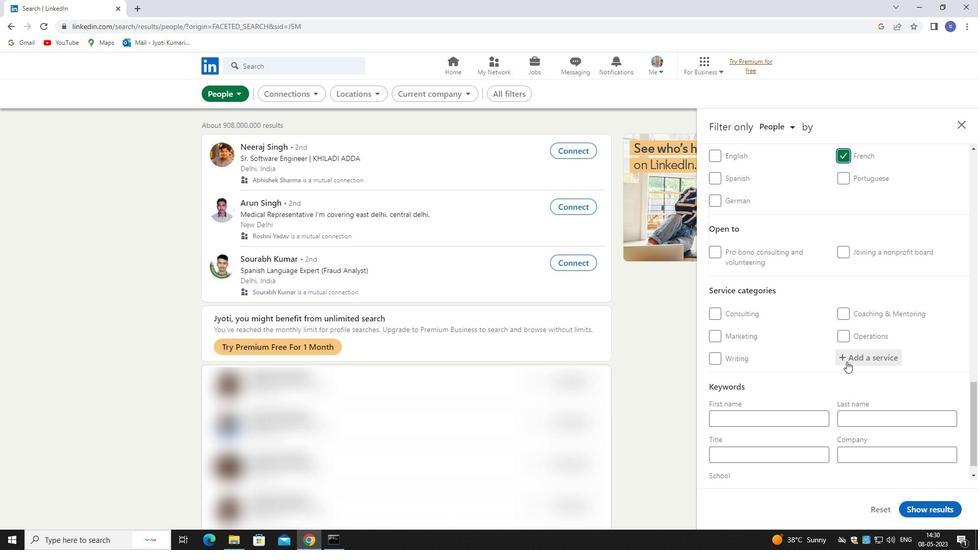 
Action: Mouse moved to (763, 436)
Screenshot: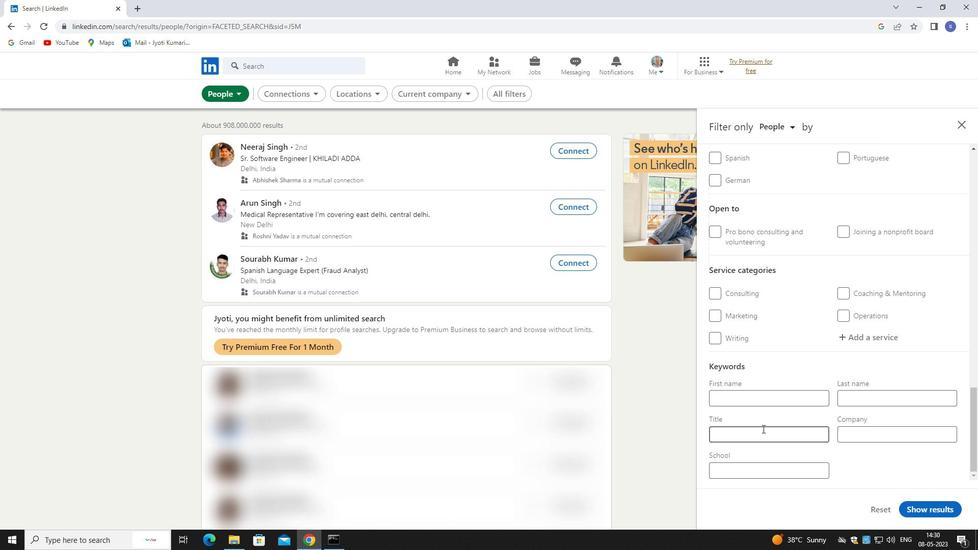 
Action: Mouse pressed left at (763, 436)
Screenshot: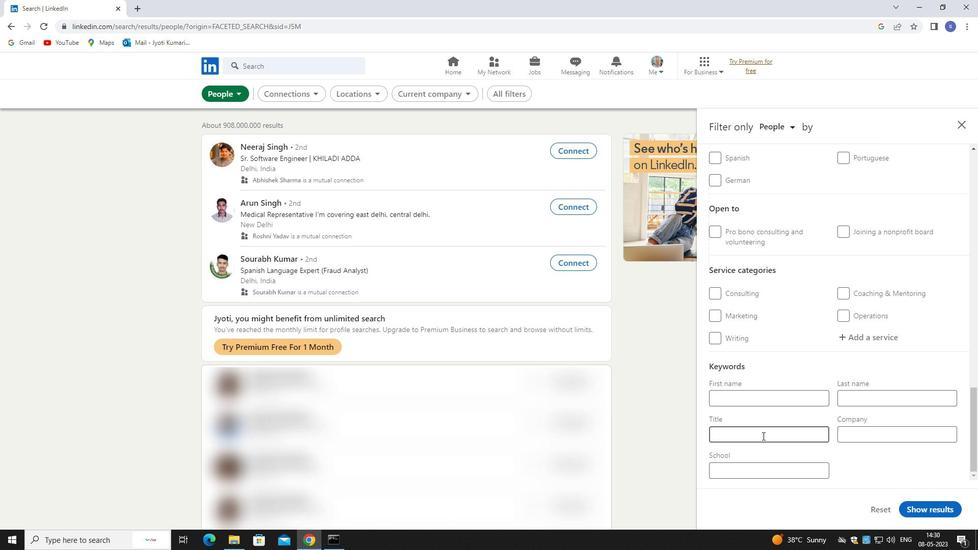 
Action: Mouse moved to (780, 429)
Screenshot: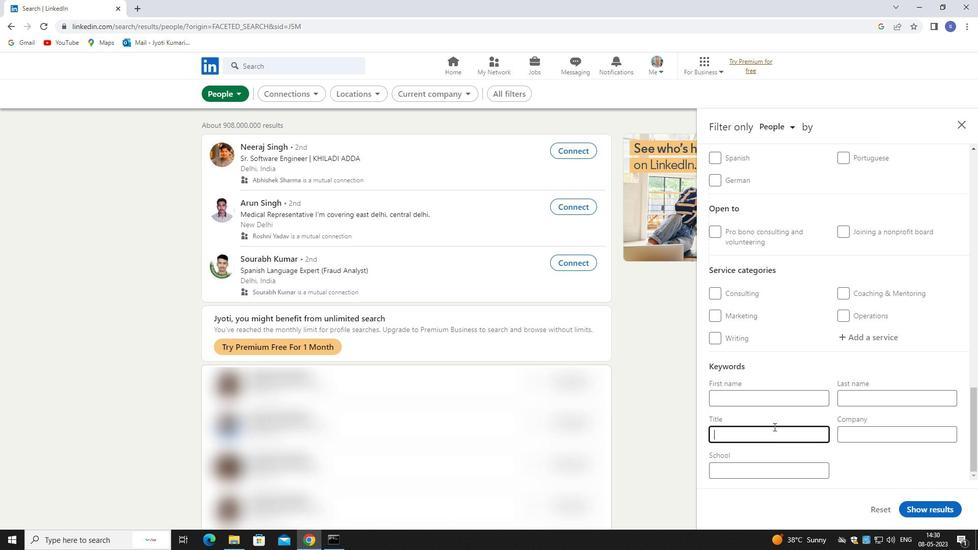 
Action: Key pressed <Key.shift>HELP<Key.space><Key.shift>DESK<Key.space><Key.backspace>/<Key.shift><Key.shift><Key.shift><Key.shift><Key.shift><Key.shift><Key.shift><Key.shift><Key.shift><Key.shift><Key.shift><Key.shift><Key.shift>DESKTOP<Key.space><Key.shift>SUPPORT
Screenshot: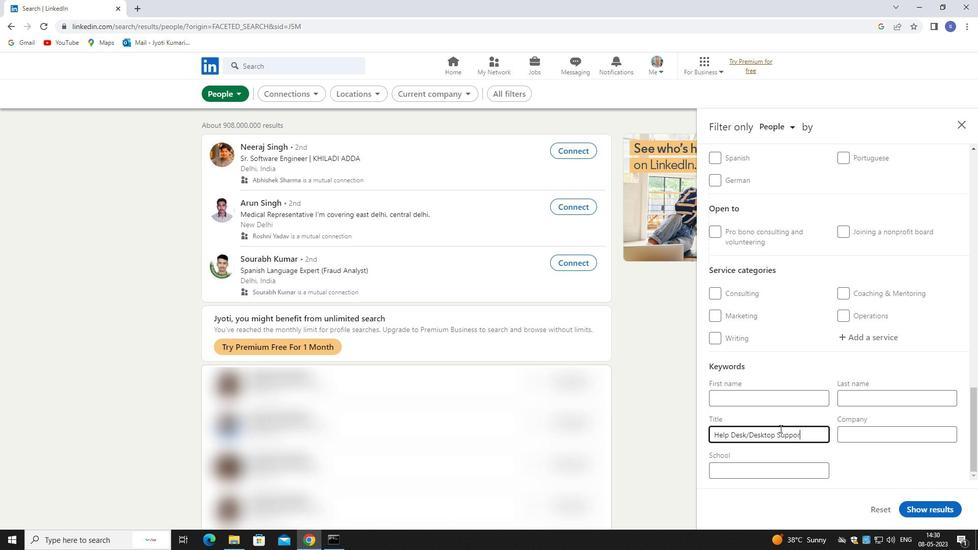 
Action: Mouse moved to (918, 505)
Screenshot: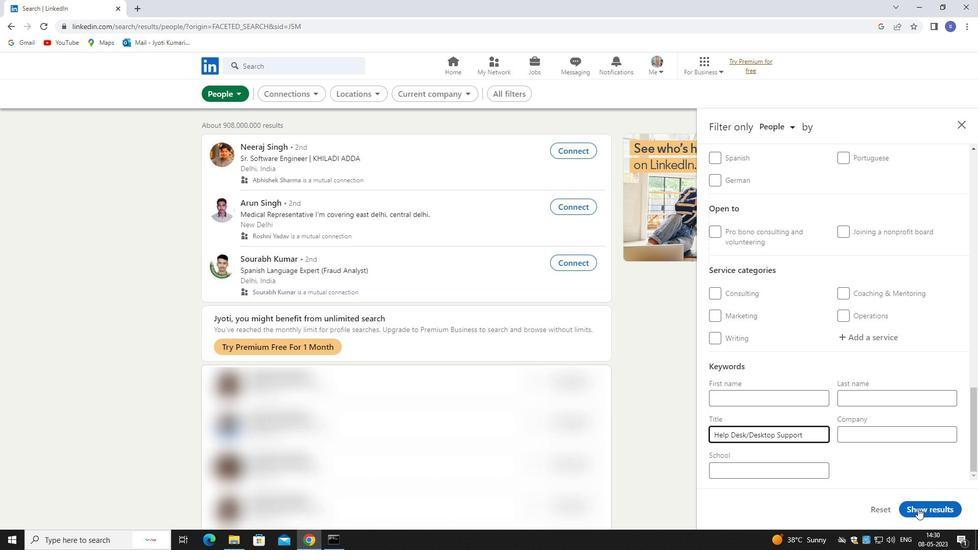 
Action: Mouse pressed left at (918, 505)
Screenshot: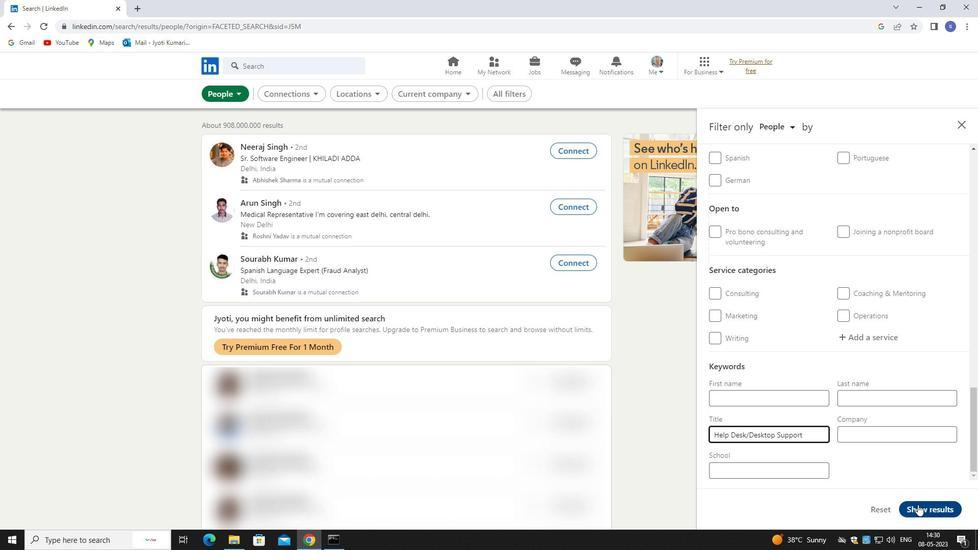 
Action: Mouse moved to (913, 495)
Screenshot: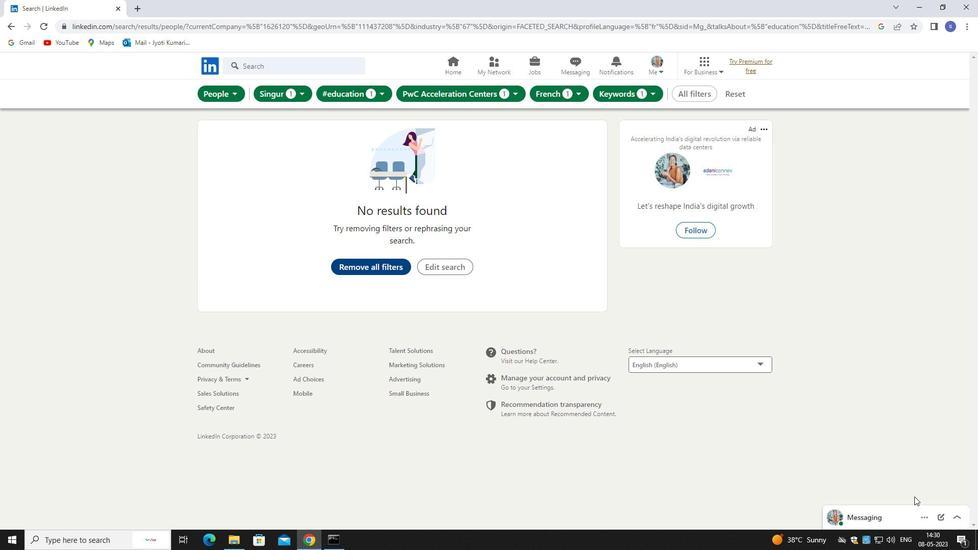 
